 Task: In the  document Henry.odt Write the word in the shape with center alignment '<3'Change Page orientation to  'Landscape' Insert emoji at the end of quote: Red Heart
Action: Mouse moved to (280, 315)
Screenshot: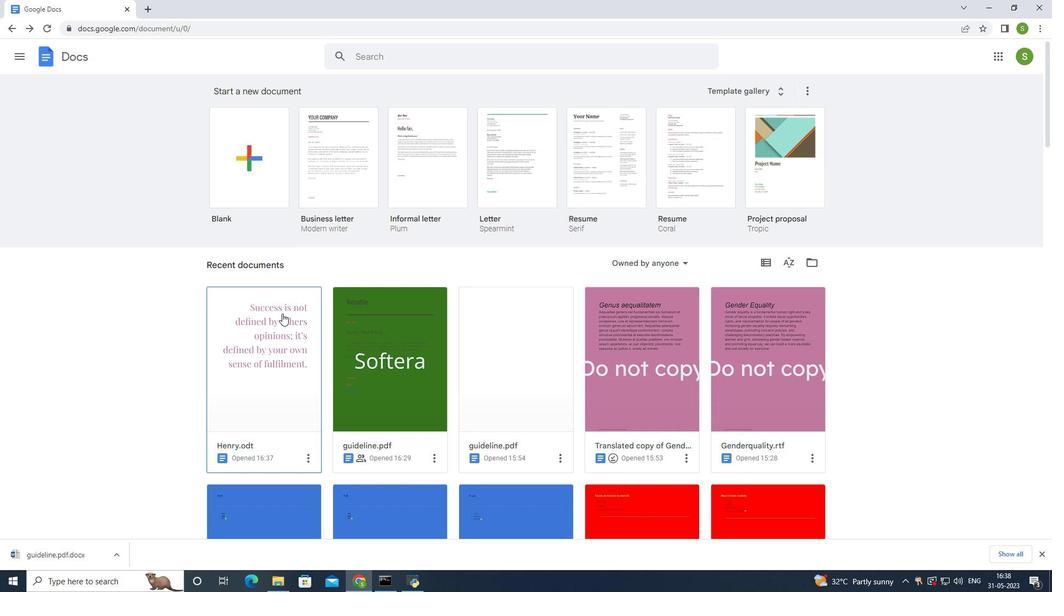 
Action: Mouse pressed left at (280, 315)
Screenshot: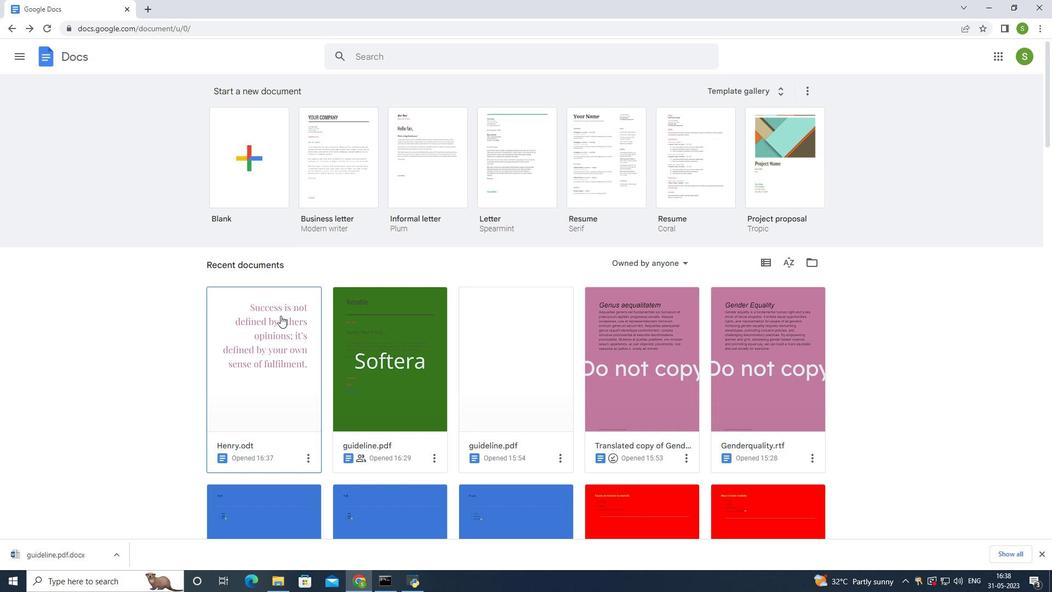 
Action: Mouse moved to (281, 460)
Screenshot: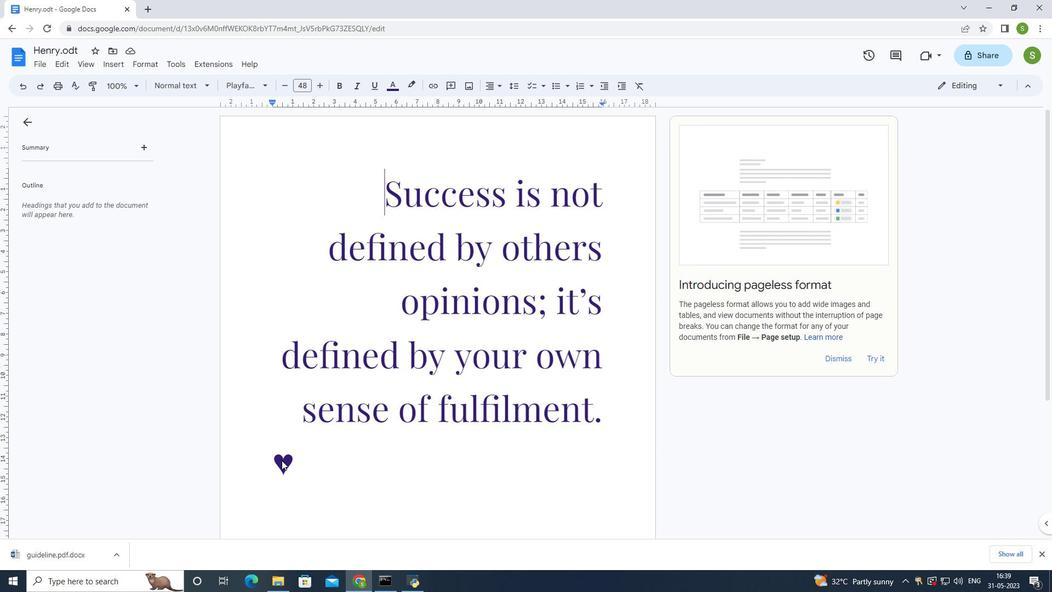 
Action: Mouse pressed left at (281, 460)
Screenshot: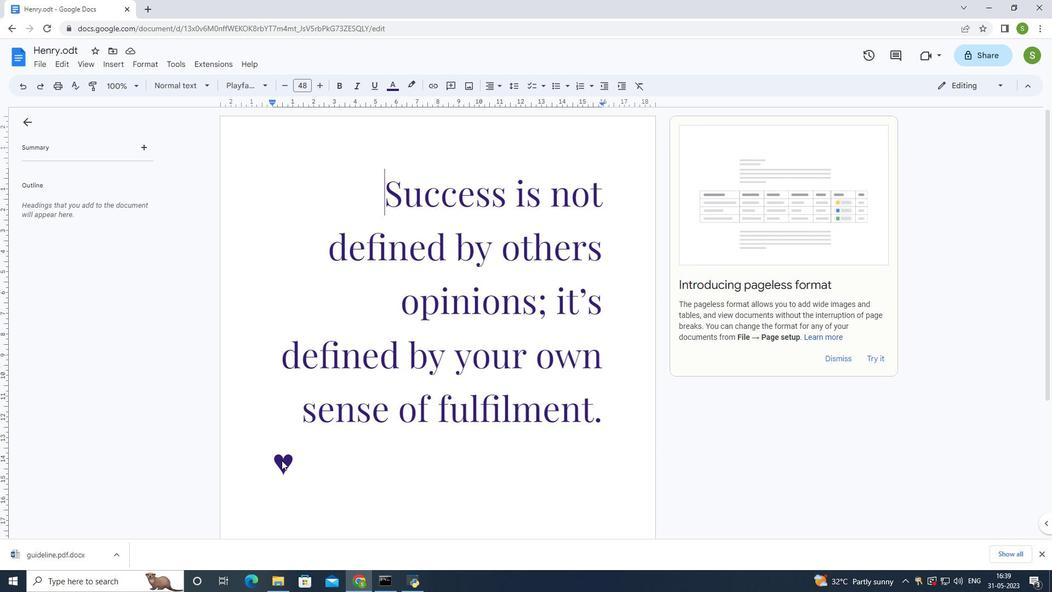 
Action: Mouse pressed left at (281, 460)
Screenshot: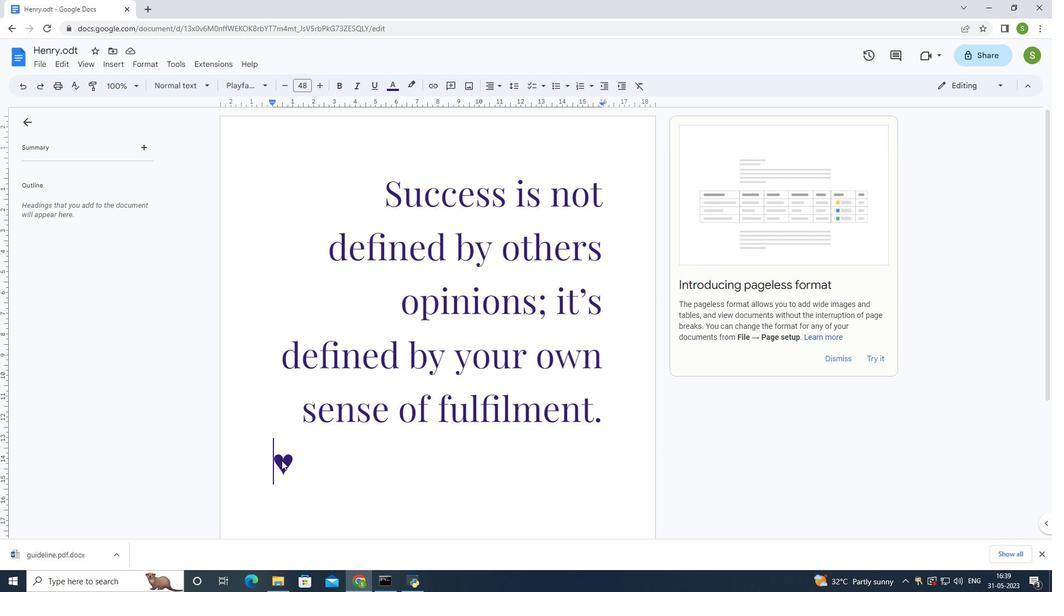 
Action: Mouse moved to (135, 63)
Screenshot: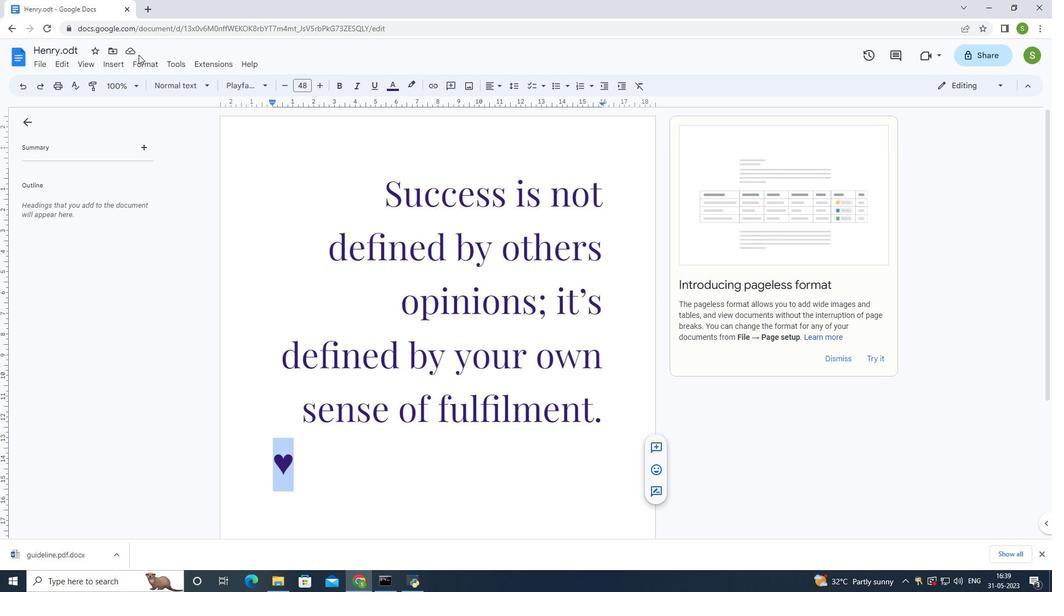 
Action: Mouse pressed left at (135, 63)
Screenshot: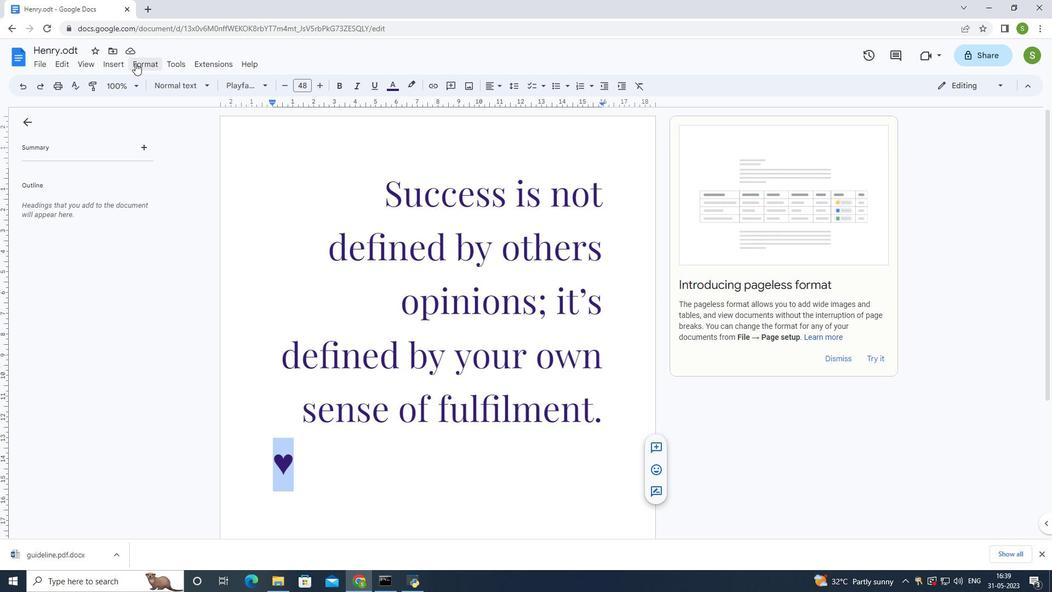
Action: Mouse moved to (302, 459)
Screenshot: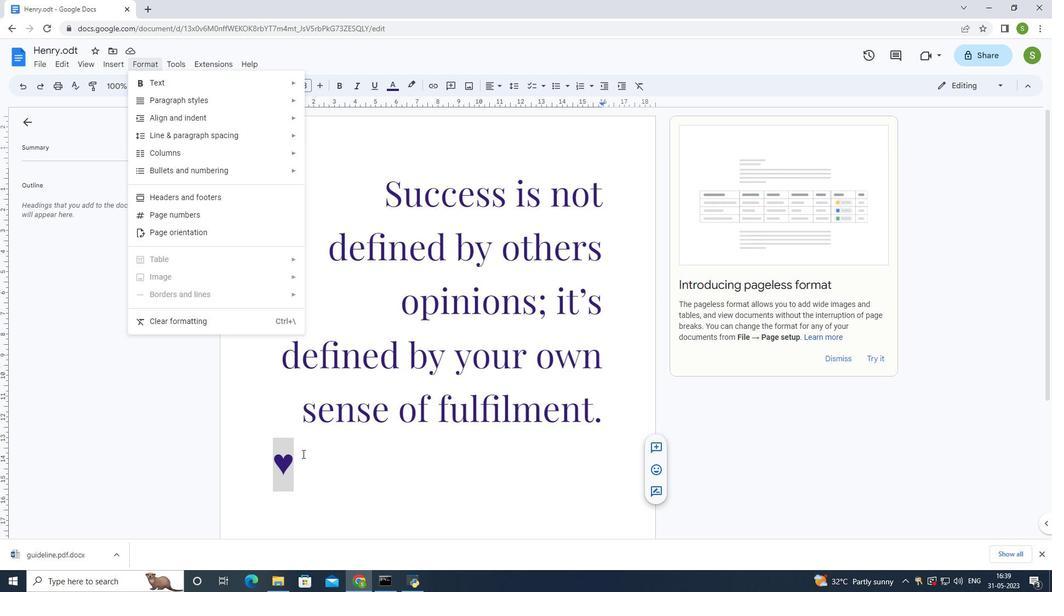 
Action: Mouse pressed left at (302, 459)
Screenshot: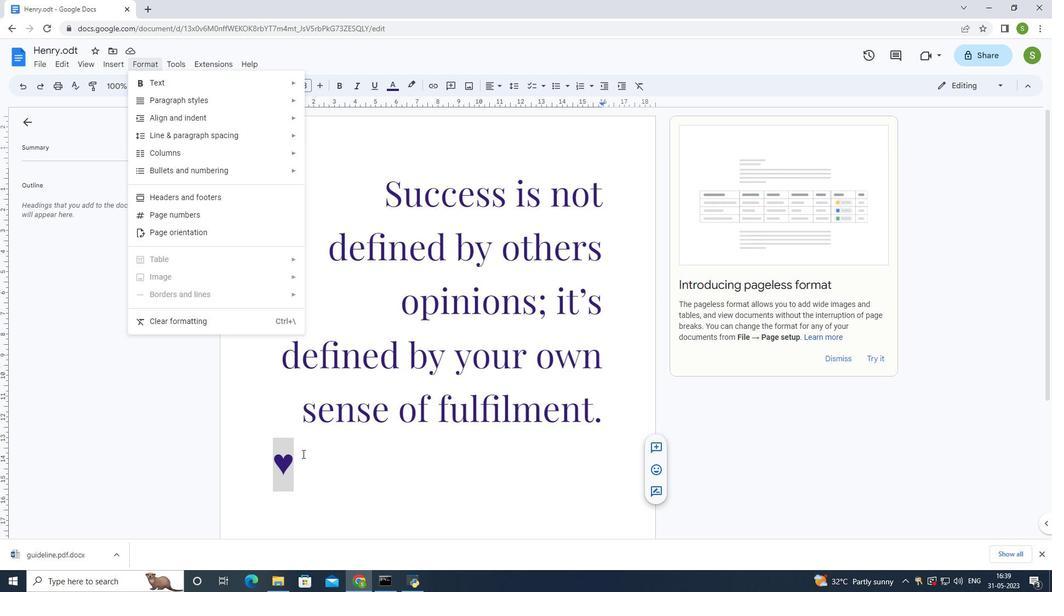 
Action: Mouse moved to (300, 415)
Screenshot: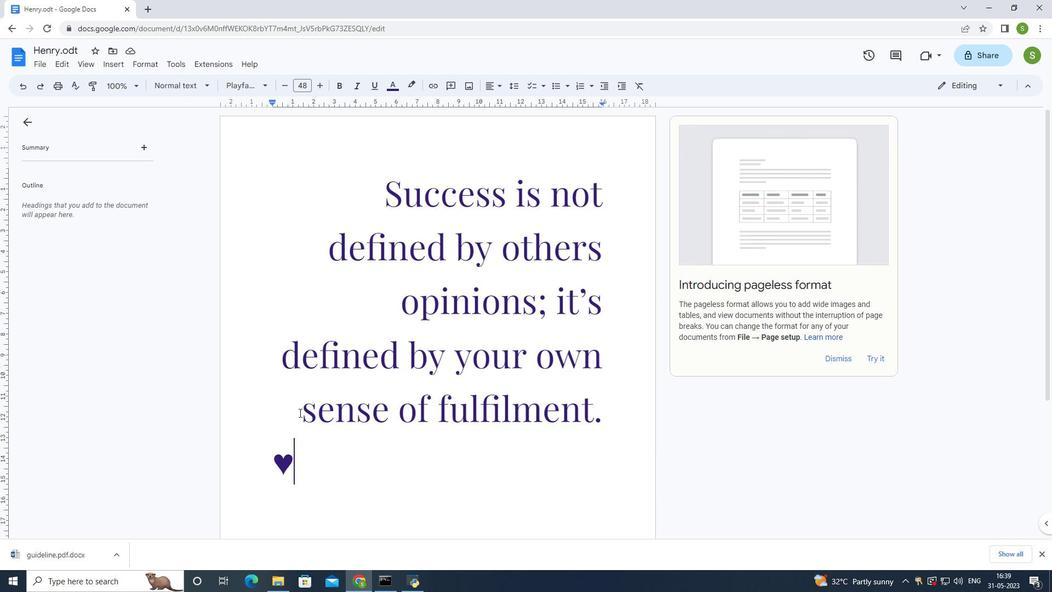 
Action: Key pressed <Key.backspace>
Screenshot: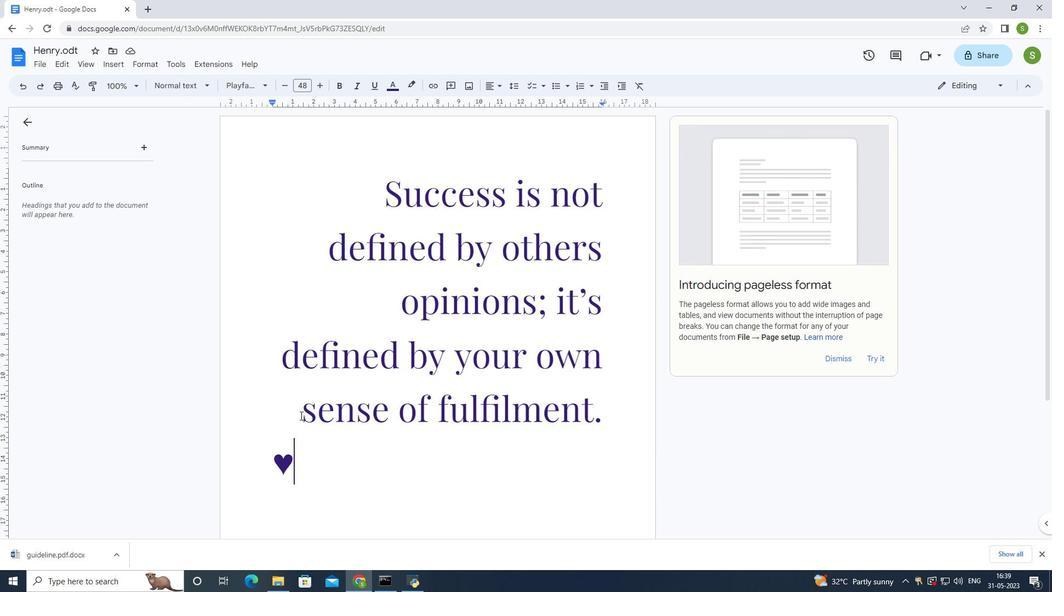 
Action: Mouse moved to (299, 412)
Screenshot: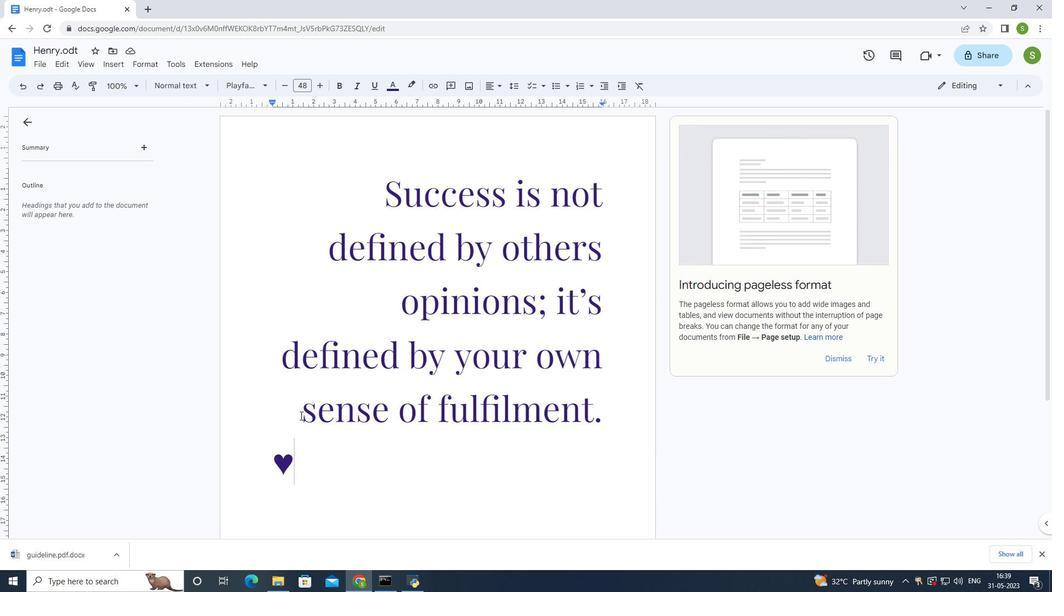
Action: Key pressed <Key.backspace>
Screenshot: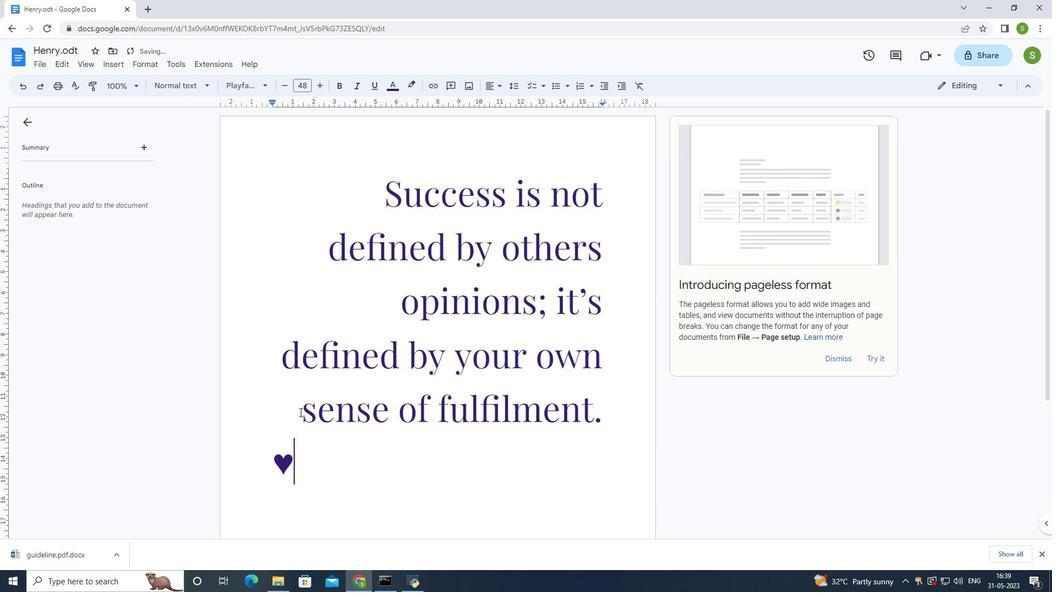 
Action: Mouse moved to (299, 411)
Screenshot: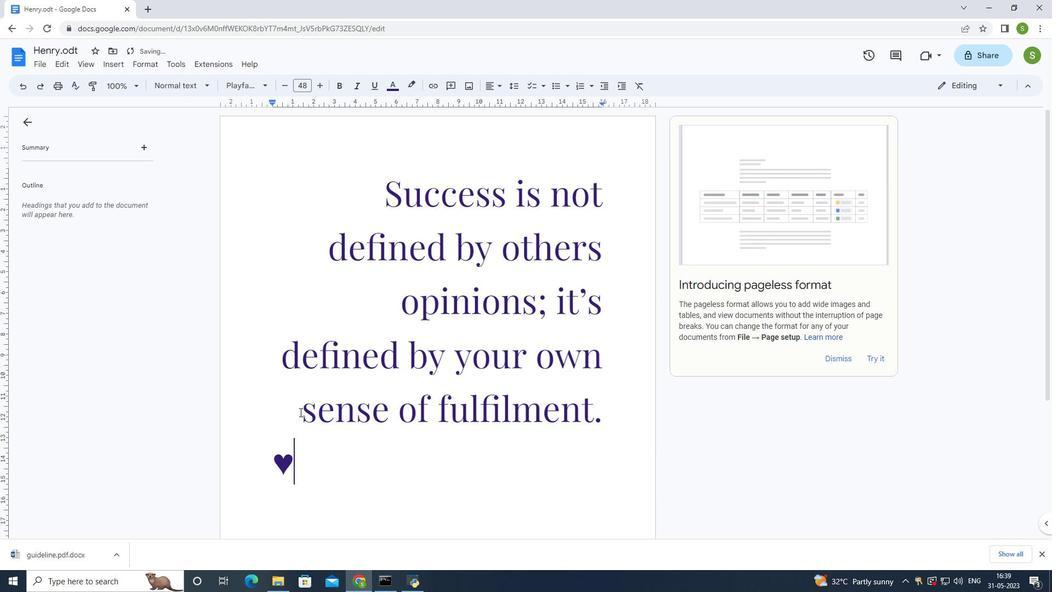 
Action: Key pressed <Key.backspace>
Screenshot: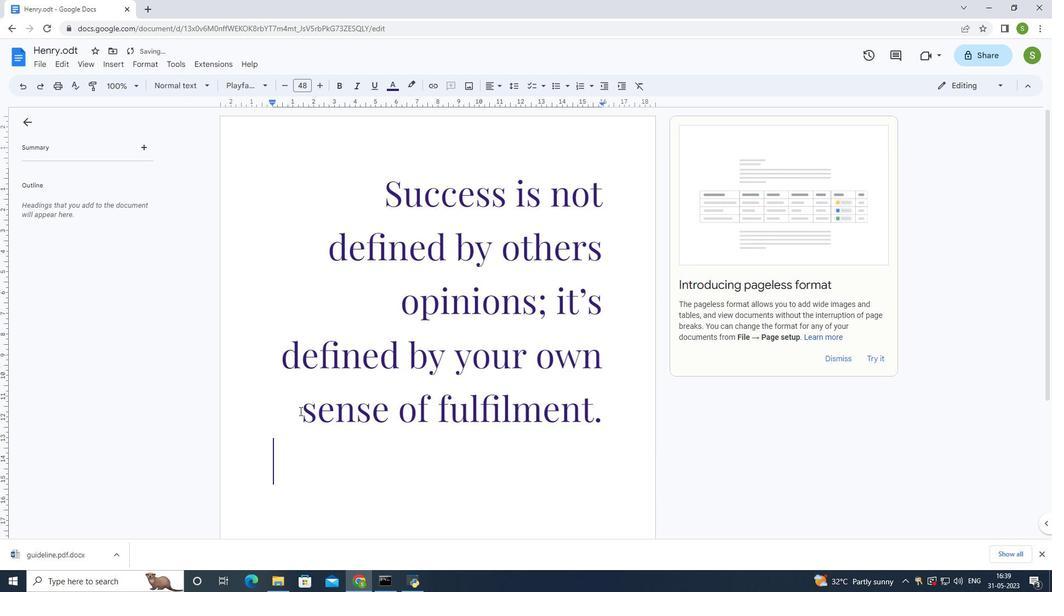 
Action: Mouse moved to (291, 398)
Screenshot: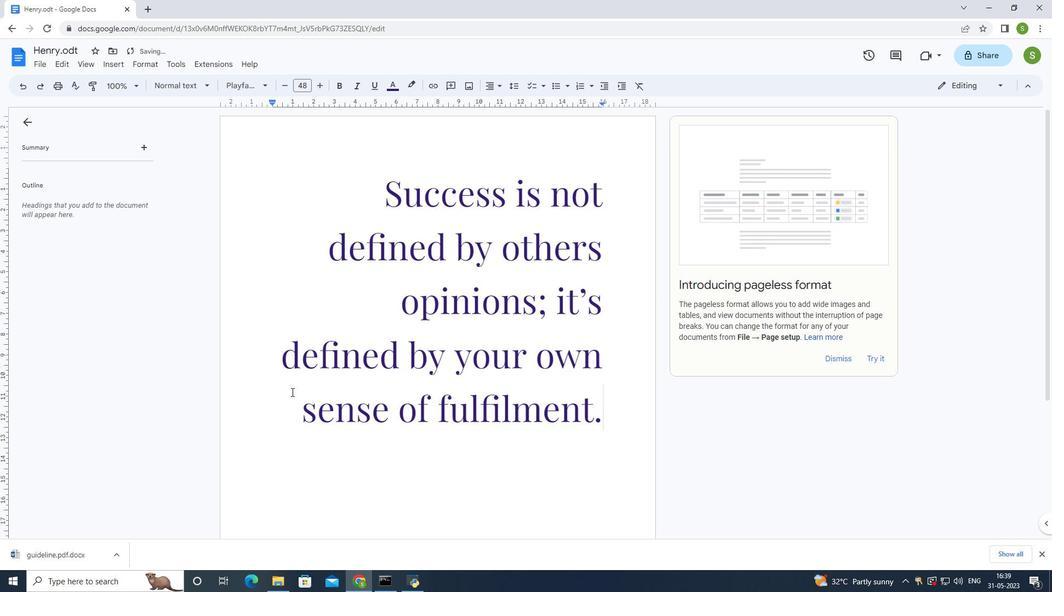 
Action: Key pressed <Key.enter>
Screenshot: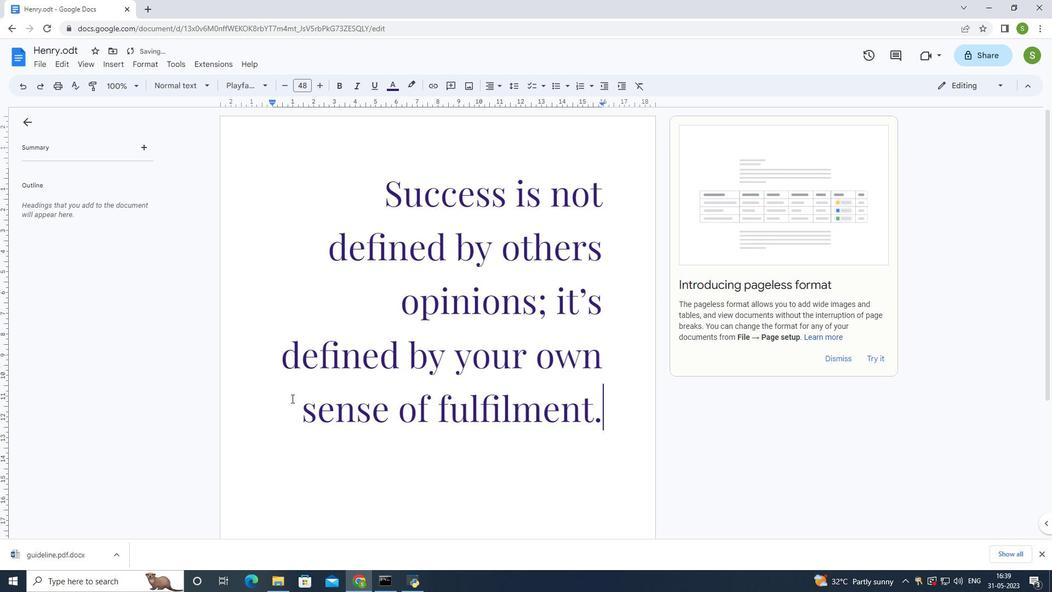 
Action: Mouse moved to (497, 88)
Screenshot: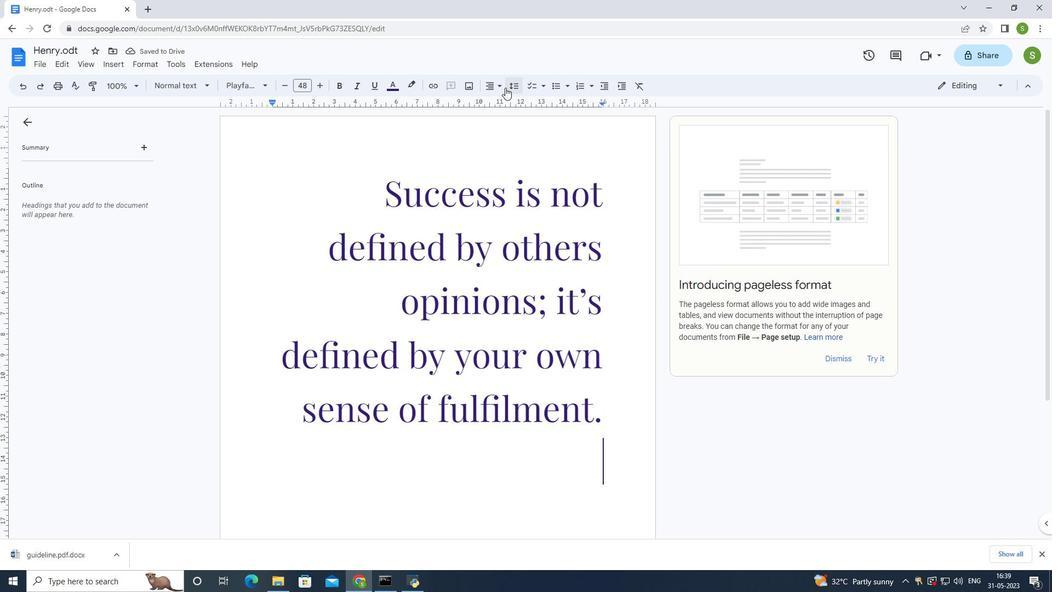 
Action: Mouse pressed left at (497, 88)
Screenshot: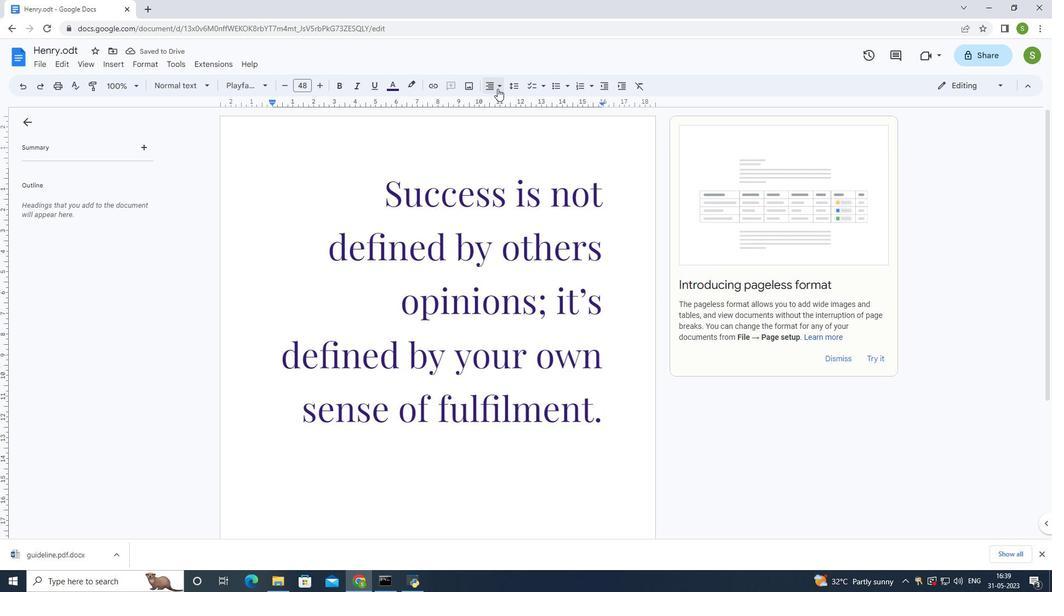 
Action: Mouse moved to (491, 106)
Screenshot: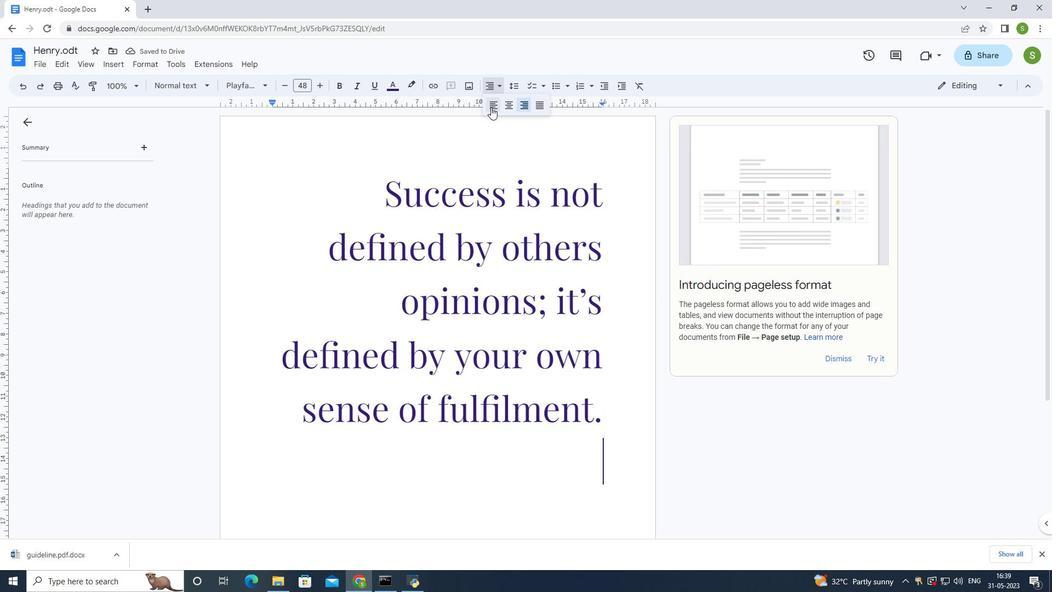 
Action: Mouse pressed left at (491, 106)
Screenshot: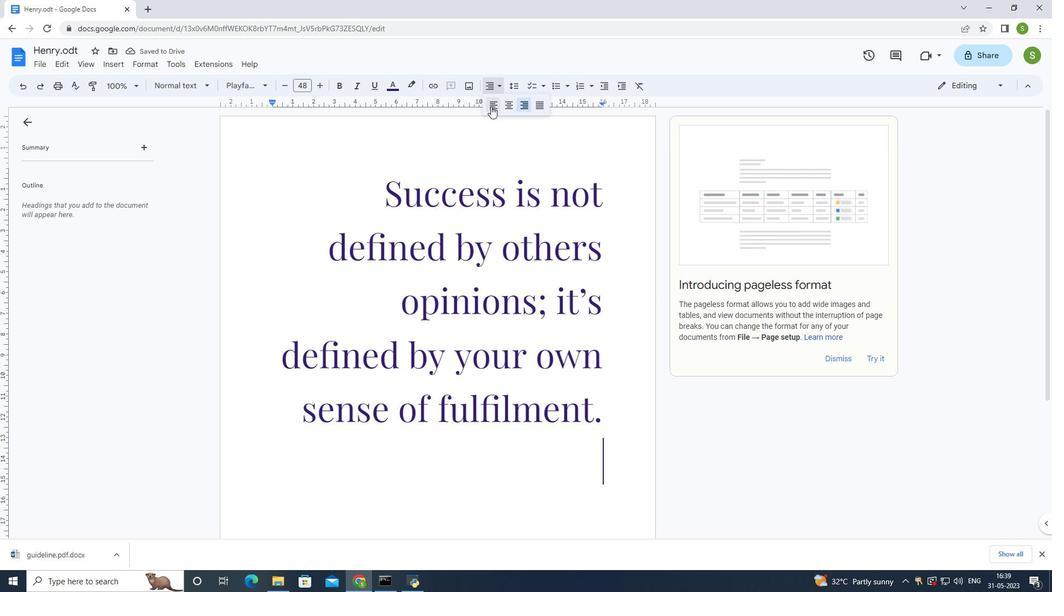 
Action: Mouse moved to (173, 59)
Screenshot: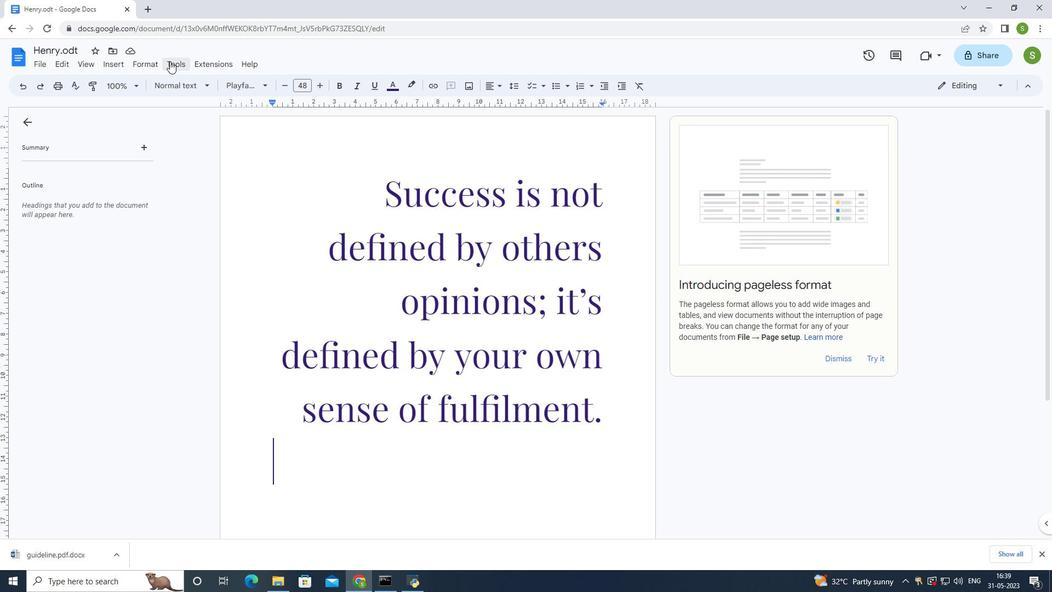 
Action: Mouse pressed left at (173, 59)
Screenshot: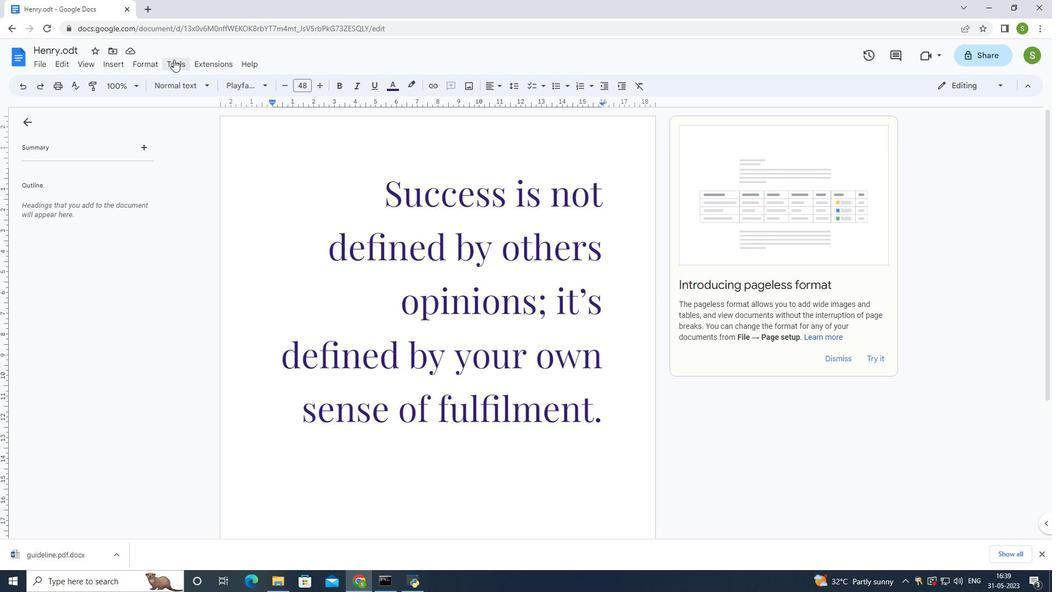 
Action: Mouse moved to (128, 116)
Screenshot: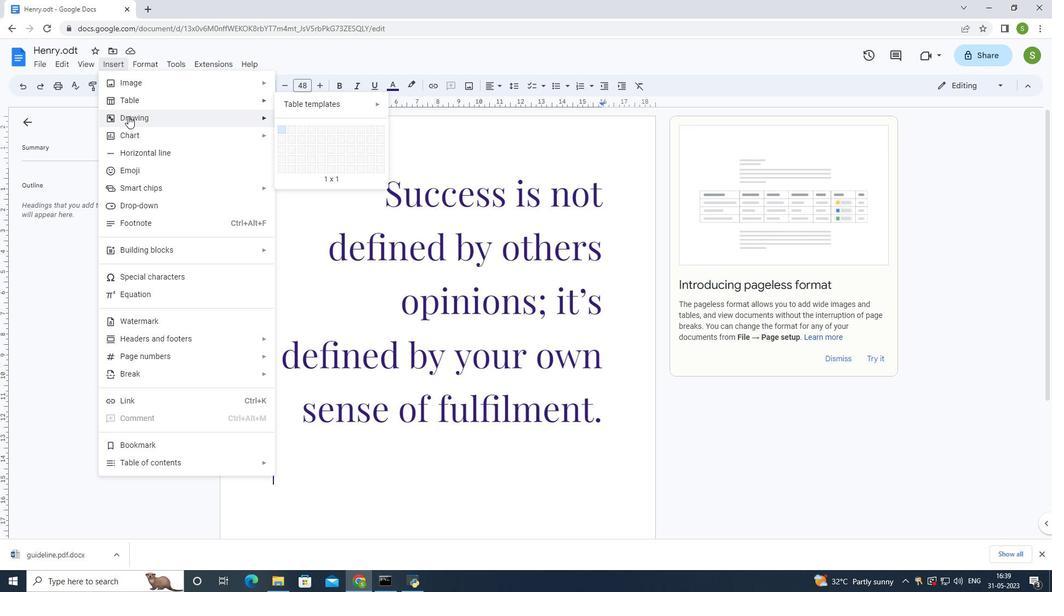 
Action: Mouse pressed left at (128, 116)
Screenshot: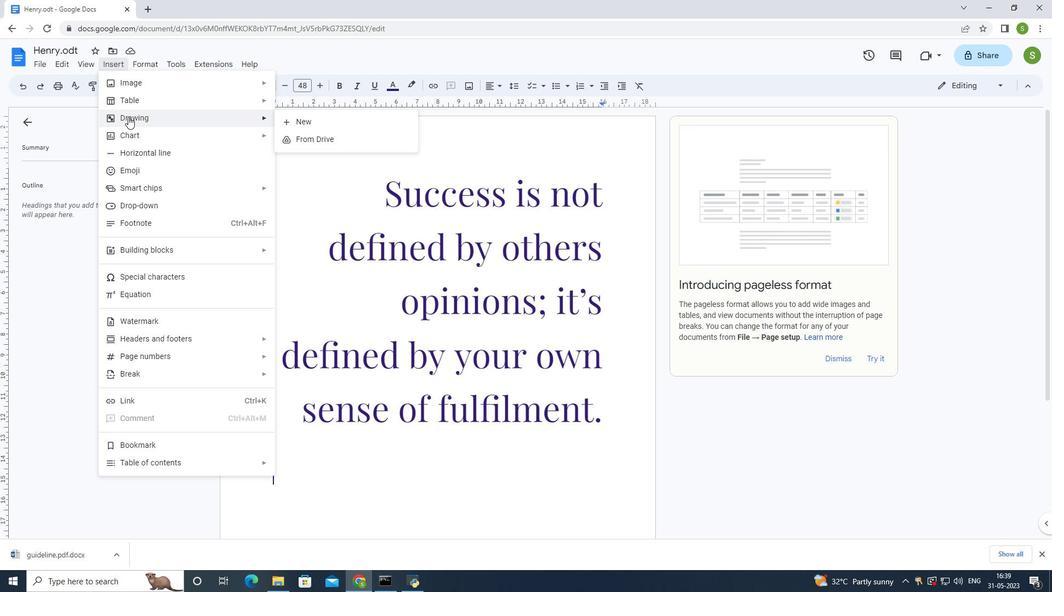 
Action: Mouse moved to (295, 118)
Screenshot: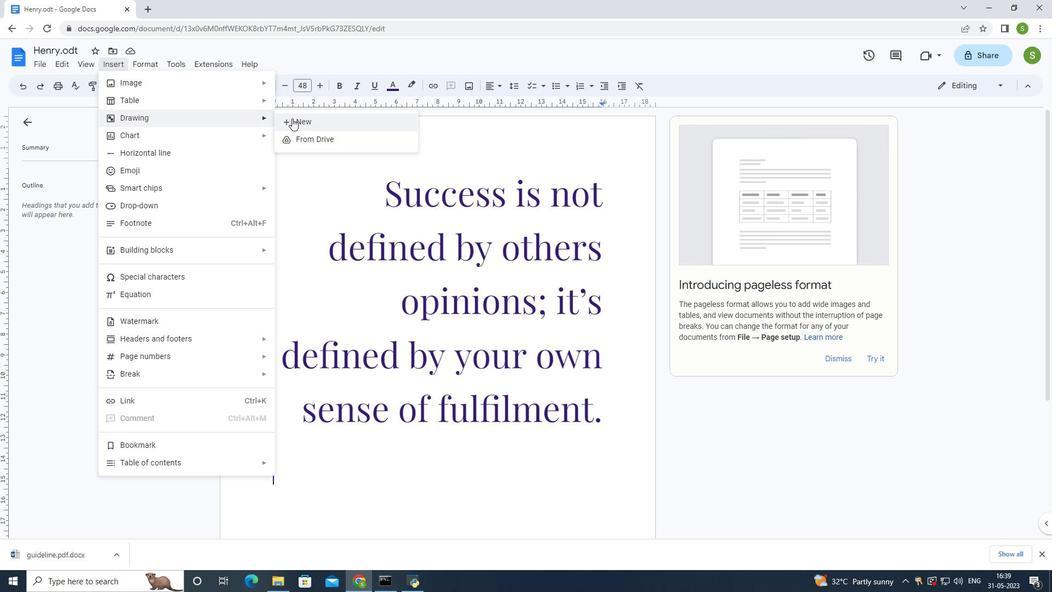 
Action: Mouse pressed left at (295, 118)
Screenshot: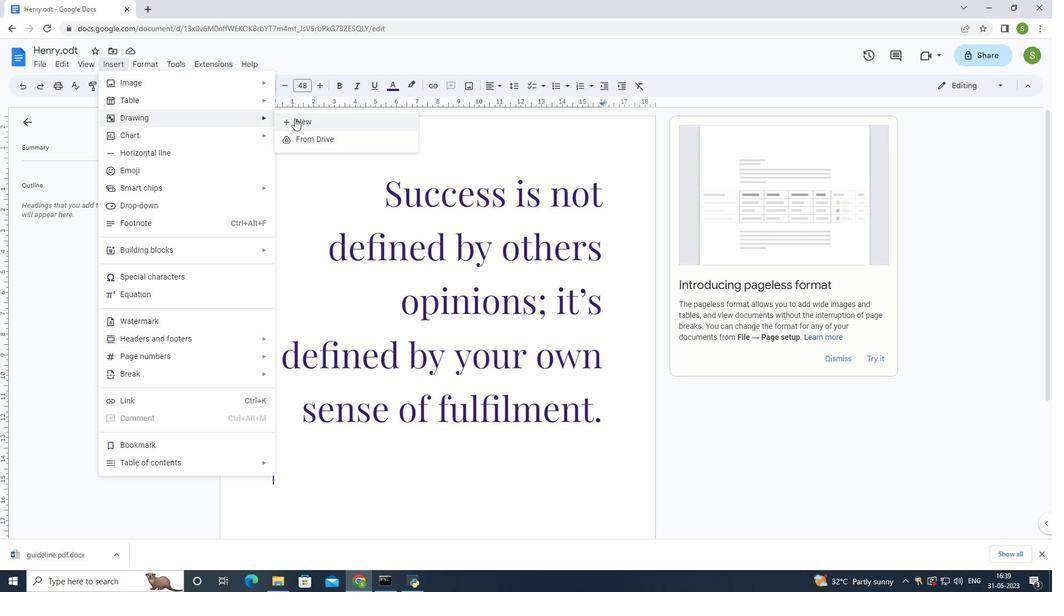 
Action: Mouse moved to (402, 109)
Screenshot: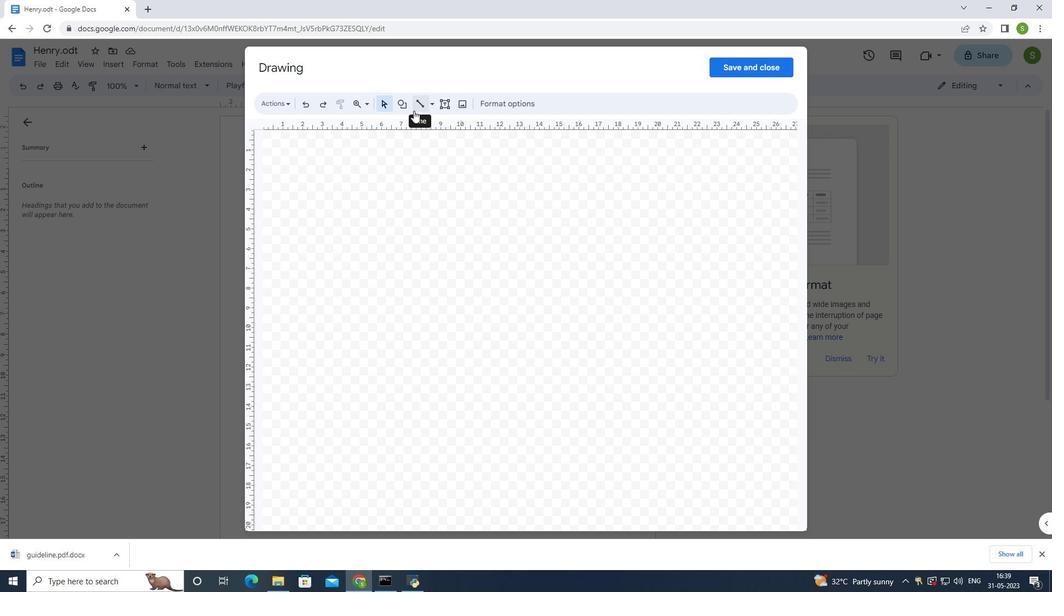 
Action: Mouse pressed left at (402, 109)
Screenshot: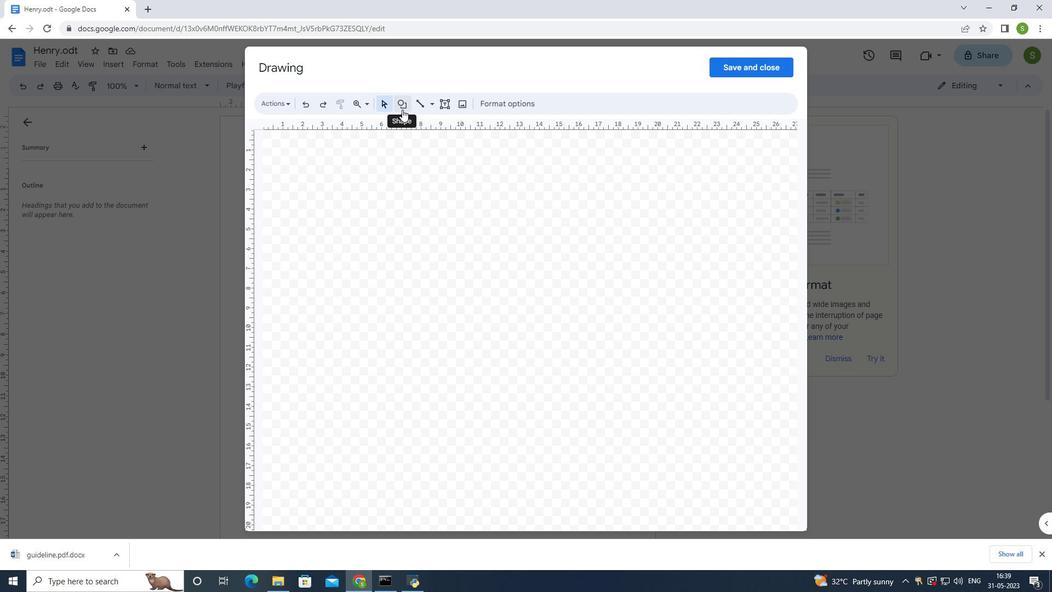 
Action: Mouse moved to (411, 128)
Screenshot: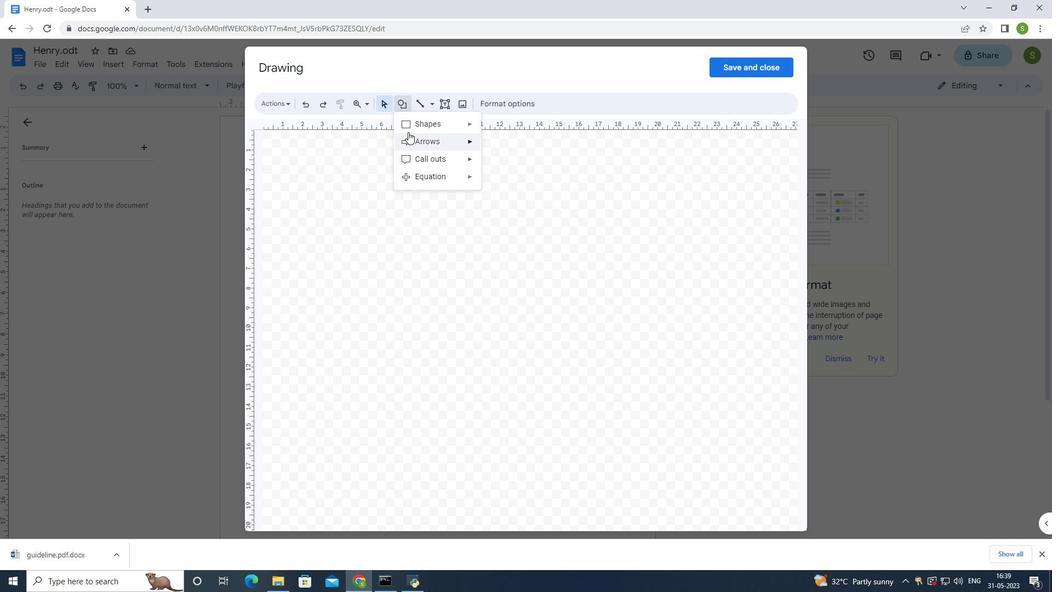
Action: Mouse pressed left at (411, 128)
Screenshot: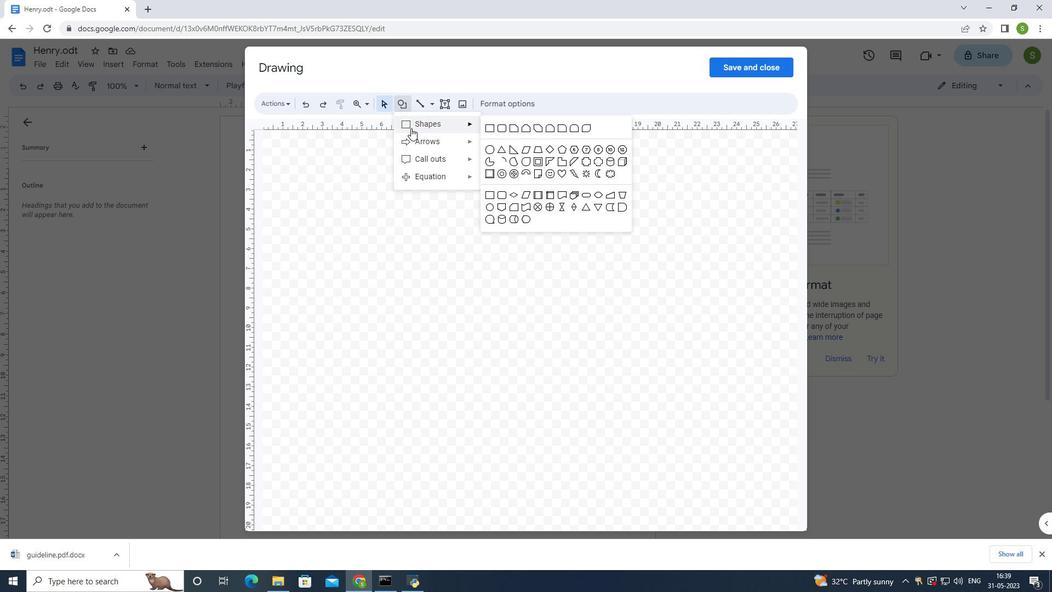 
Action: Mouse moved to (561, 173)
Screenshot: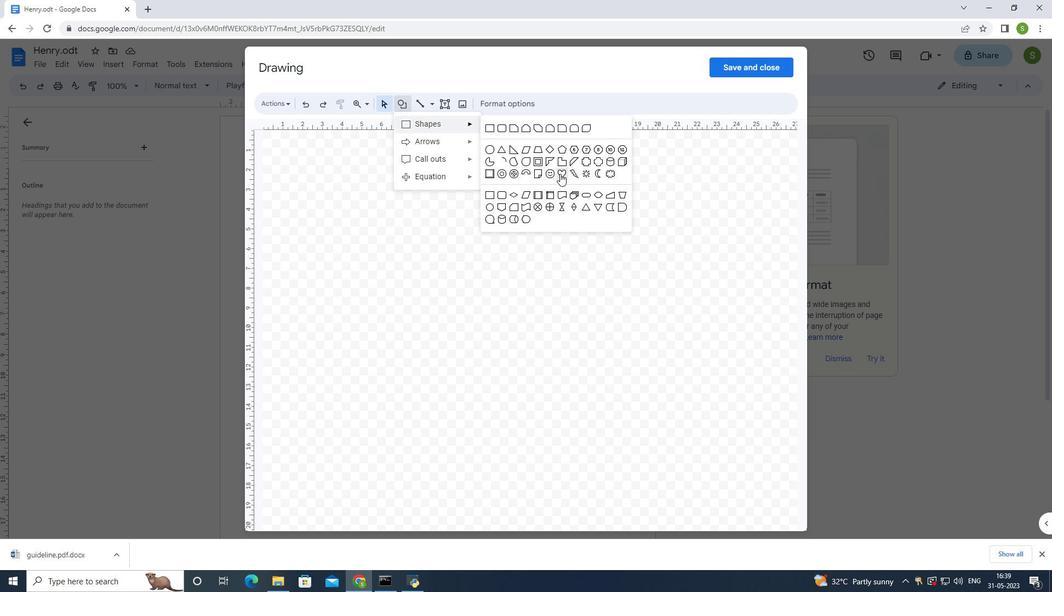 
Action: Mouse pressed left at (561, 173)
Screenshot: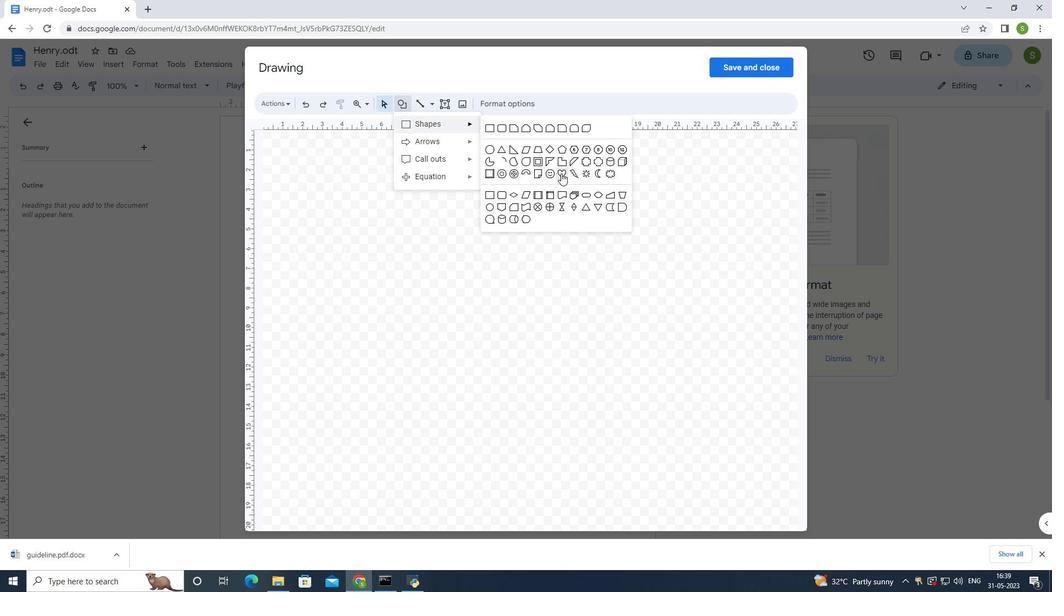 
Action: Mouse moved to (399, 224)
Screenshot: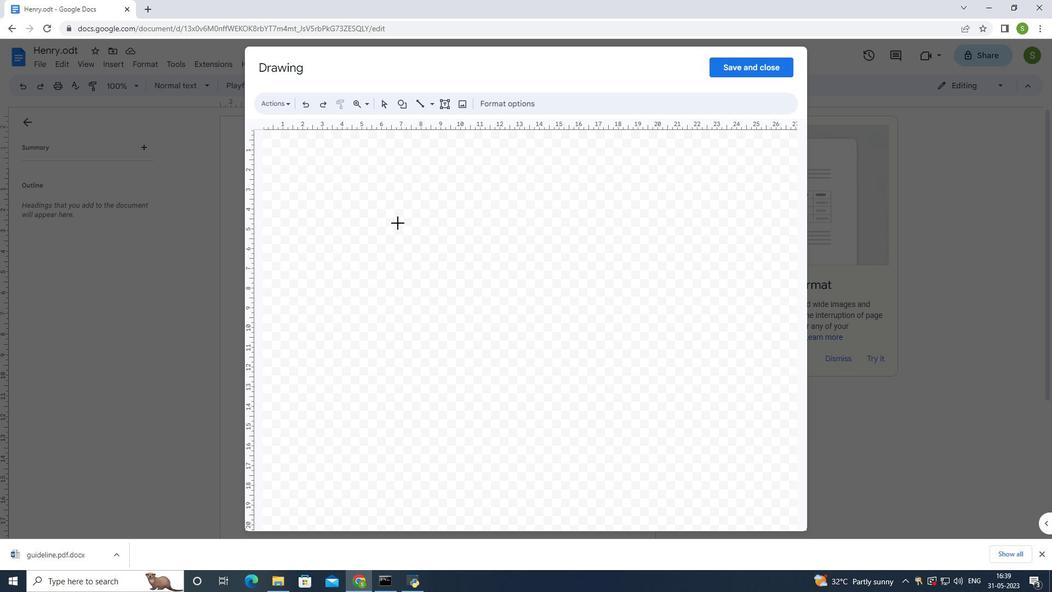 
Action: Mouse pressed left at (399, 224)
Screenshot: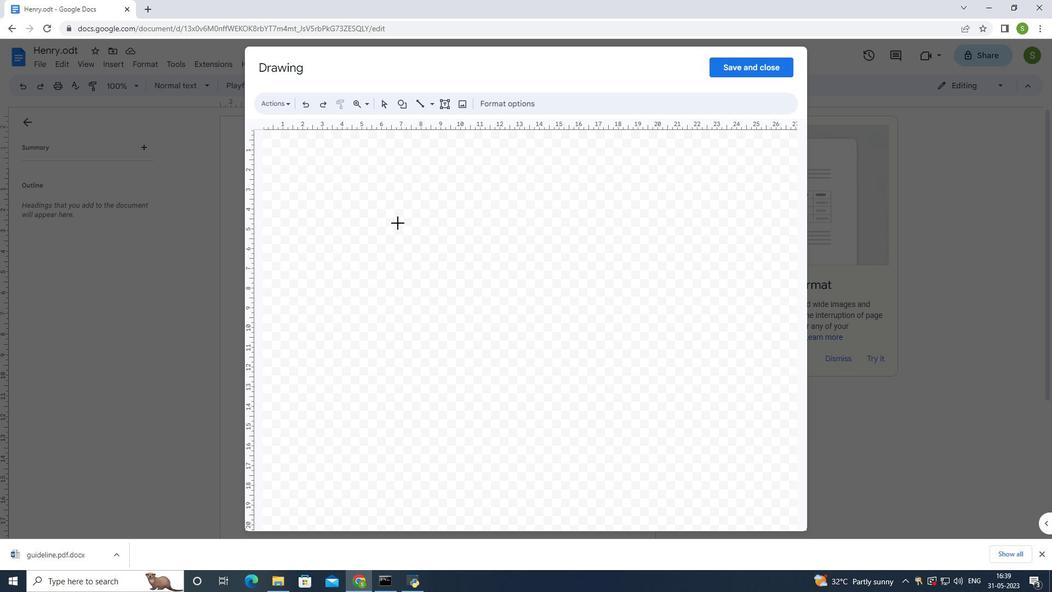 
Action: Mouse moved to (479, 100)
Screenshot: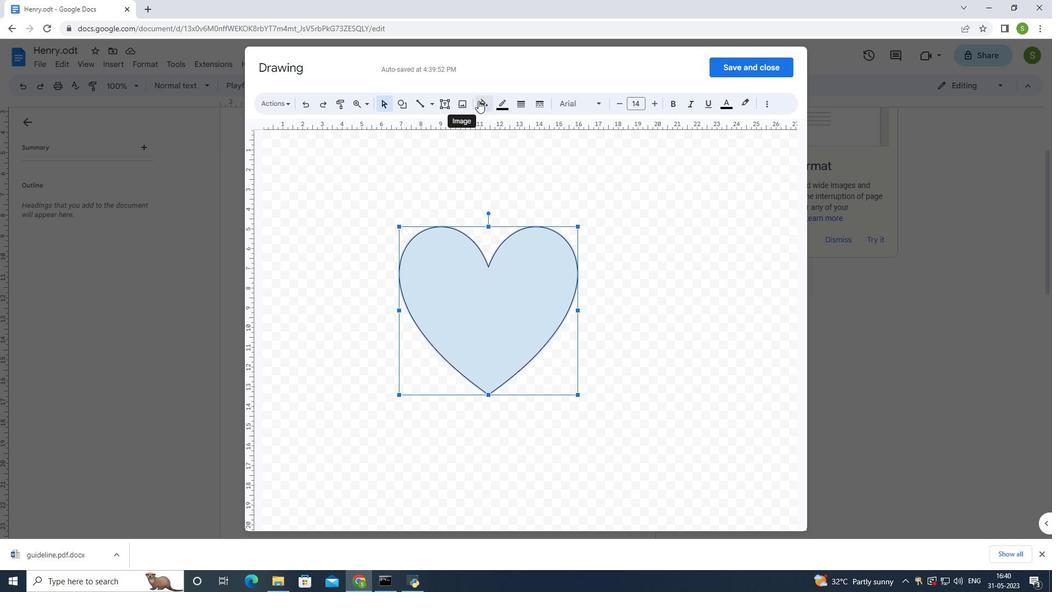 
Action: Mouse pressed left at (479, 100)
Screenshot: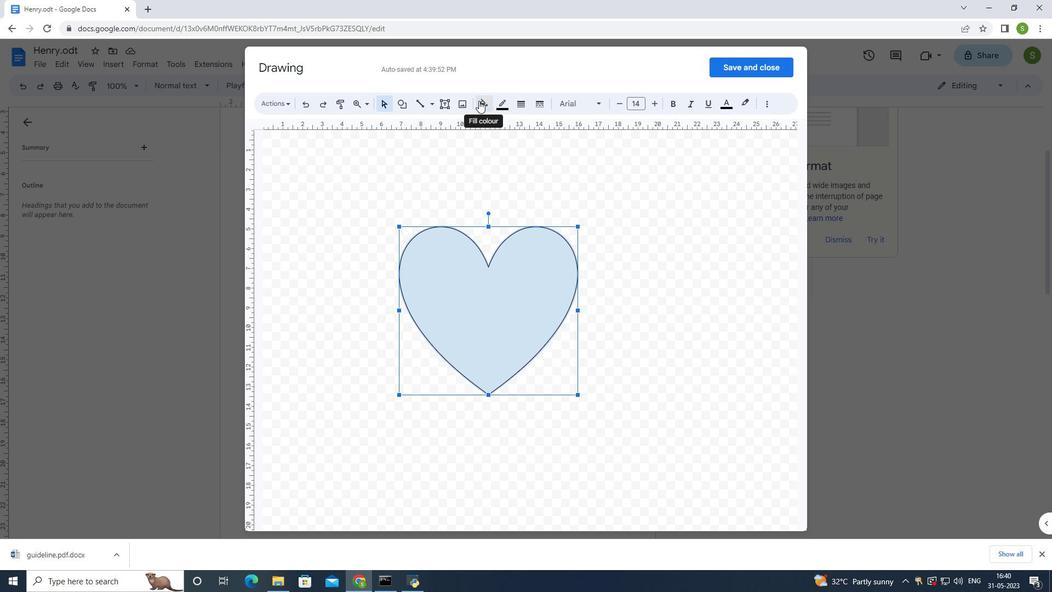 
Action: Mouse moved to (573, 240)
Screenshot: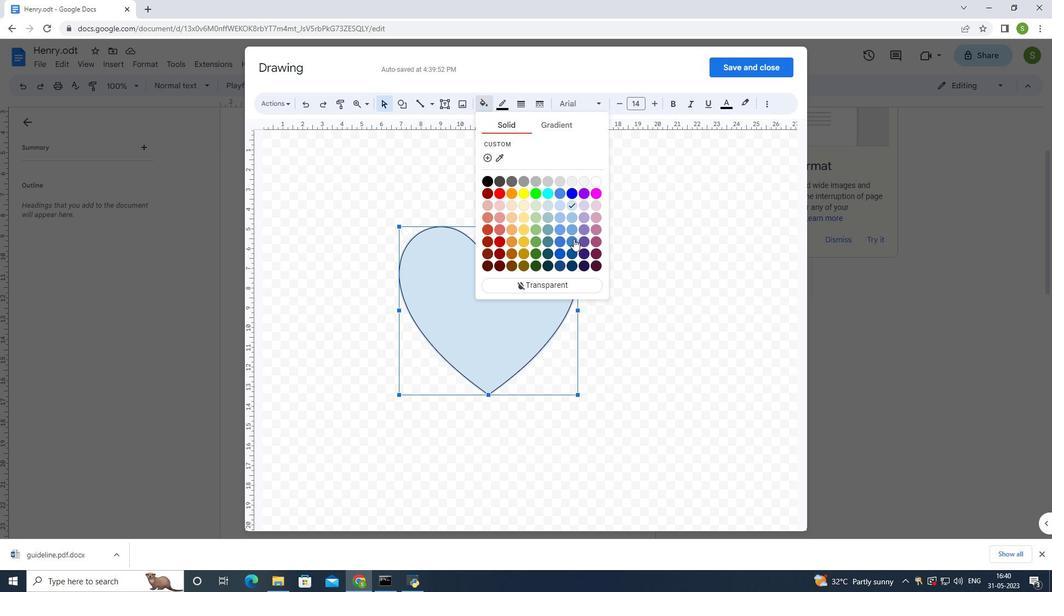 
Action: Mouse pressed left at (573, 240)
Screenshot: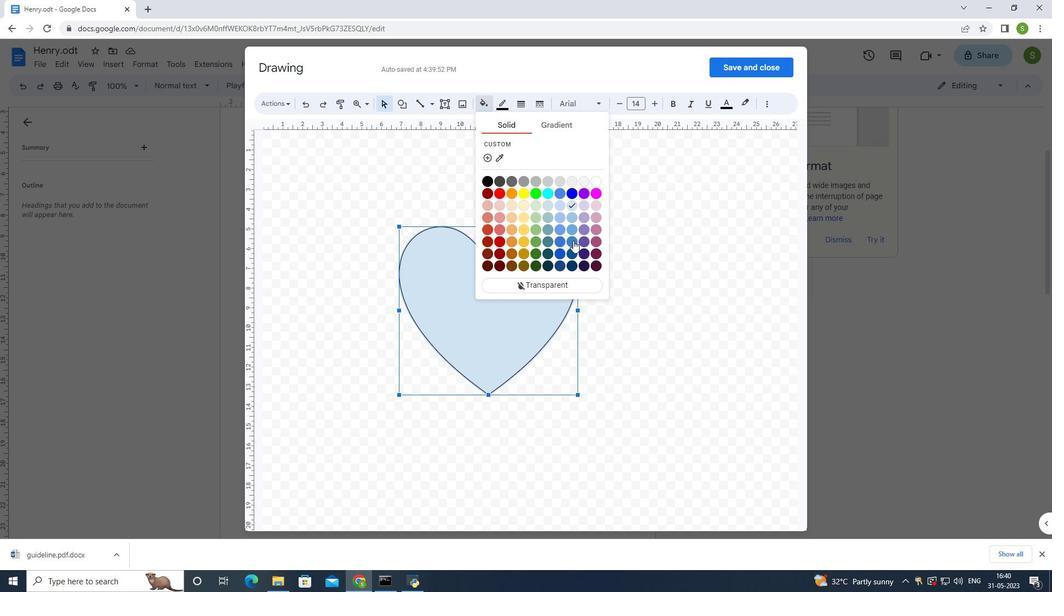 
Action: Mouse moved to (478, 282)
Screenshot: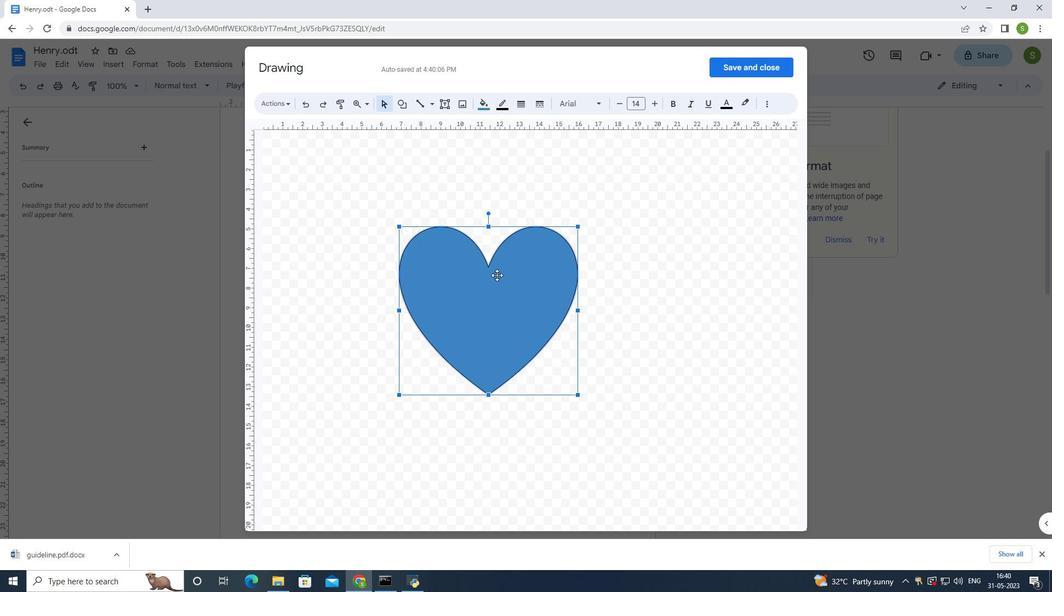 
Action: Mouse pressed left at (478, 282)
Screenshot: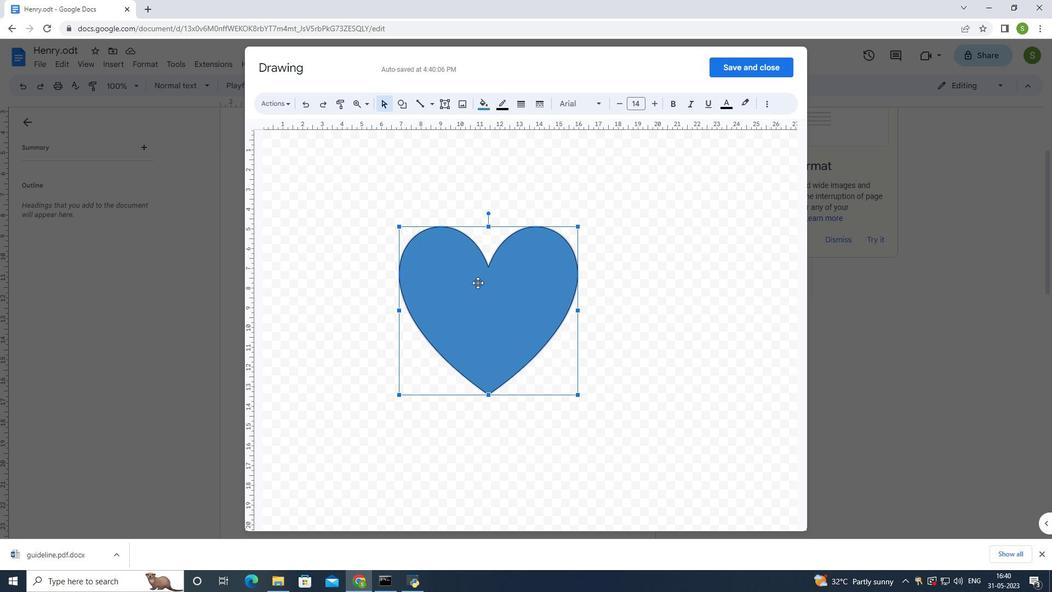 
Action: Mouse moved to (443, 105)
Screenshot: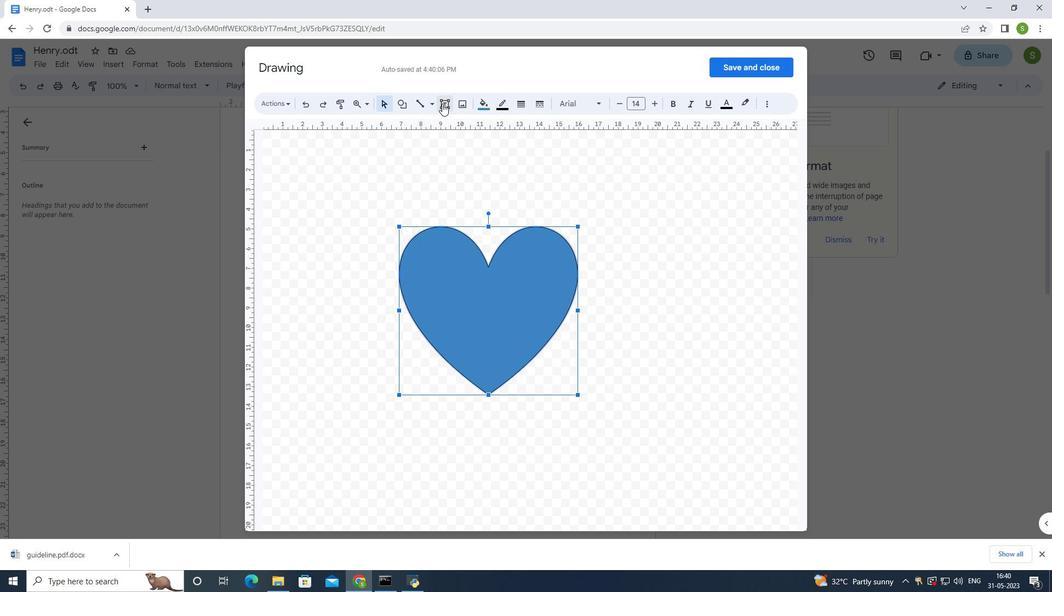 
Action: Mouse pressed left at (443, 105)
Screenshot: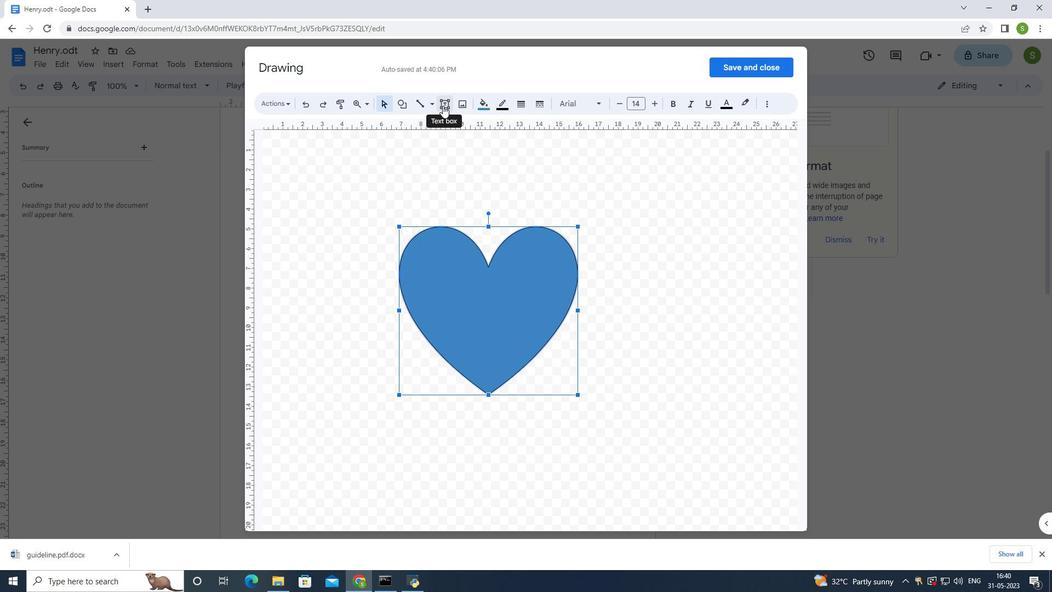 
Action: Mouse moved to (460, 297)
Screenshot: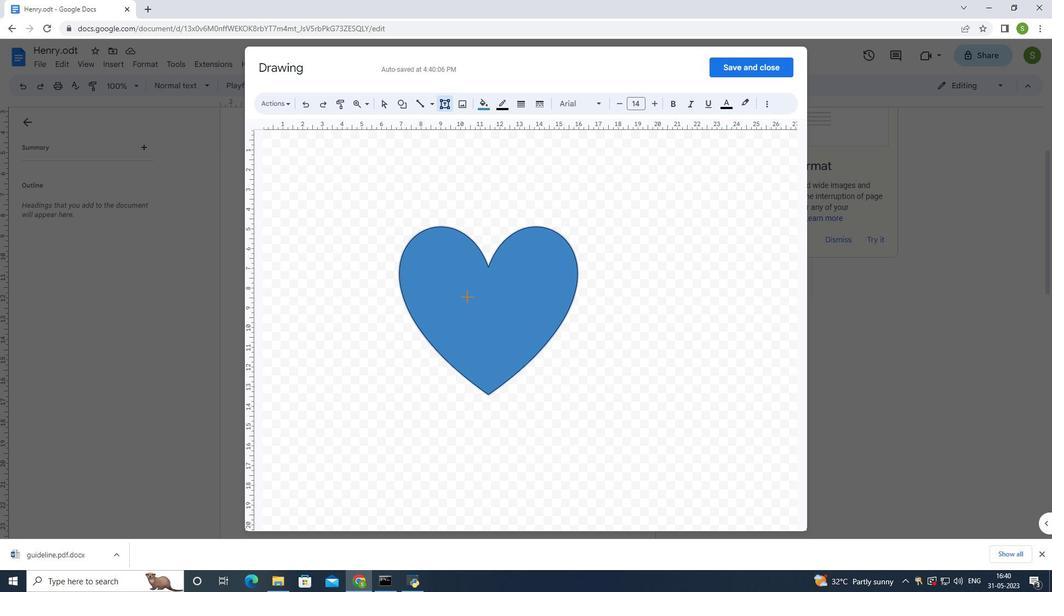 
Action: Mouse pressed left at (460, 297)
Screenshot: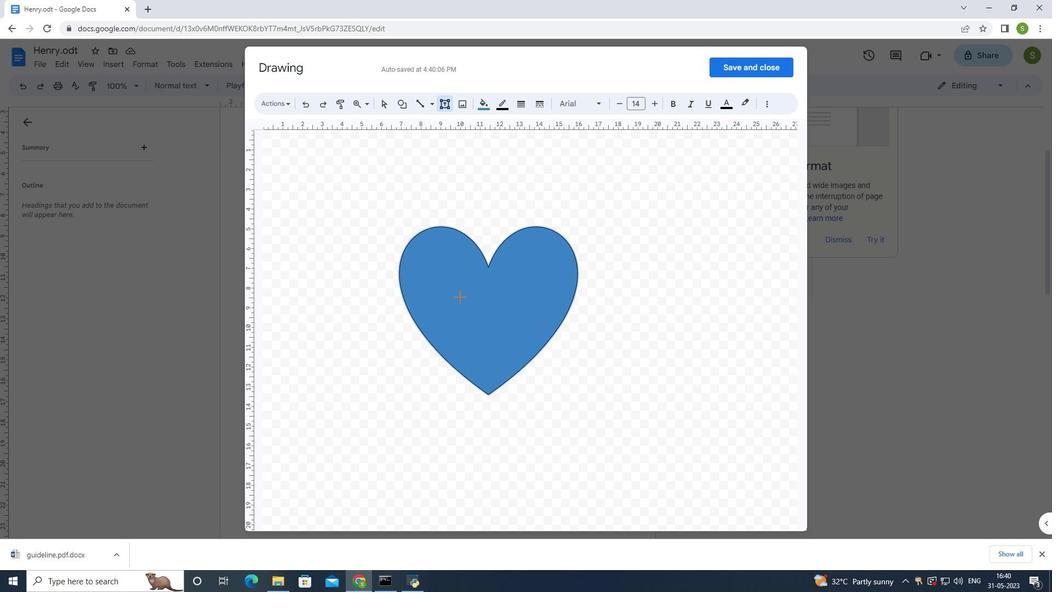 
Action: Mouse moved to (491, 295)
Screenshot: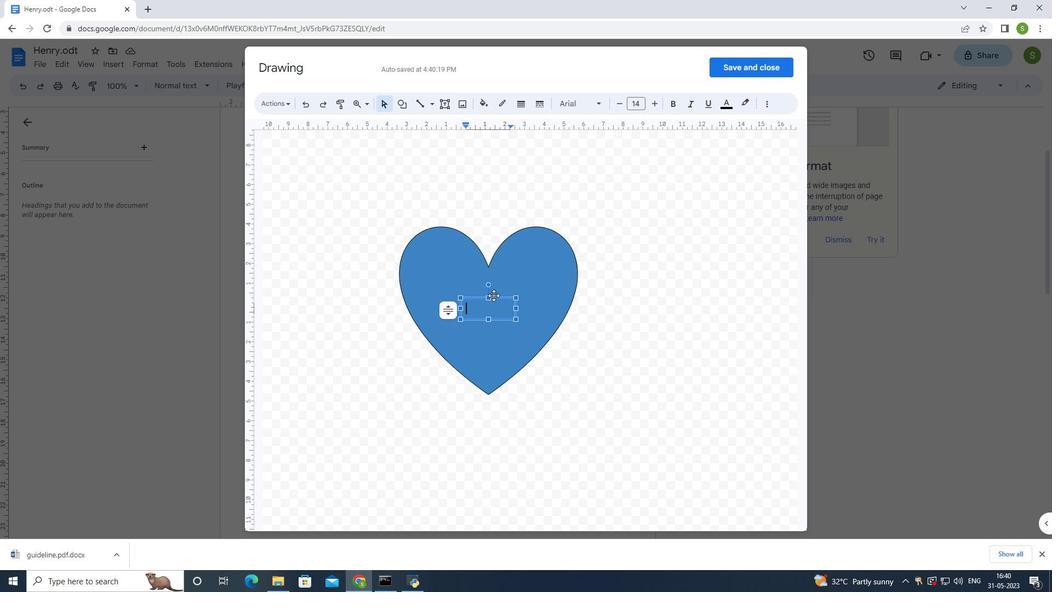 
Action: Key pressed <Key.shift_r><3
Screenshot: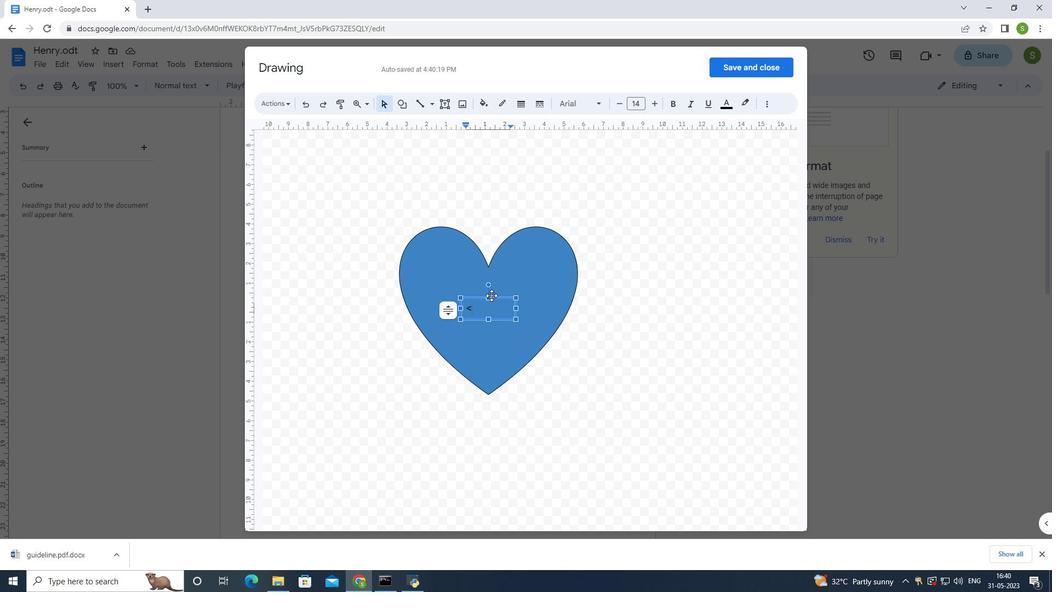 
Action: Mouse moved to (480, 304)
Screenshot: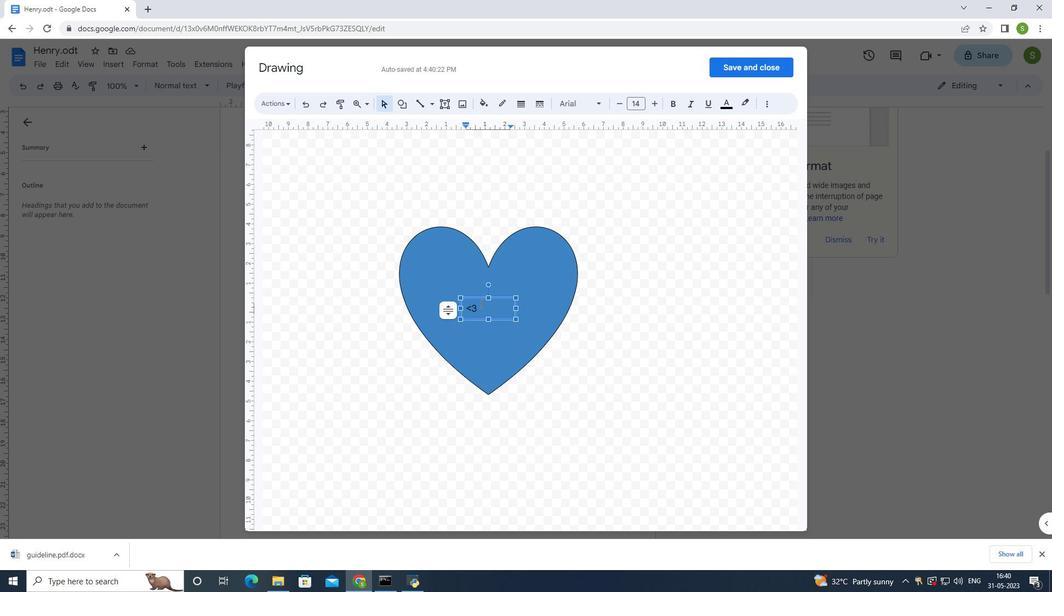 
Action: Mouse pressed left at (480, 304)
Screenshot: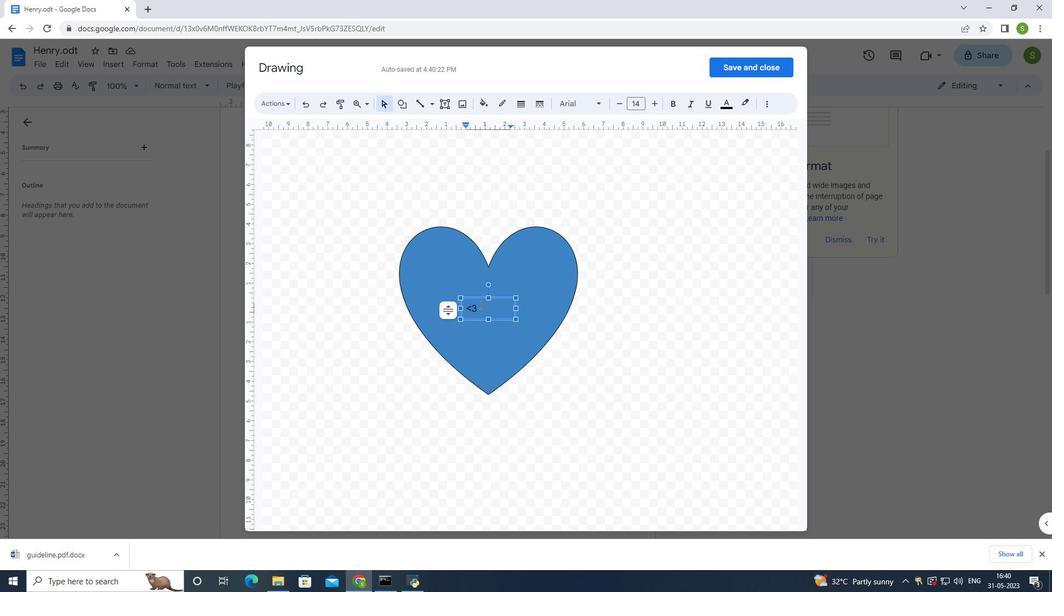 
Action: Mouse moved to (546, 269)
Screenshot: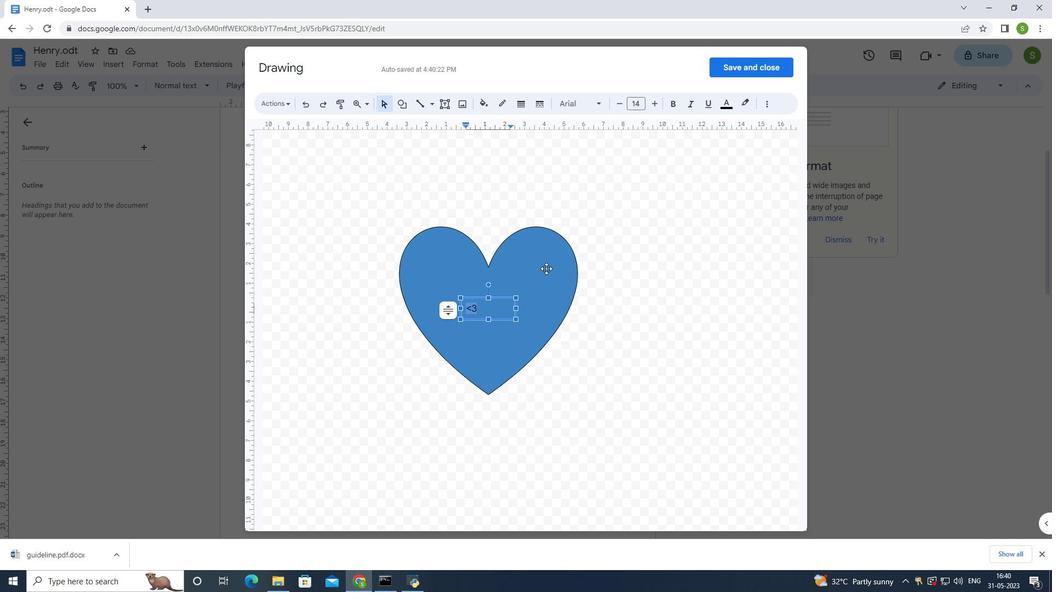 
Action: Mouse pressed left at (546, 269)
Screenshot: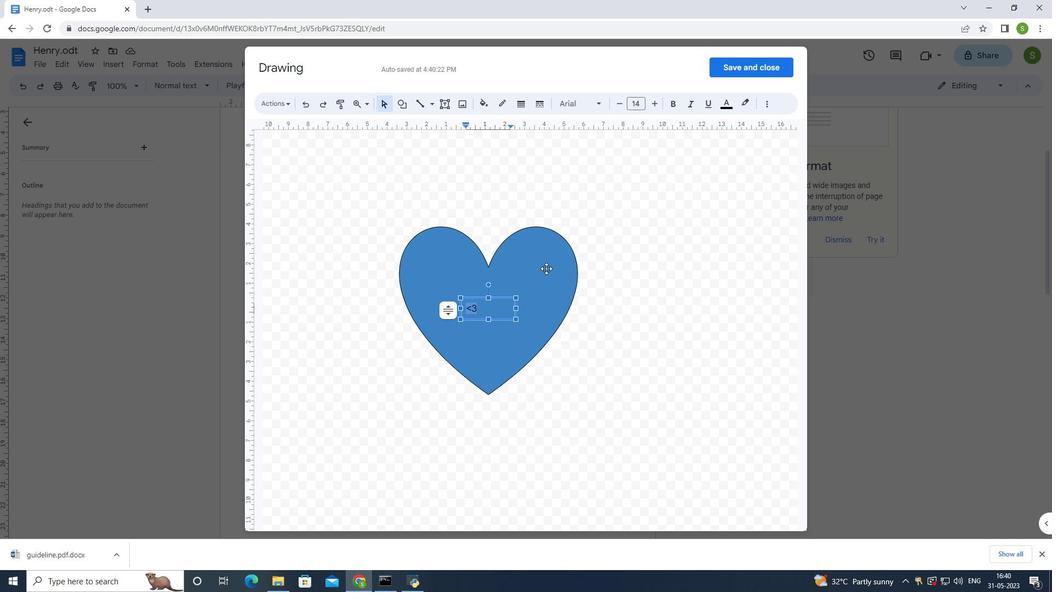 
Action: Mouse moved to (475, 304)
Screenshot: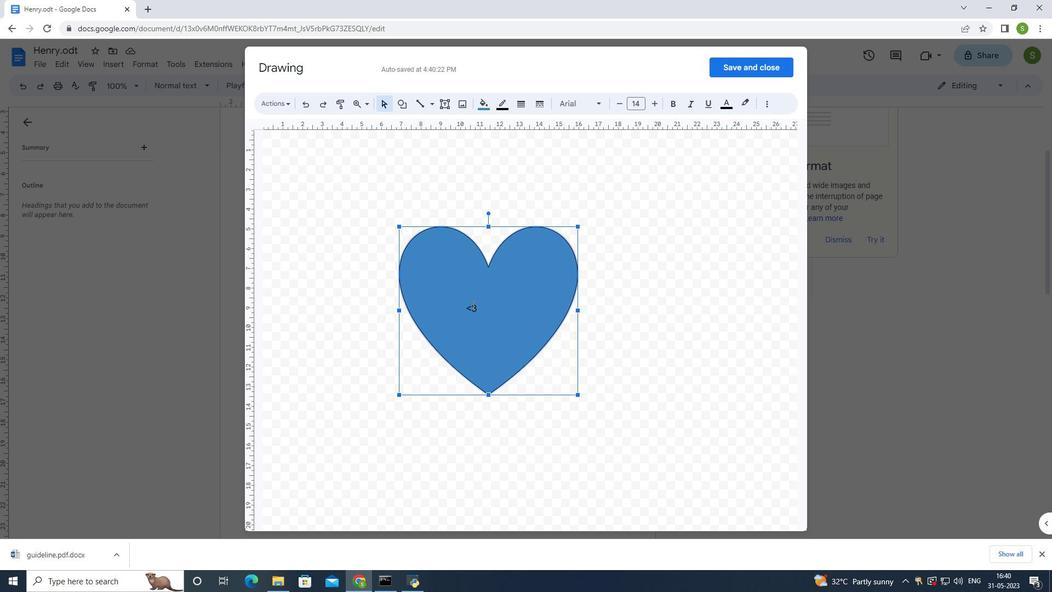 
Action: Mouse pressed left at (475, 304)
Screenshot: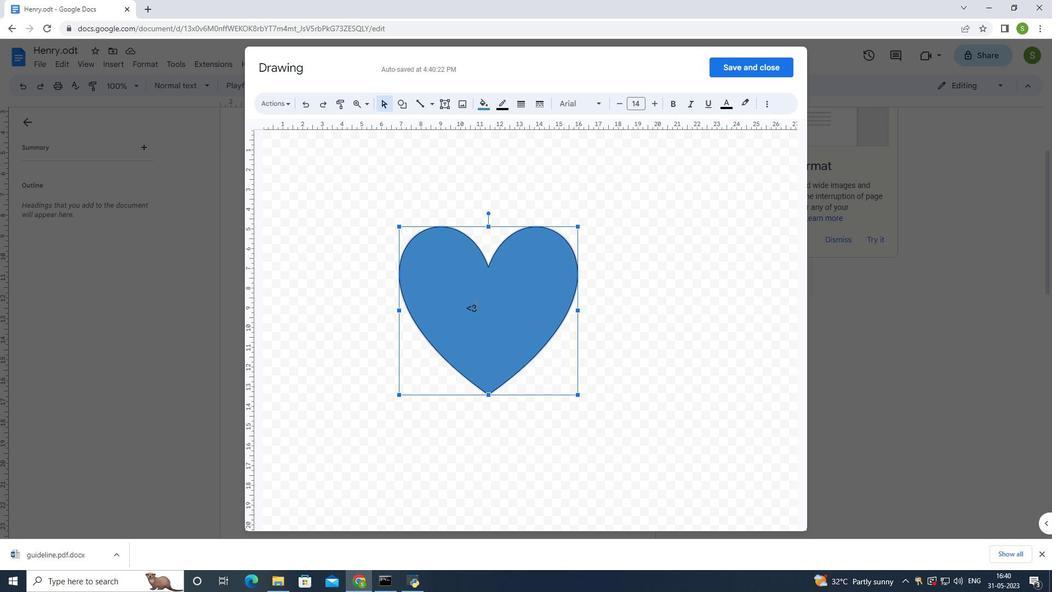 
Action: Mouse moved to (466, 125)
Screenshot: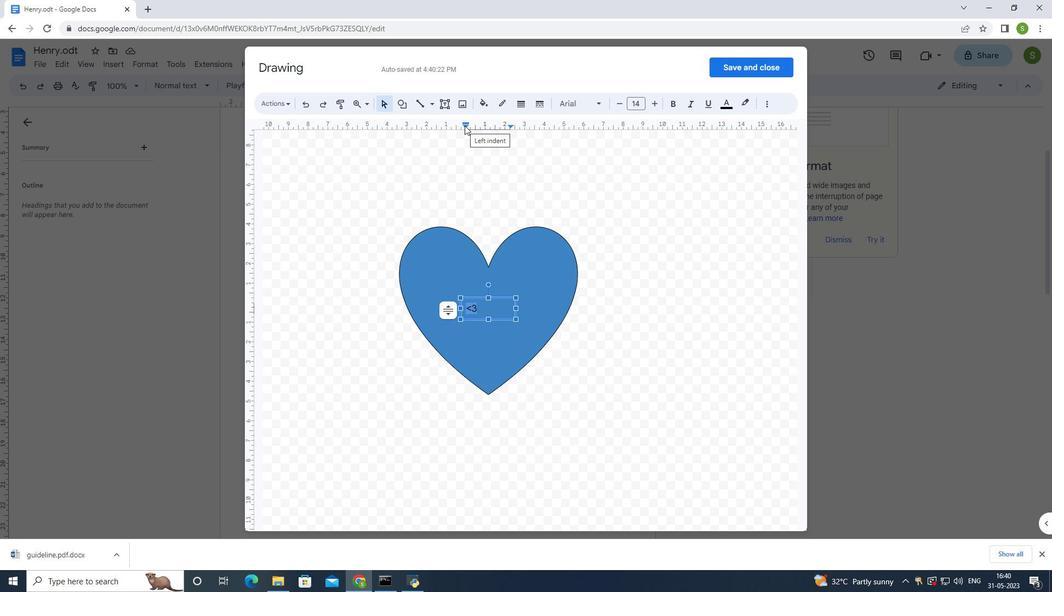 
Action: Mouse pressed left at (466, 125)
Screenshot: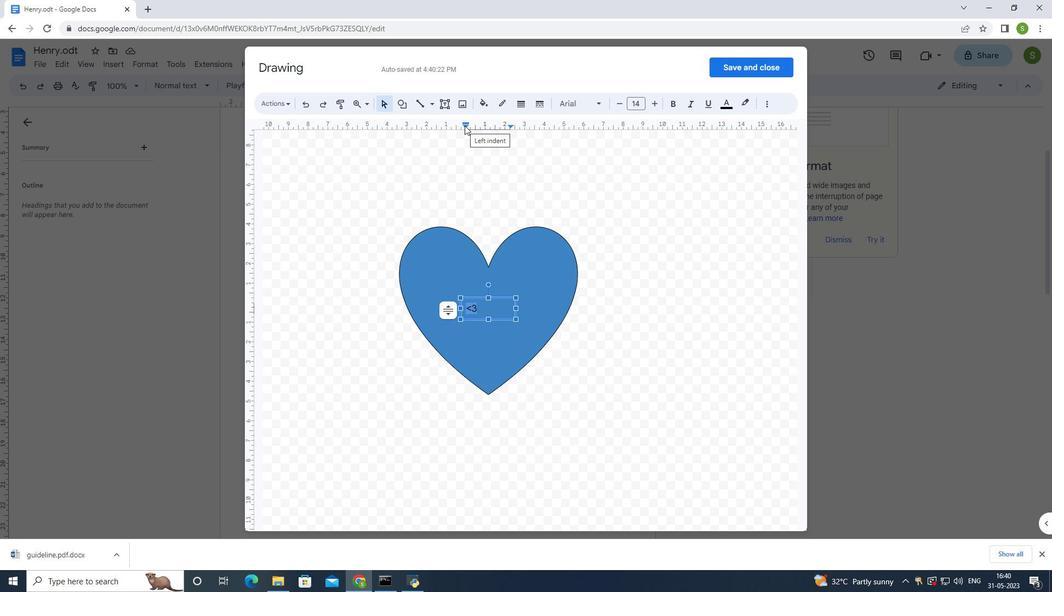 
Action: Mouse moved to (531, 281)
Screenshot: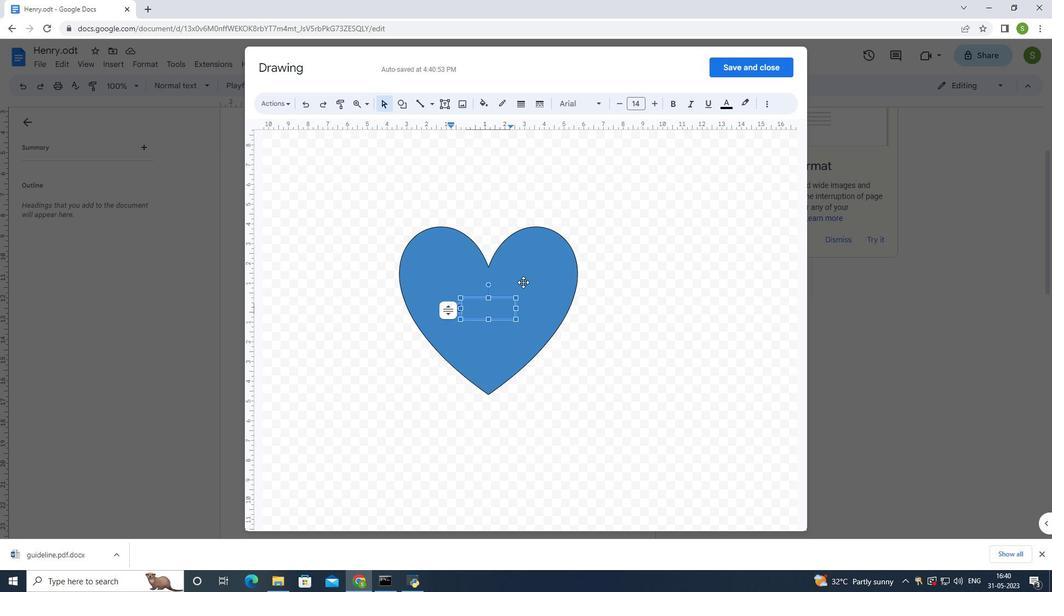 
Action: Mouse pressed left at (531, 281)
Screenshot: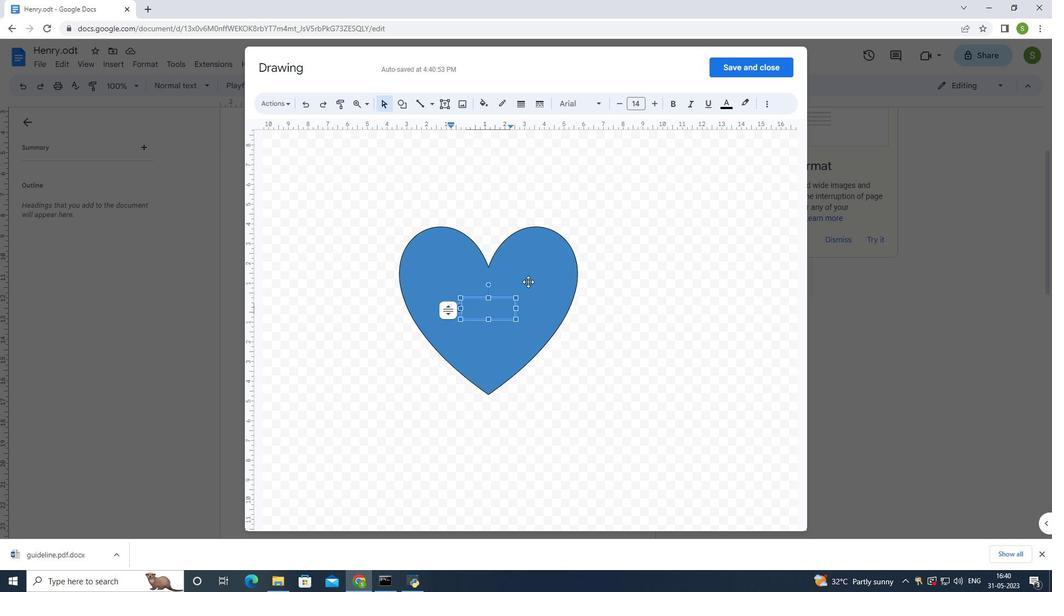 
Action: Mouse moved to (653, 219)
Screenshot: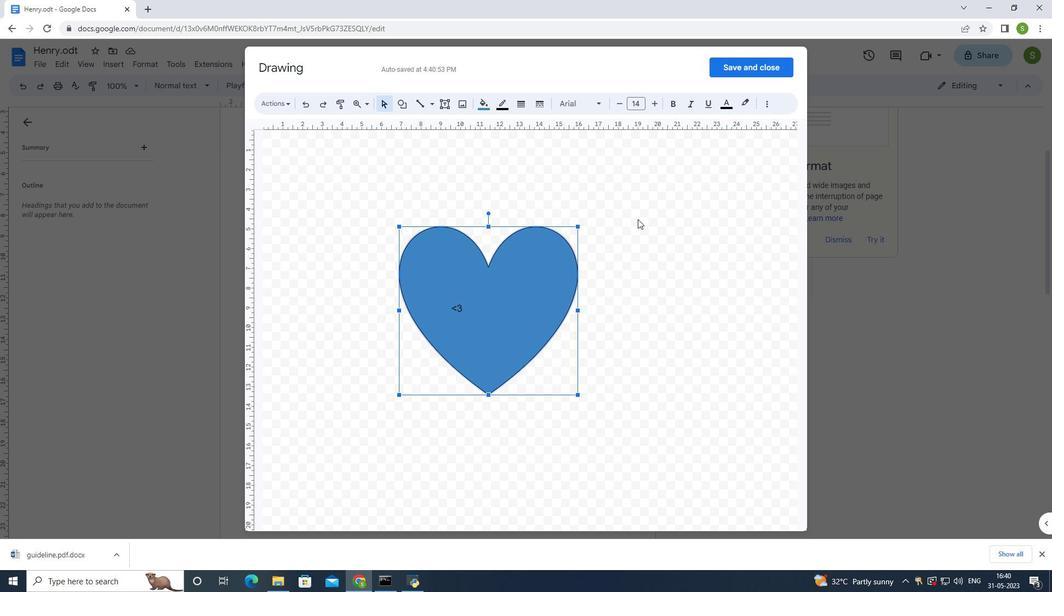 
Action: Key pressed <Key.enter>
Screenshot: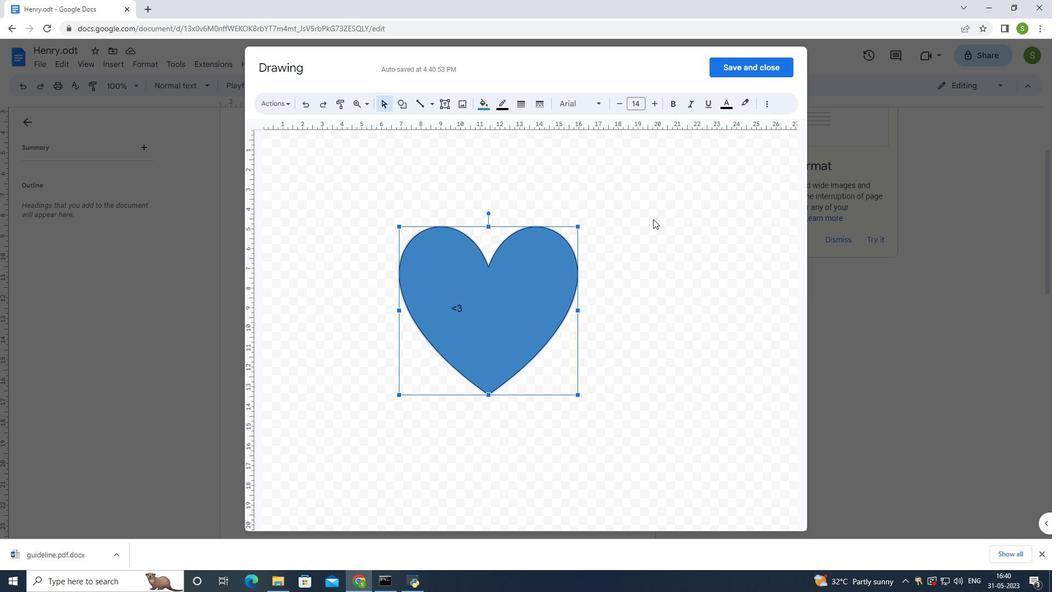 
Action: Mouse moved to (756, 61)
Screenshot: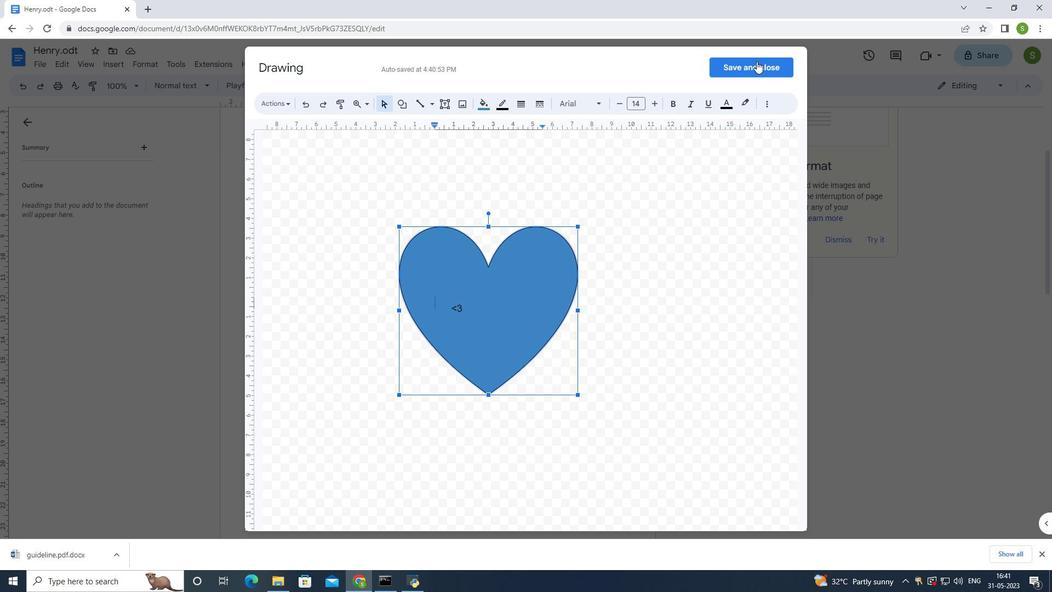
Action: Mouse pressed left at (756, 61)
Screenshot: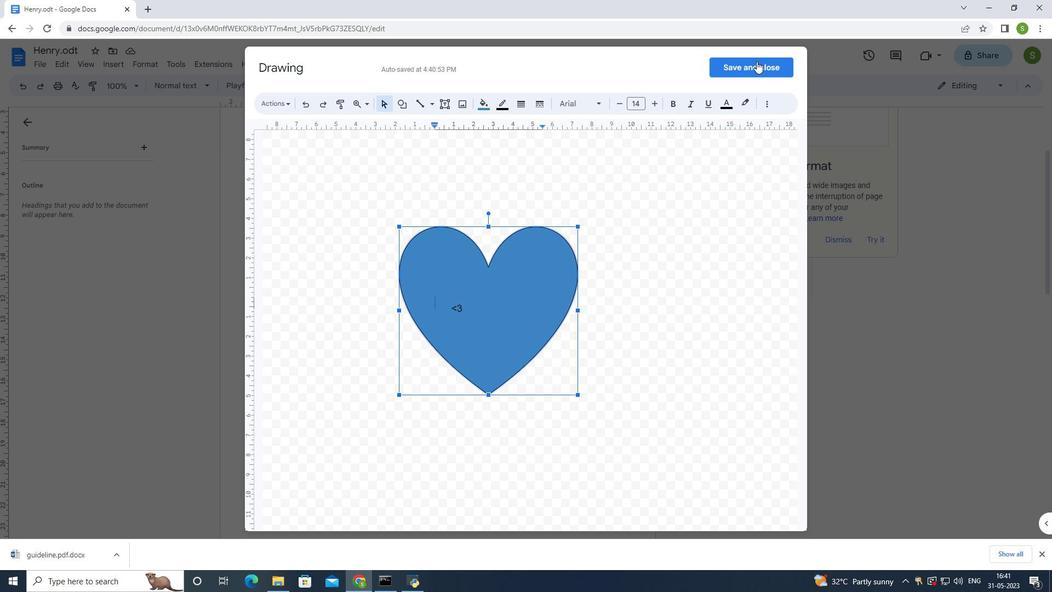 
Action: Mouse moved to (155, 62)
Screenshot: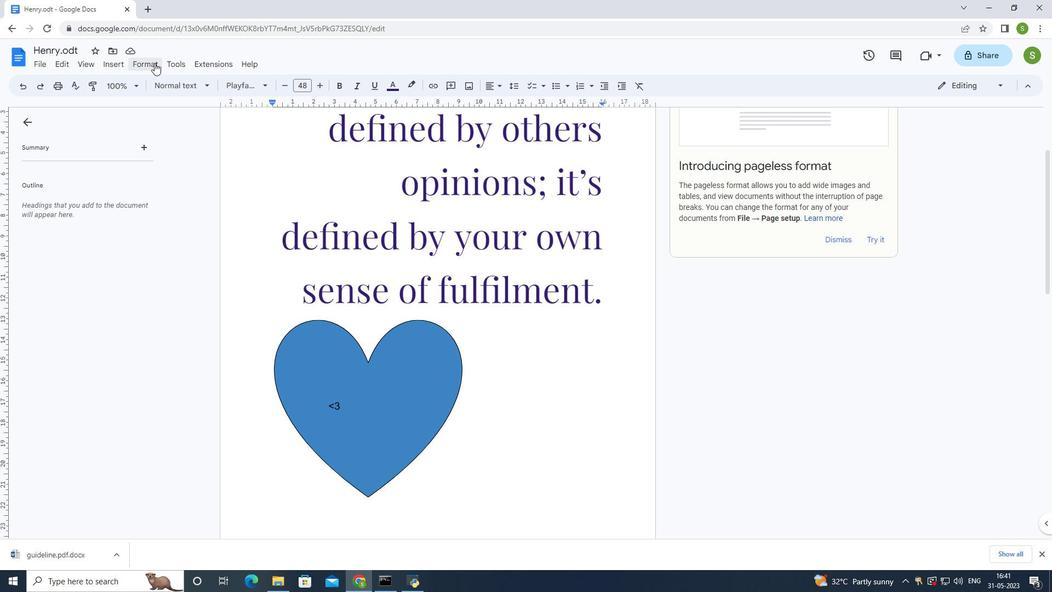 
Action: Mouse pressed left at (155, 62)
Screenshot: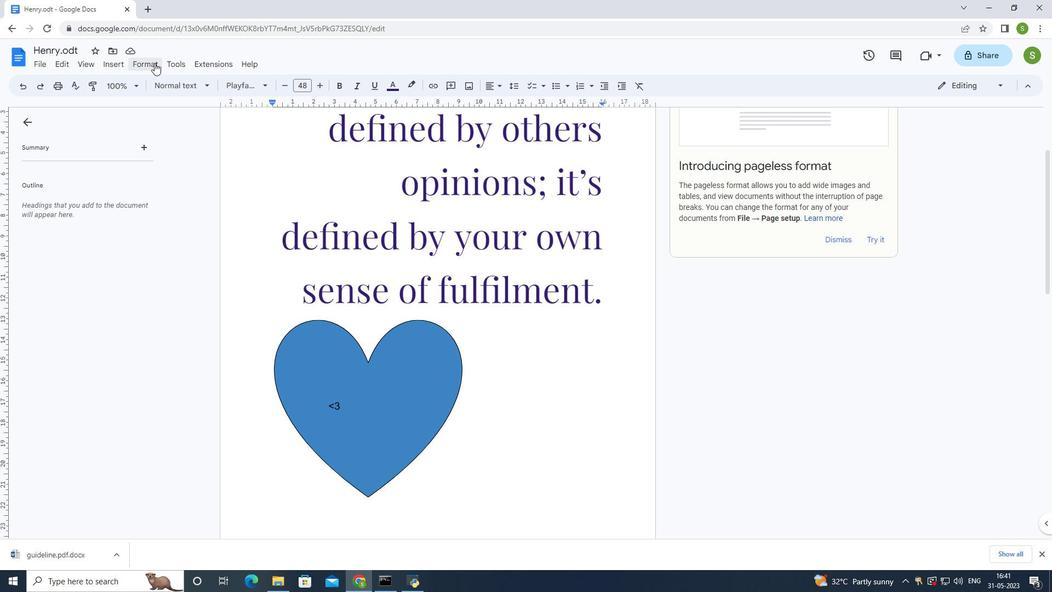 
Action: Mouse moved to (163, 235)
Screenshot: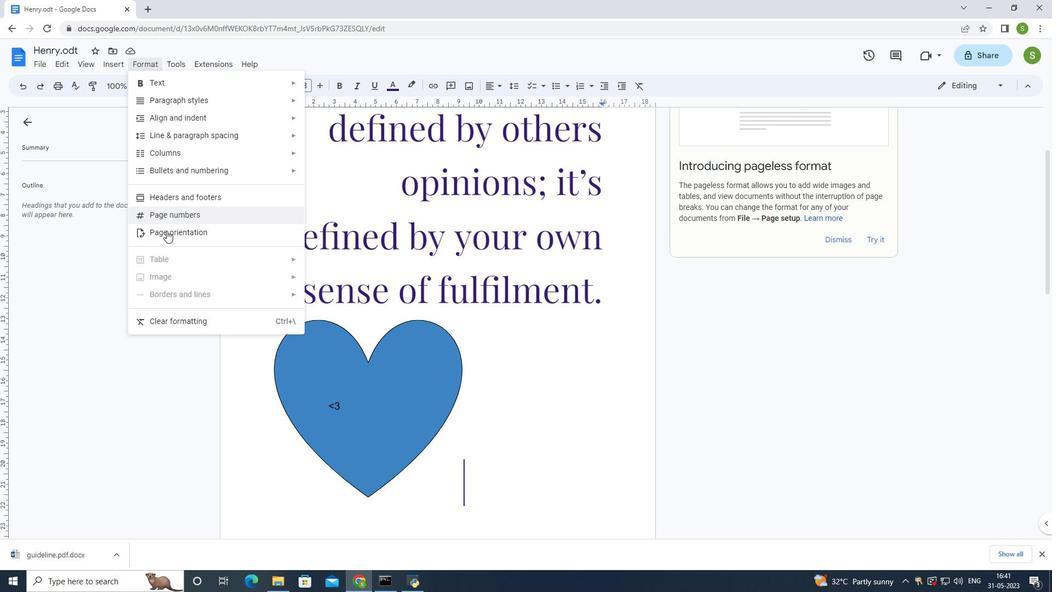 
Action: Mouse pressed left at (163, 235)
Screenshot: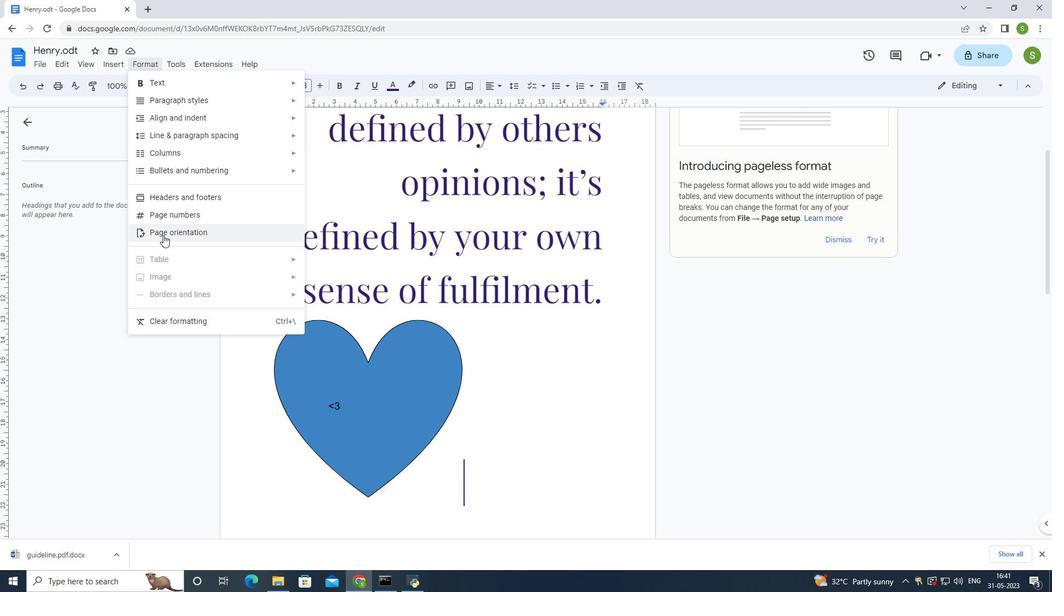 
Action: Mouse moved to (486, 311)
Screenshot: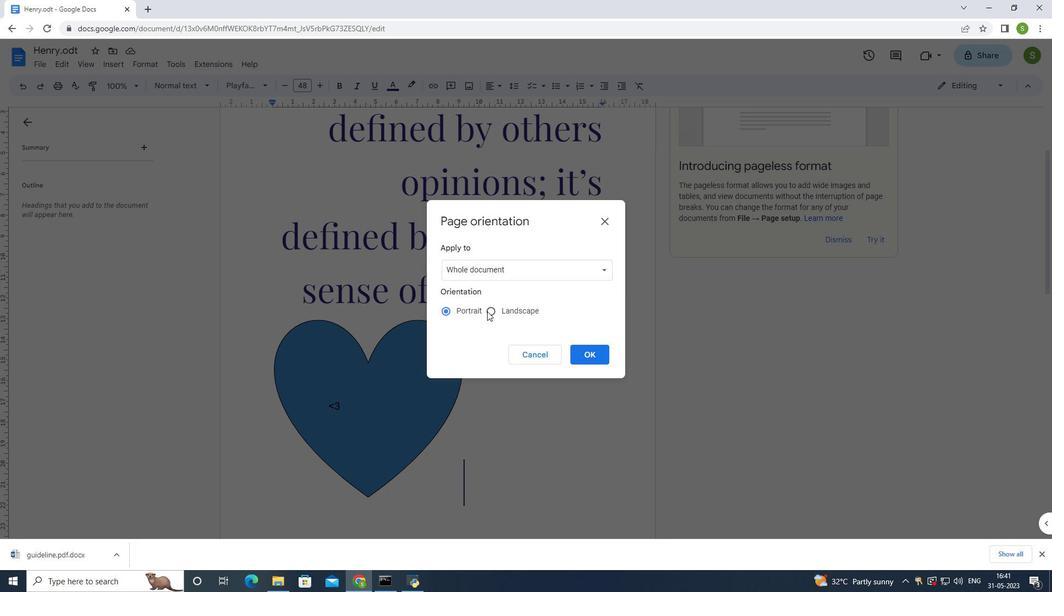 
Action: Mouse pressed left at (486, 311)
Screenshot: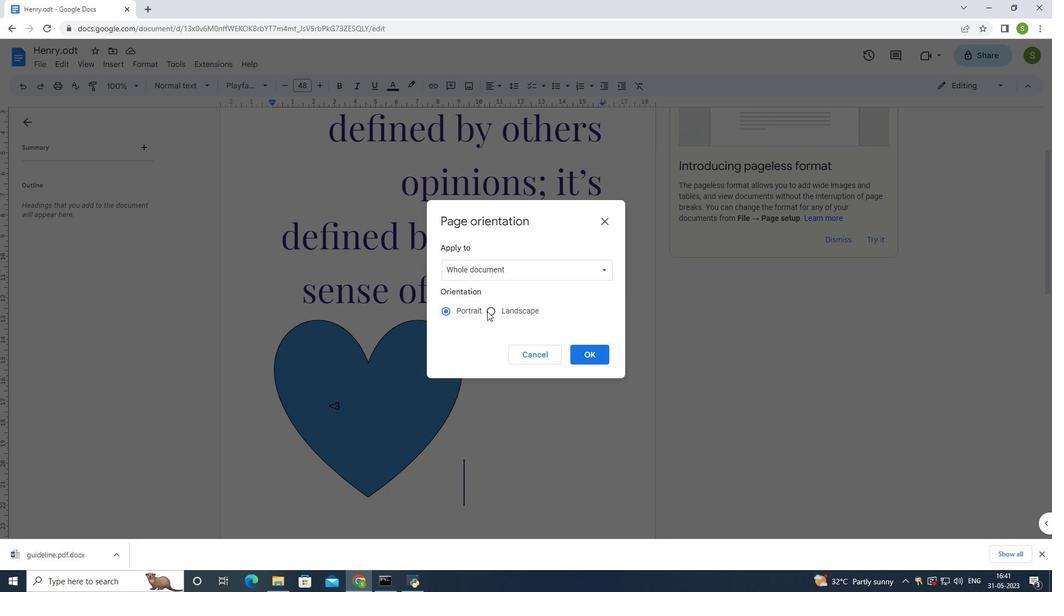 
Action: Mouse moved to (580, 355)
Screenshot: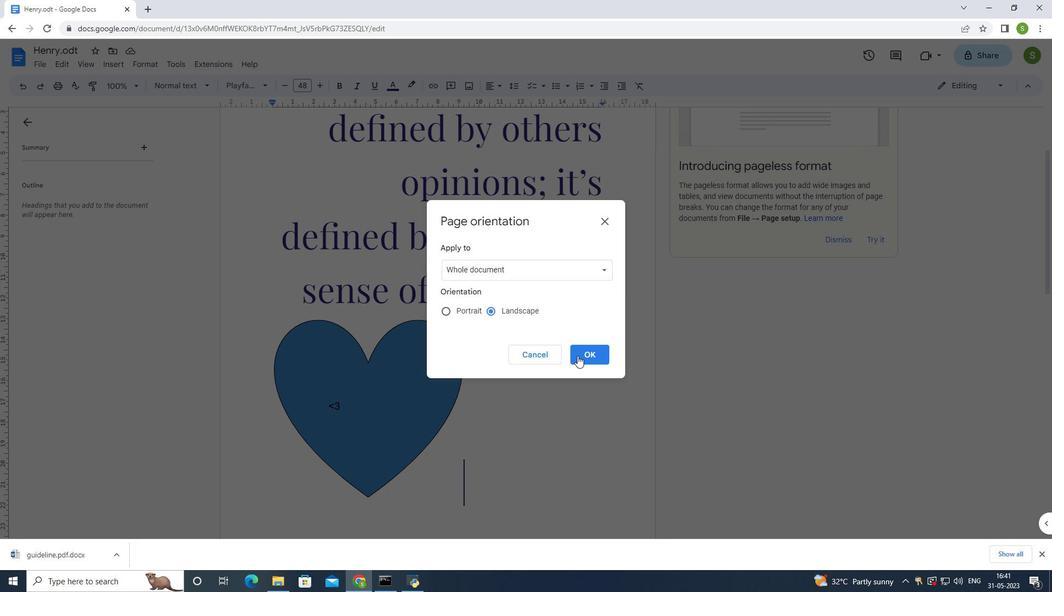 
Action: Mouse pressed left at (580, 355)
Screenshot: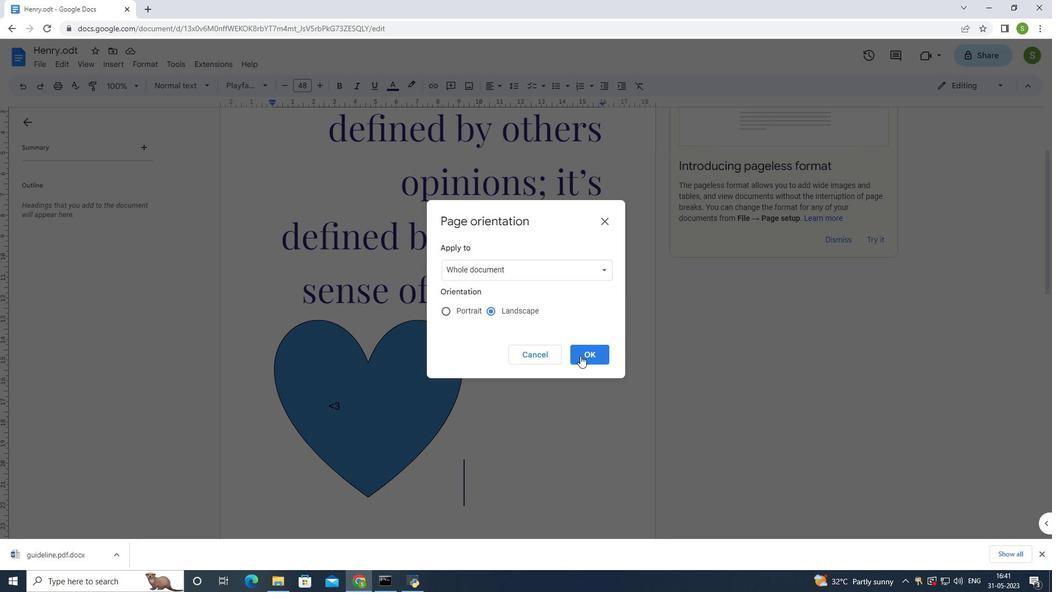
Action: Mouse moved to (528, 284)
Screenshot: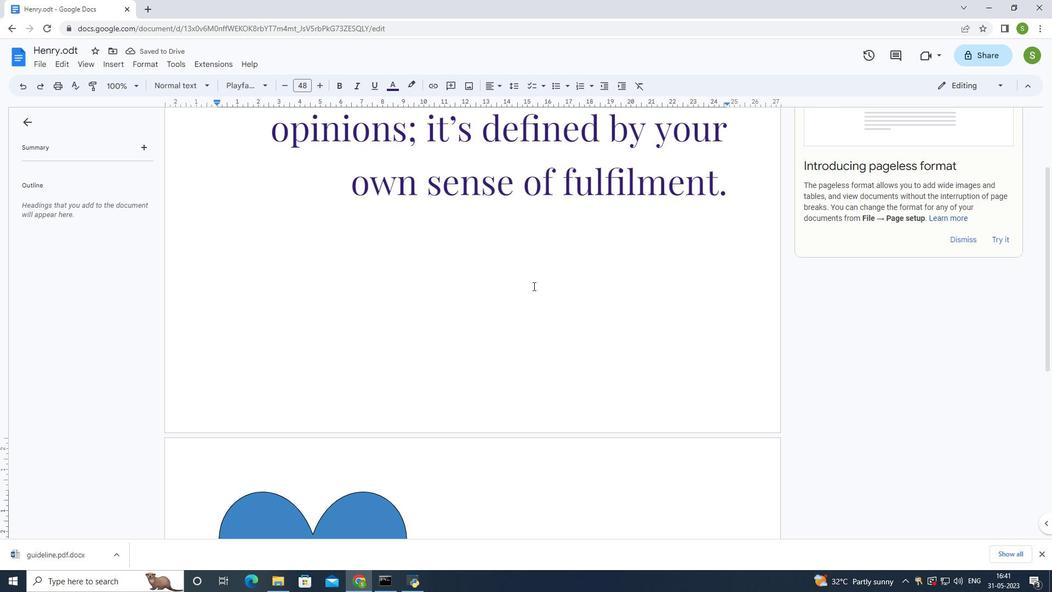 
Action: Mouse scrolled (528, 284) with delta (0, 0)
Screenshot: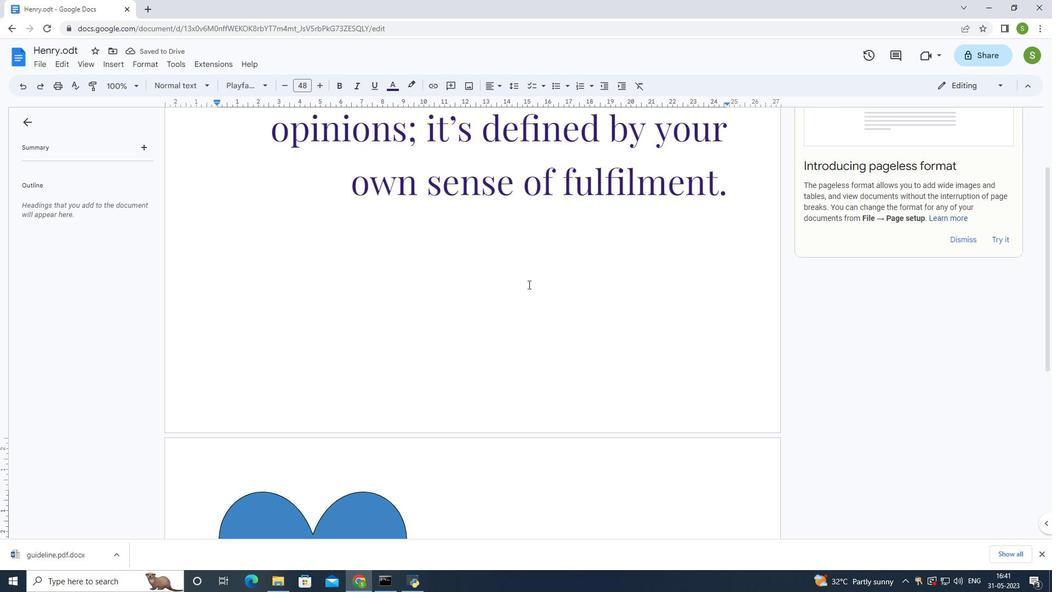 
Action: Mouse scrolled (528, 284) with delta (0, 0)
Screenshot: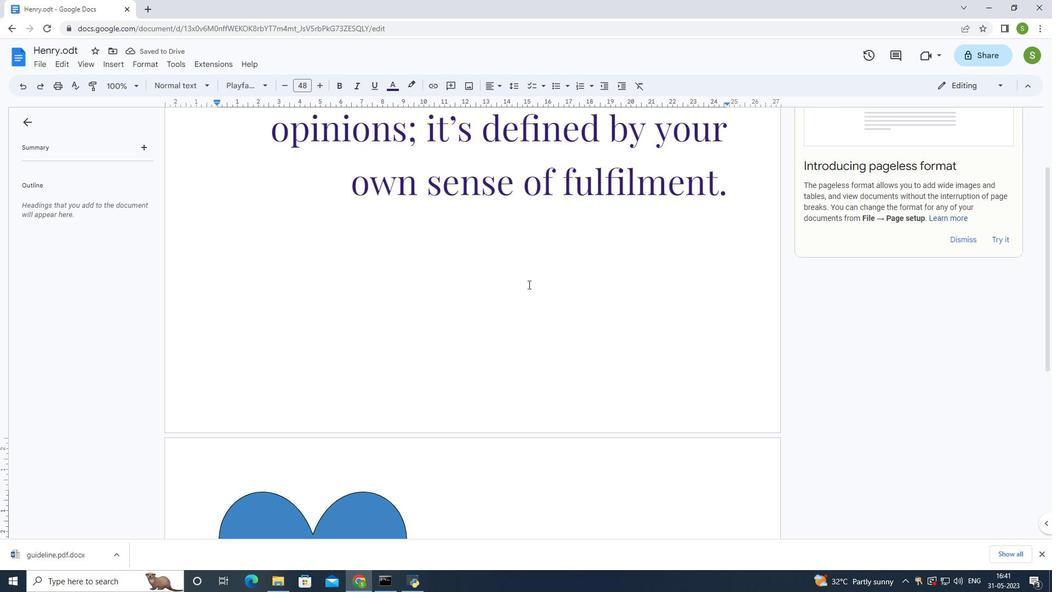 
Action: Mouse scrolled (528, 284) with delta (0, 0)
Screenshot: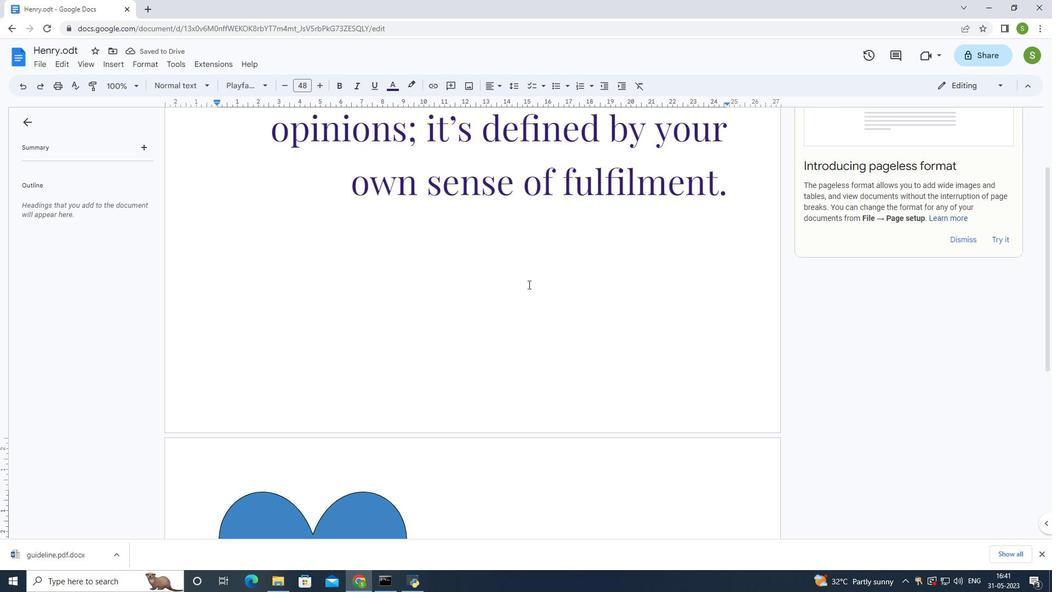 
Action: Mouse scrolled (528, 284) with delta (0, 0)
Screenshot: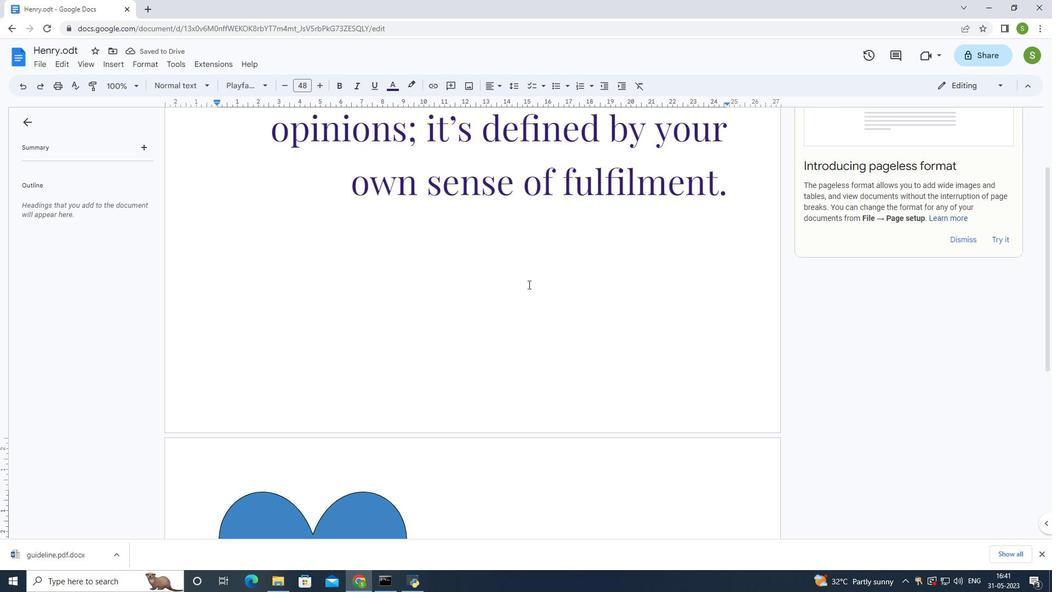 
Action: Mouse moved to (117, 63)
Screenshot: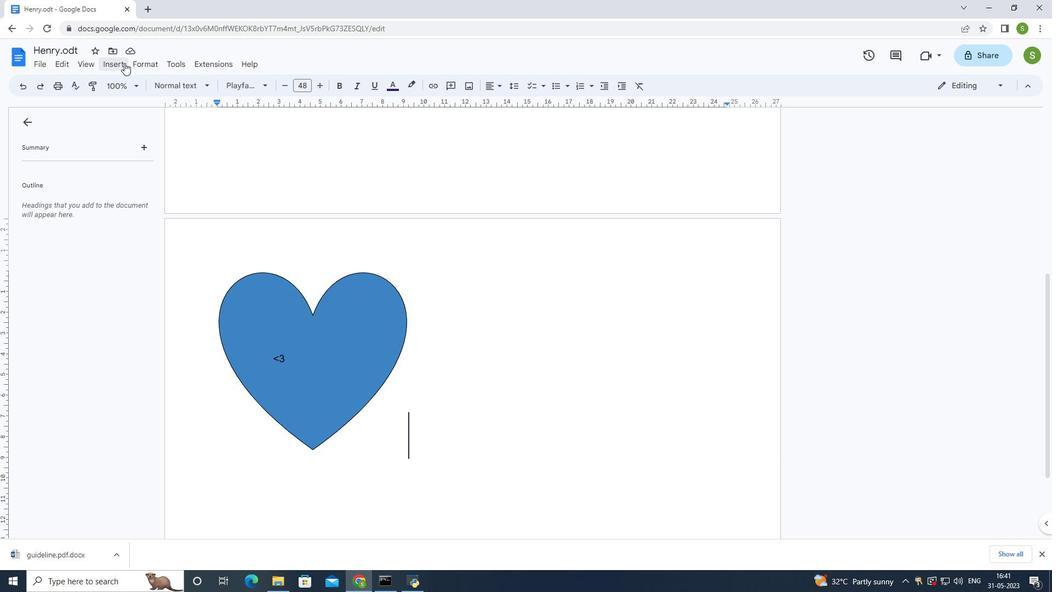 
Action: Mouse pressed left at (117, 63)
Screenshot: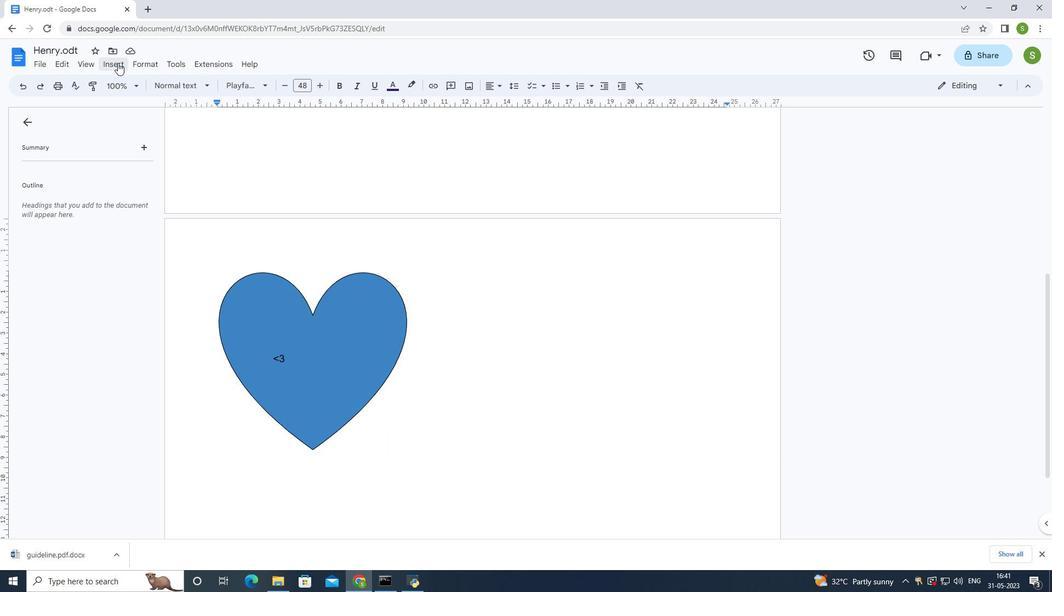 
Action: Mouse moved to (128, 173)
Screenshot: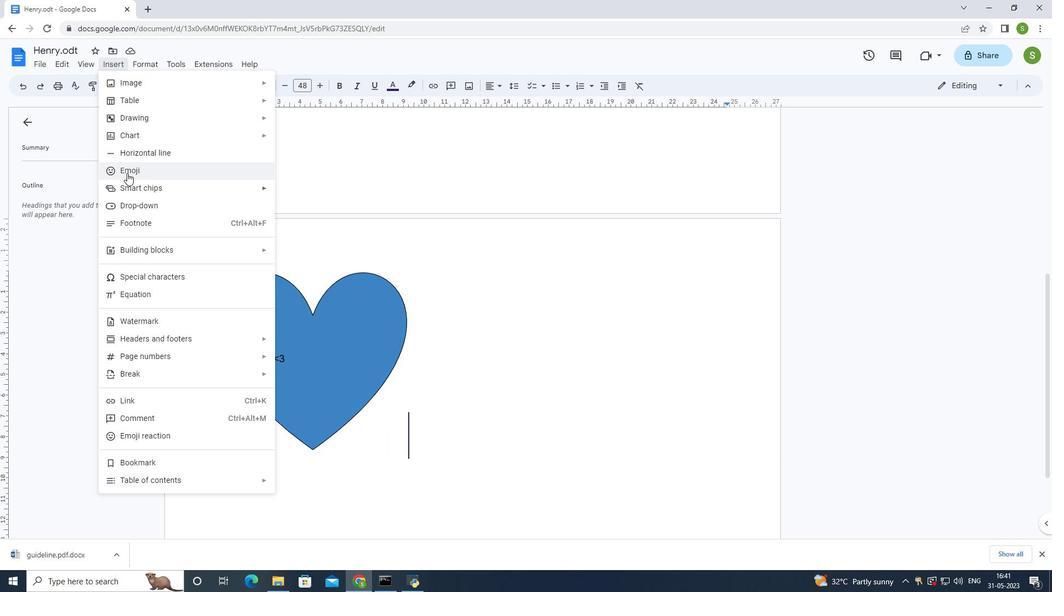 
Action: Mouse pressed left at (128, 173)
Screenshot: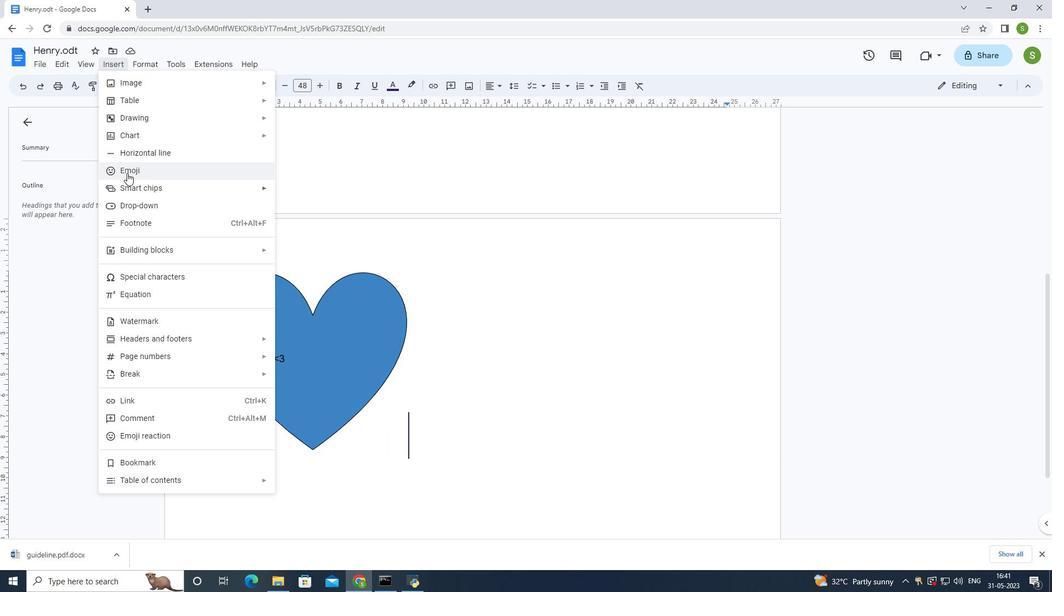 
Action: Mouse moved to (522, 434)
Screenshot: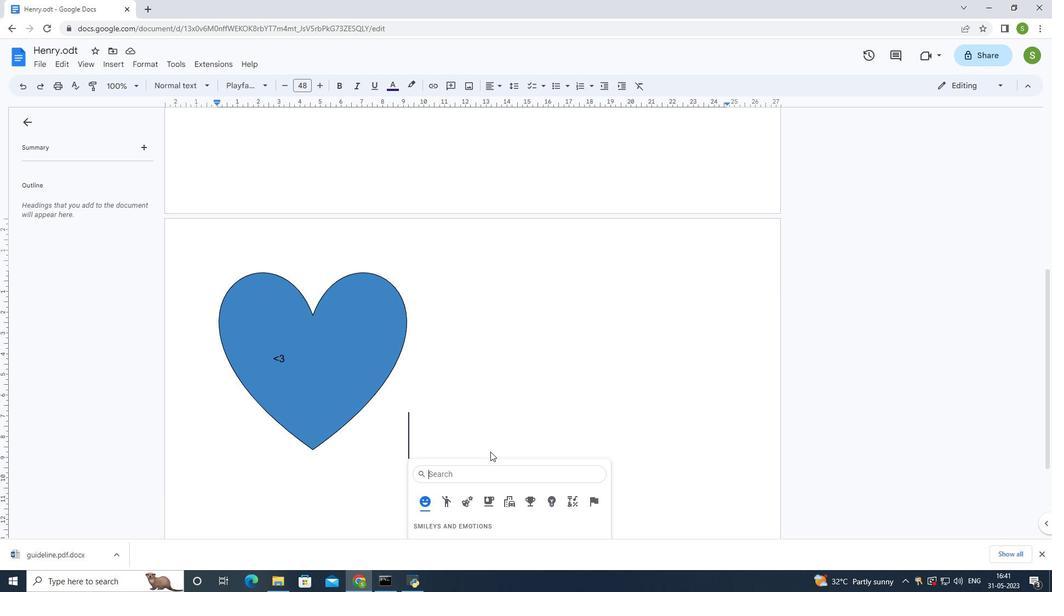 
Action: Mouse scrolled (522, 433) with delta (0, 0)
Screenshot: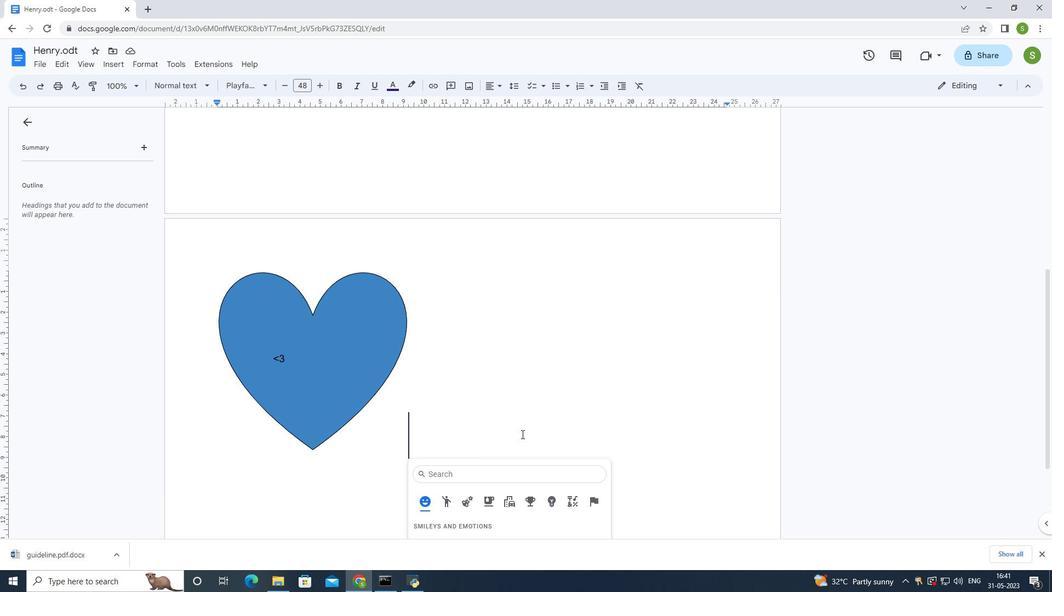 
Action: Mouse scrolled (522, 433) with delta (0, 0)
Screenshot: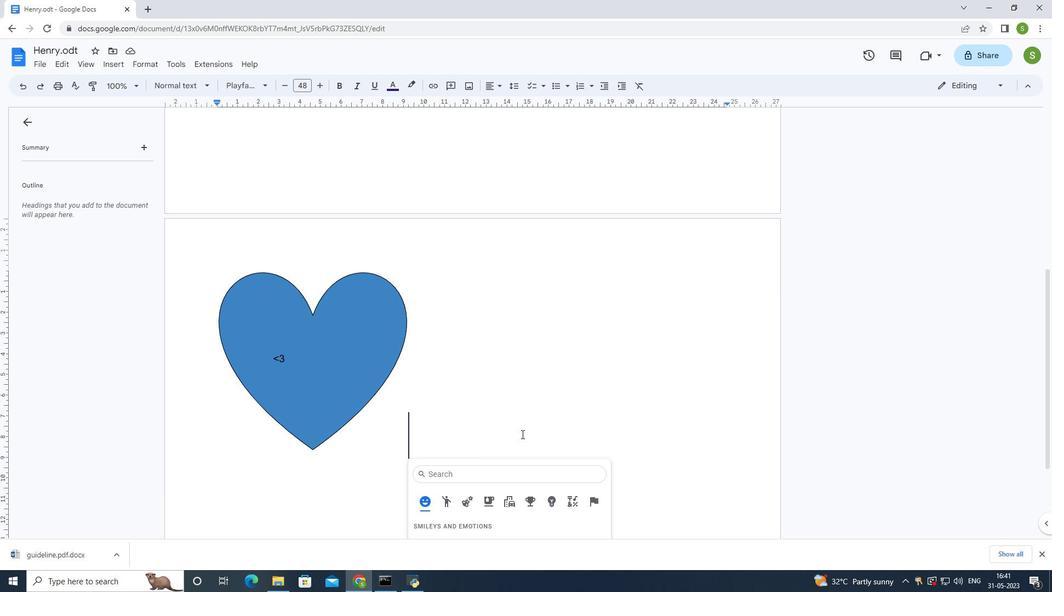 
Action: Mouse moved to (504, 438)
Screenshot: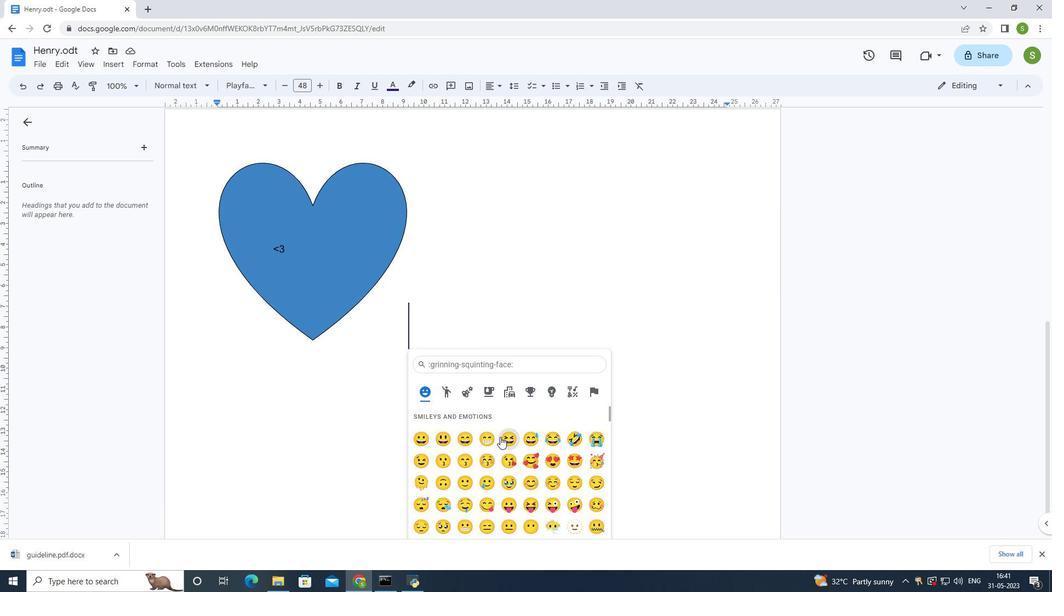 
Action: Mouse scrolled (504, 437) with delta (0, 0)
Screenshot: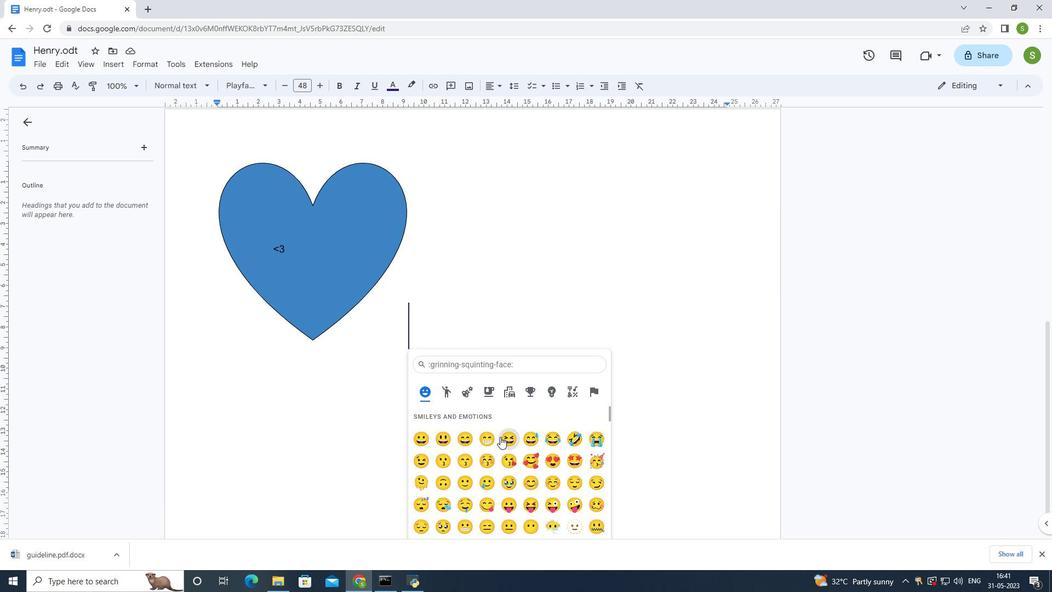 
Action: Mouse moved to (505, 439)
Screenshot: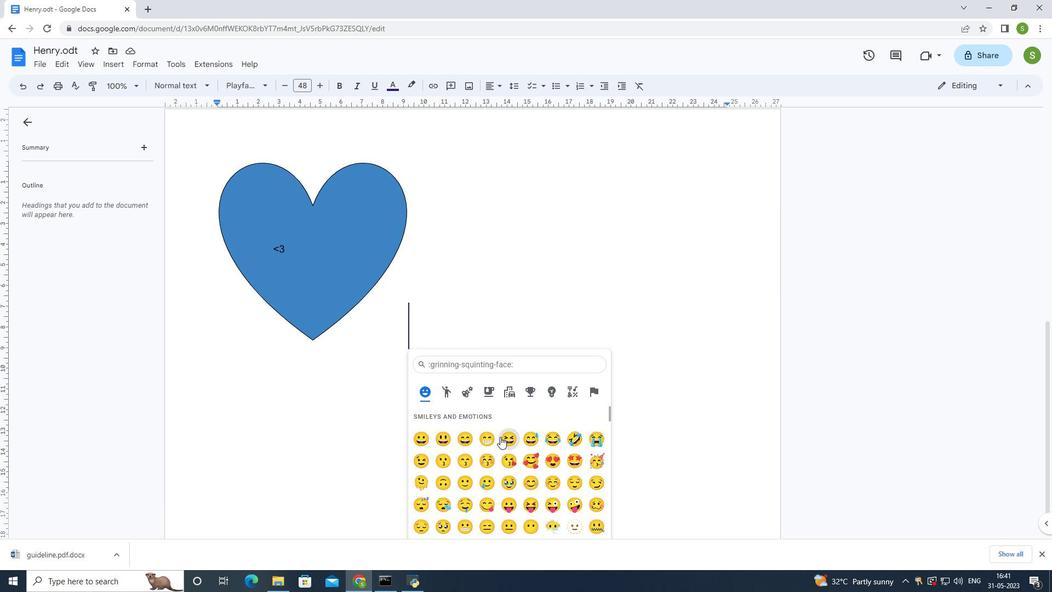 
Action: Mouse scrolled (505, 438) with delta (0, 0)
Screenshot: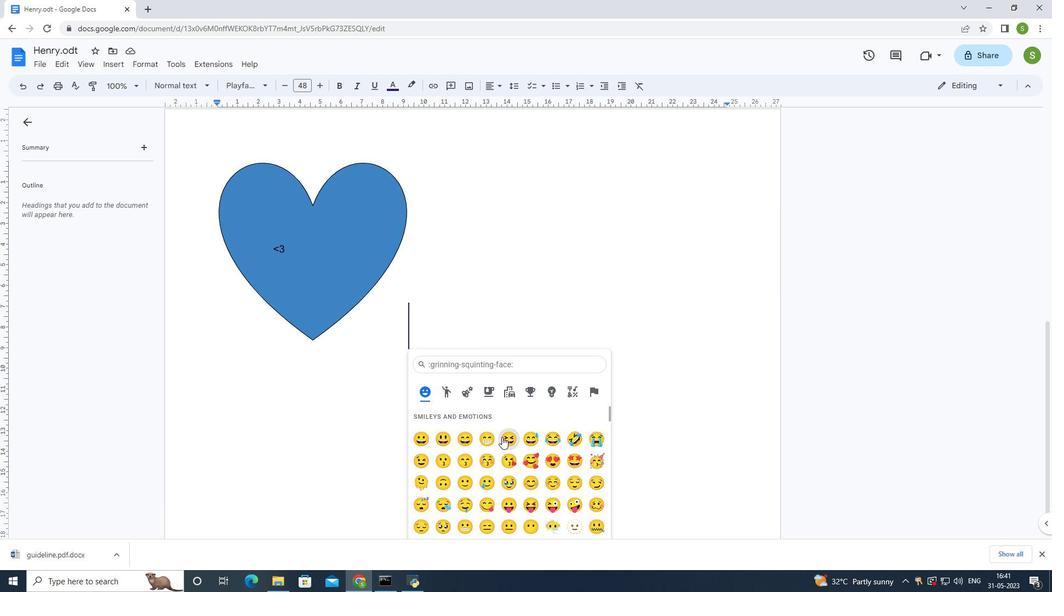 
Action: Mouse moved to (506, 440)
Screenshot: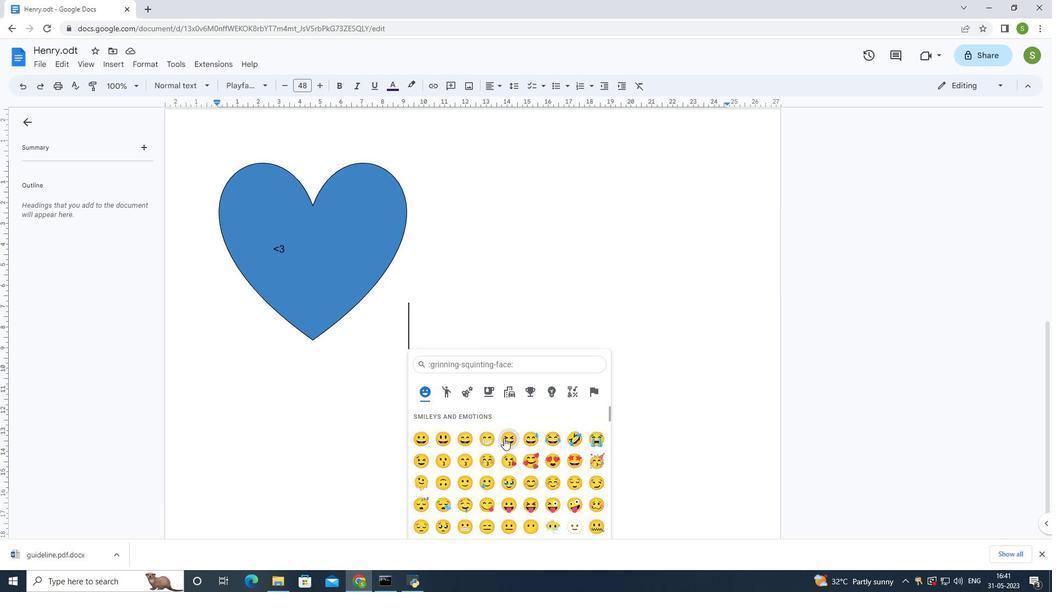 
Action: Mouse scrolled (506, 439) with delta (0, 0)
Screenshot: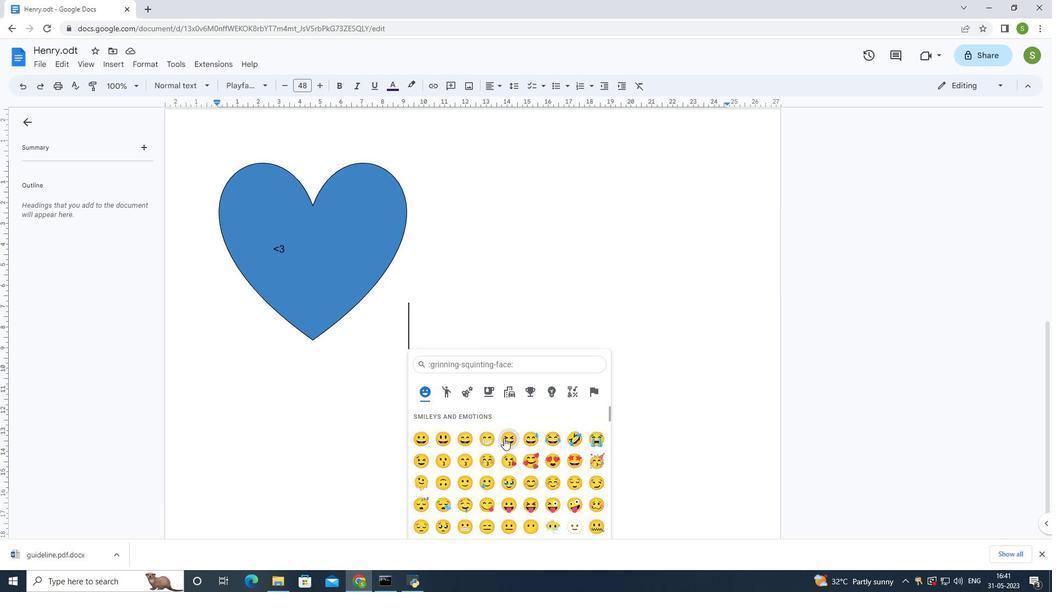 
Action: Mouse moved to (508, 440)
Screenshot: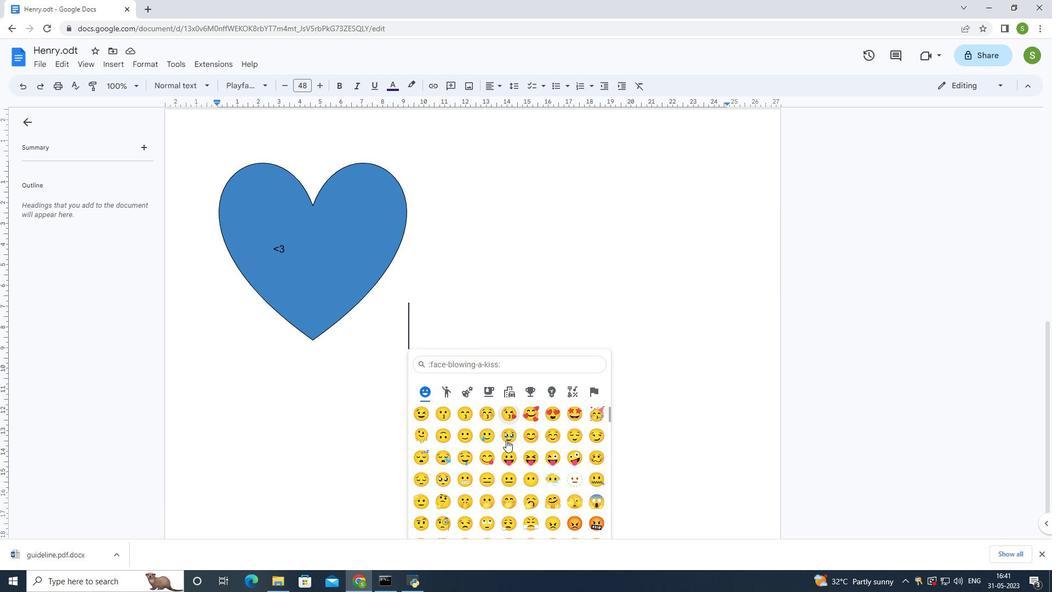 
Action: Mouse scrolled (508, 439) with delta (0, 0)
Screenshot: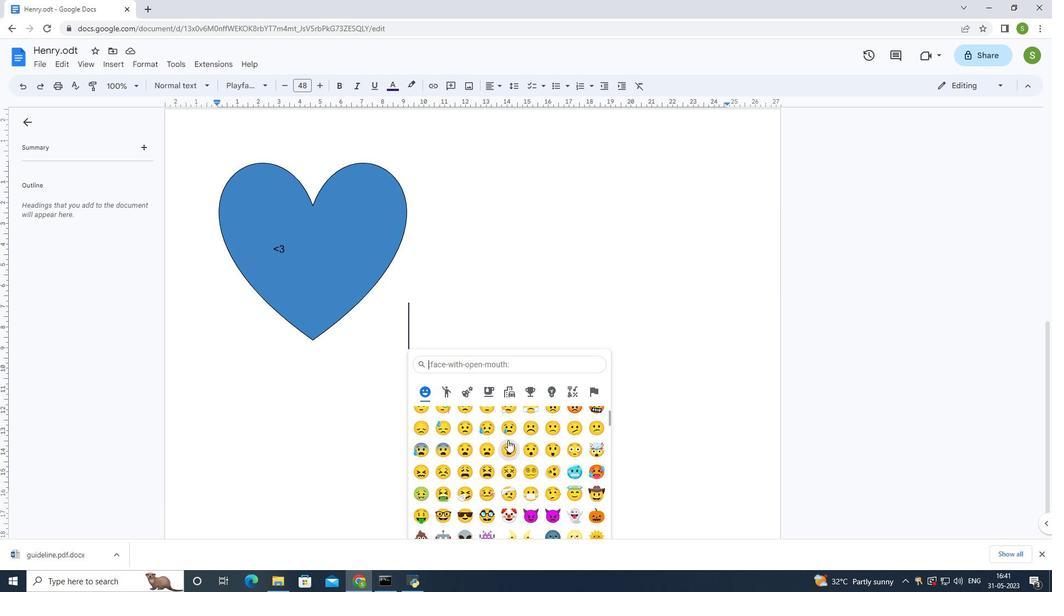 
Action: Mouse scrolled (508, 439) with delta (0, 0)
Screenshot: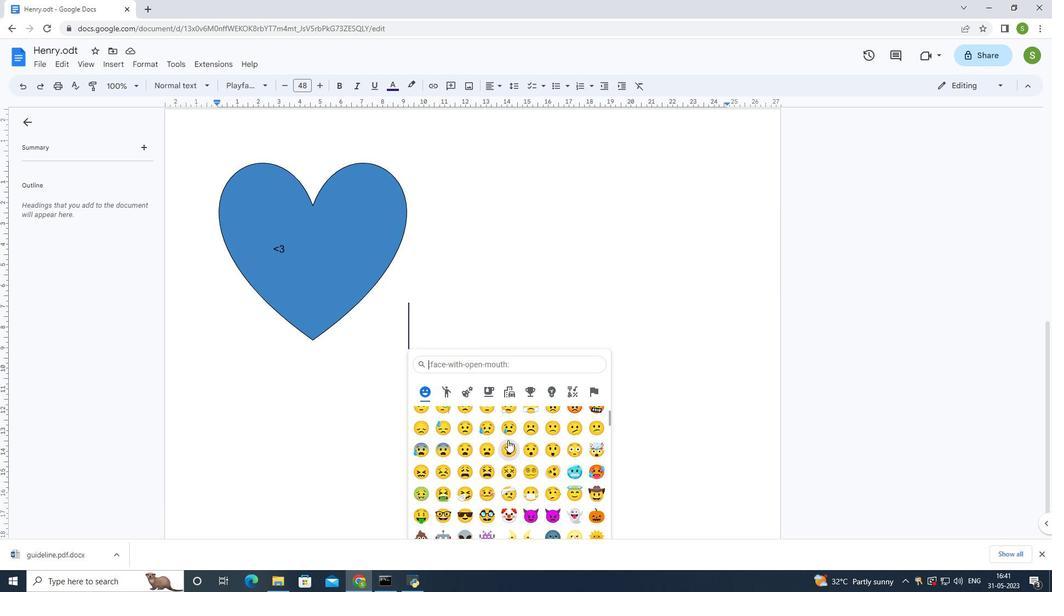 
Action: Mouse scrolled (508, 439) with delta (0, 0)
Screenshot: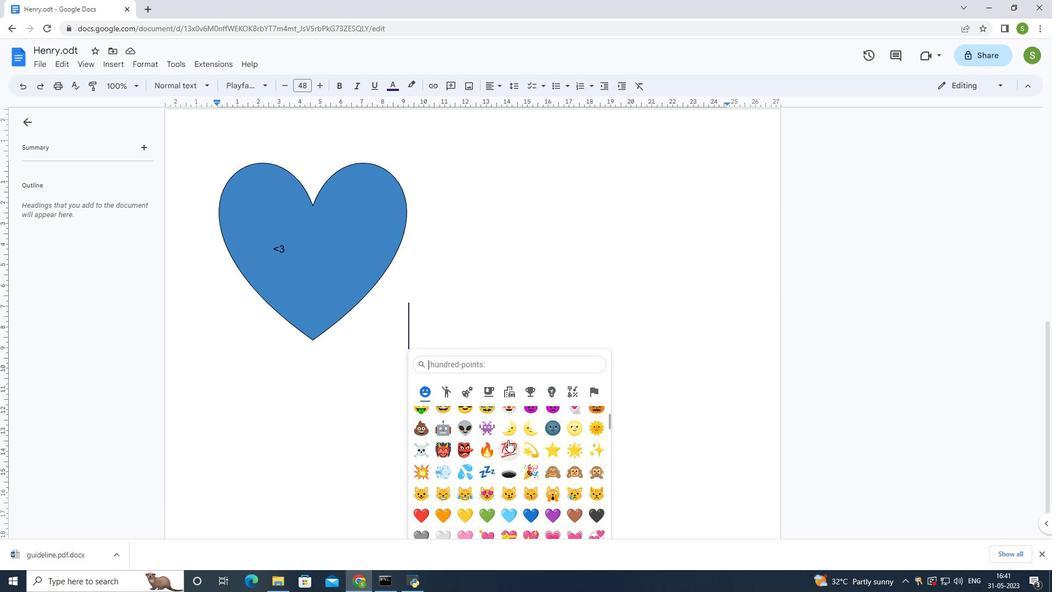 
Action: Mouse scrolled (508, 439) with delta (0, 0)
Screenshot: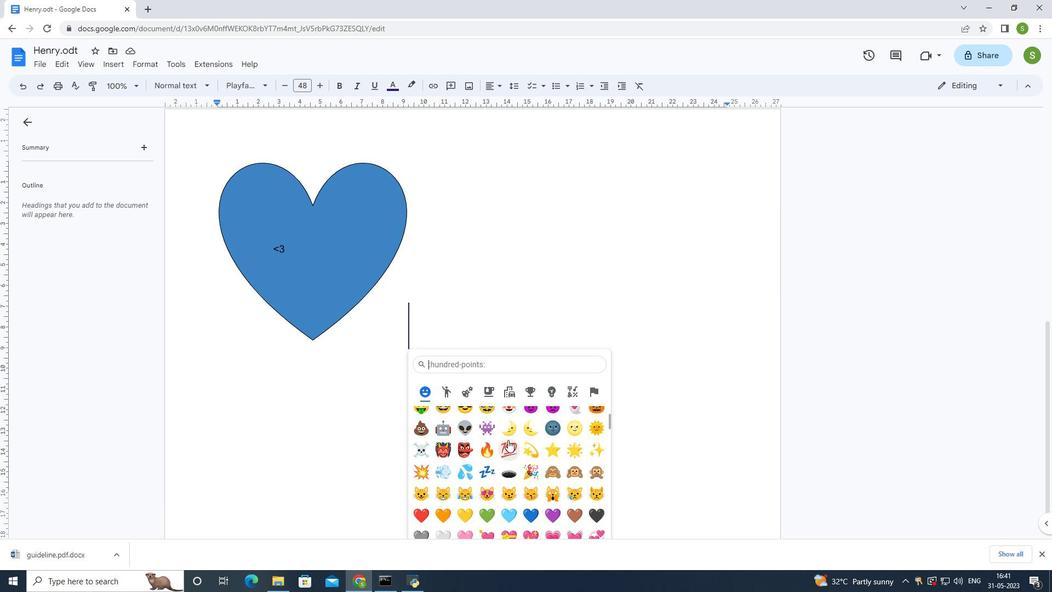 
Action: Mouse scrolled (508, 439) with delta (0, 0)
Screenshot: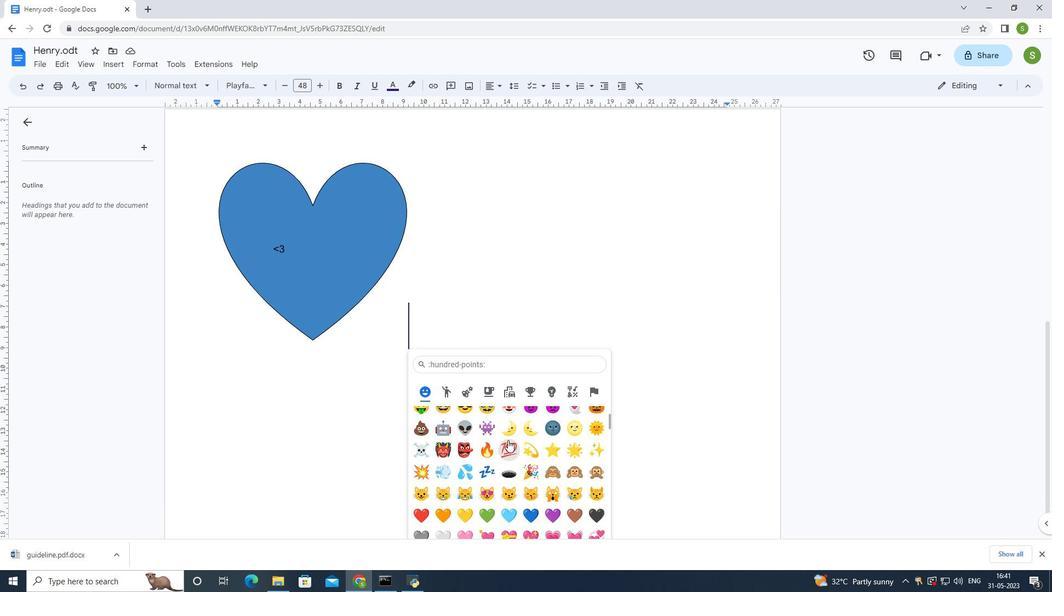 
Action: Mouse scrolled (508, 440) with delta (0, 0)
Screenshot: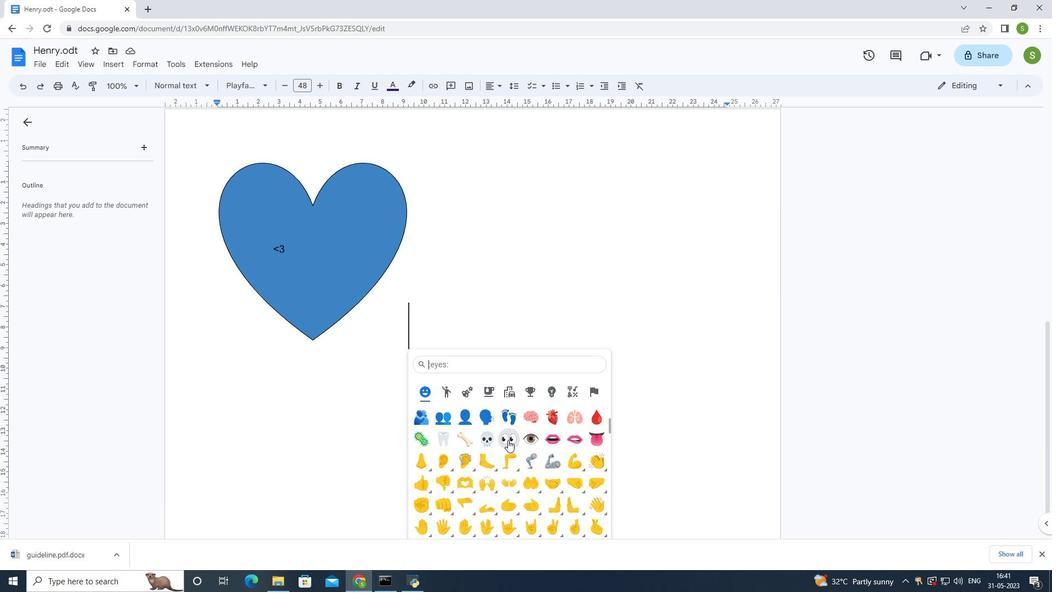 
Action: Mouse scrolled (508, 440) with delta (0, 0)
Screenshot: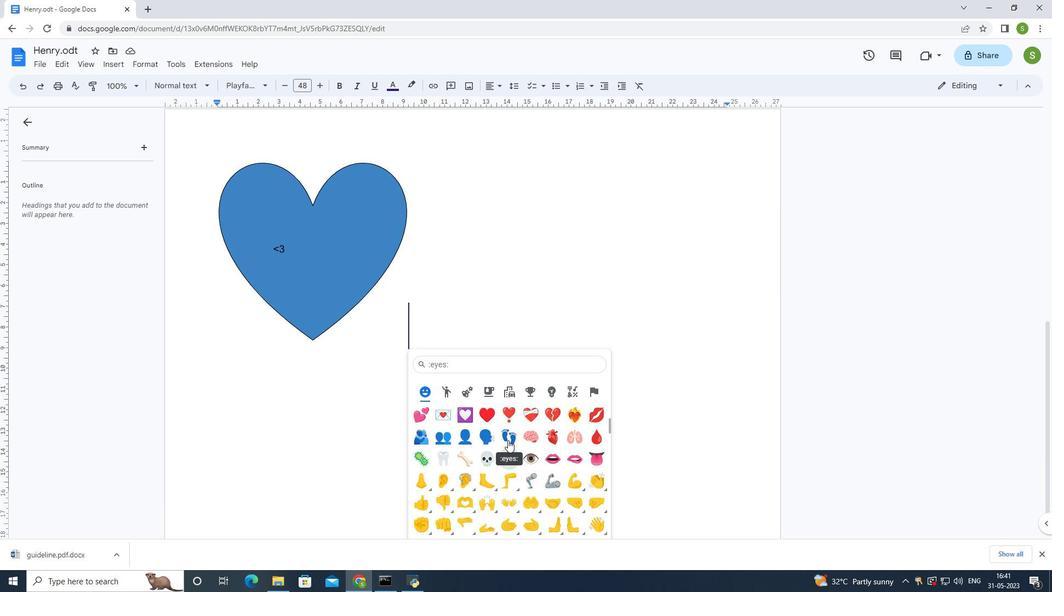 
Action: Mouse moved to (424, 460)
Screenshot: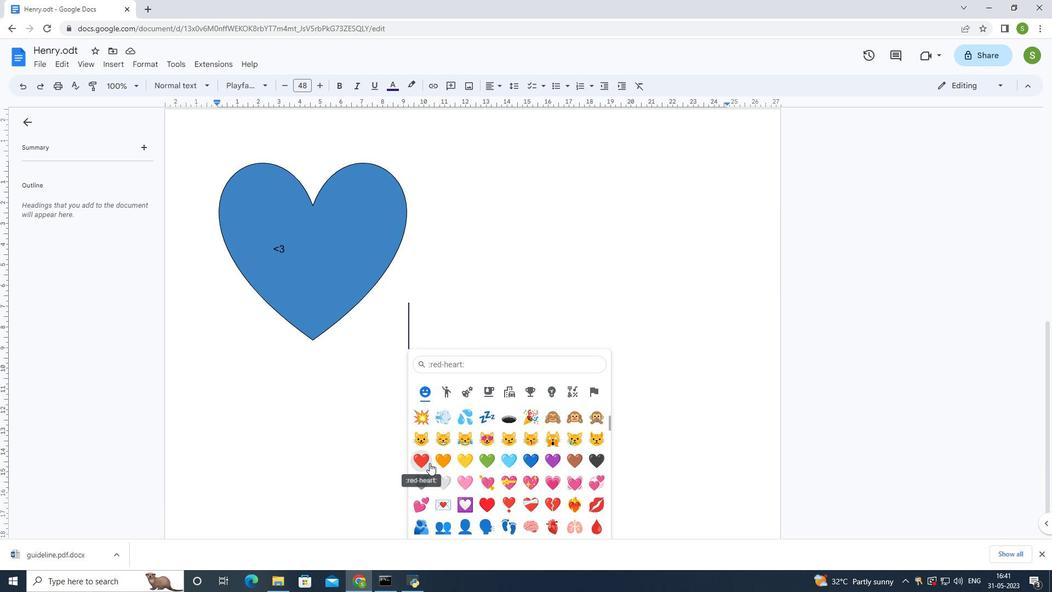 
Action: Mouse pressed left at (424, 460)
Screenshot: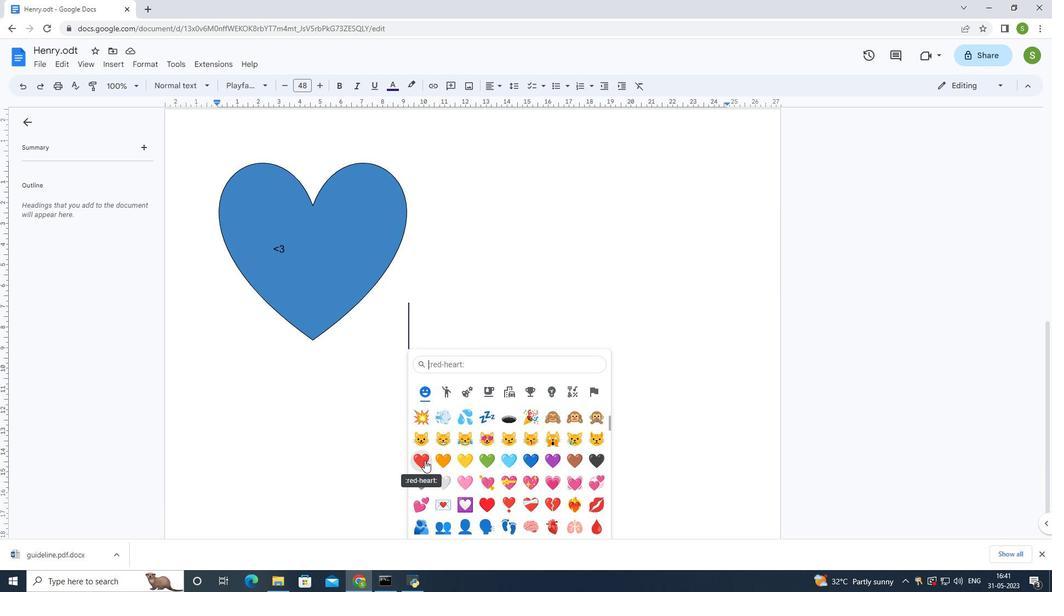 
Action: Mouse moved to (554, 400)
Screenshot: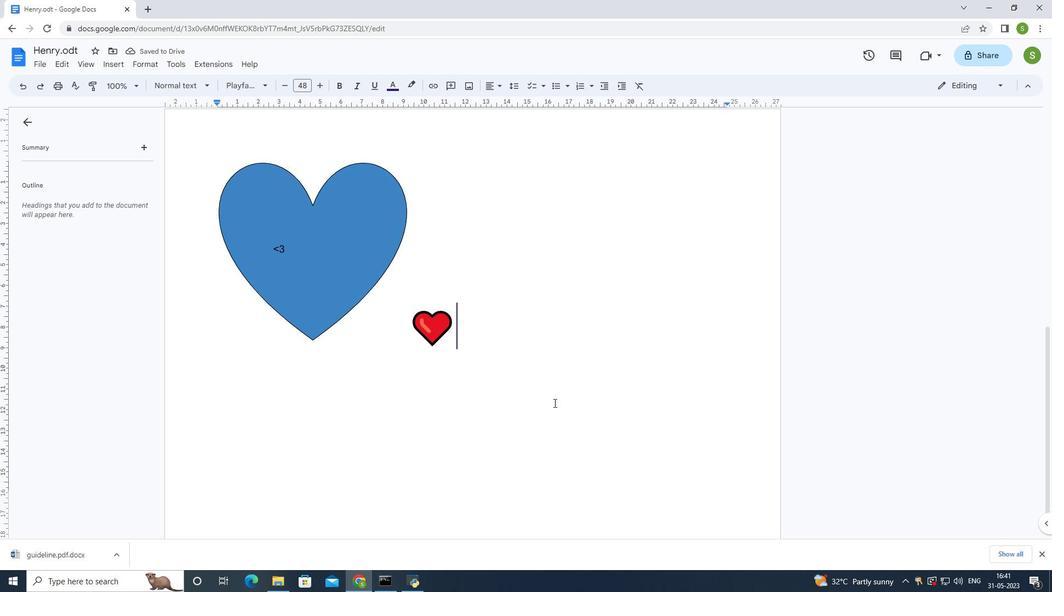
Action: Key pressed <Key.backspace>
Screenshot: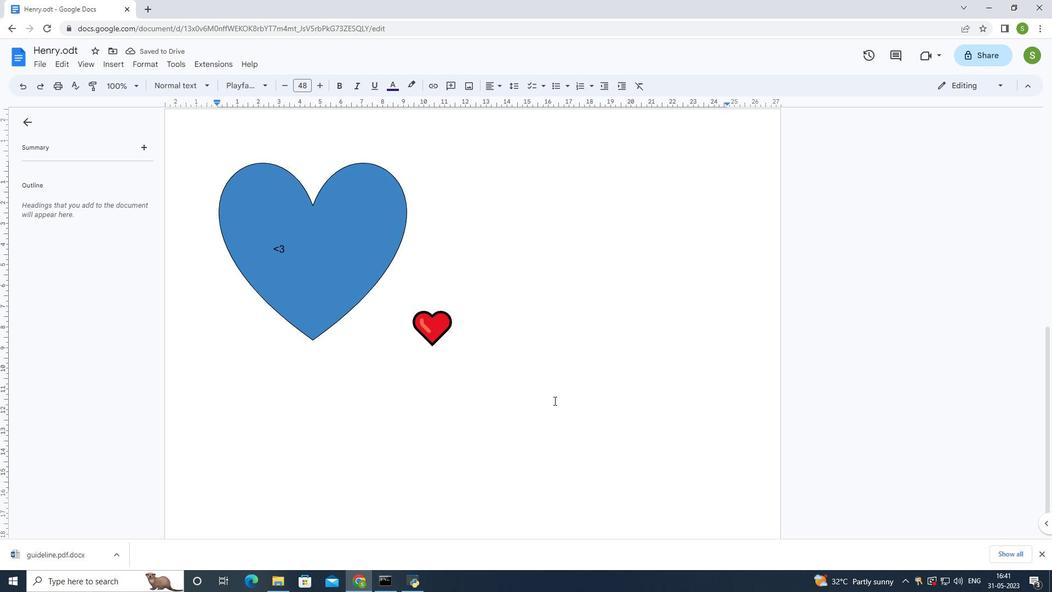 
Action: Mouse moved to (554, 400)
Screenshot: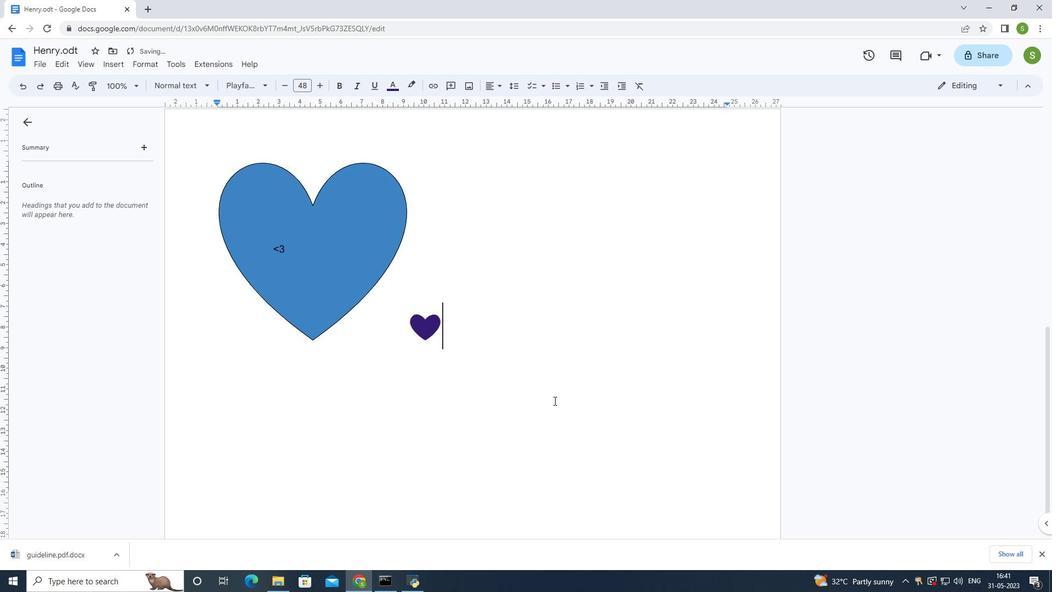 
Action: Key pressed <Key.backspace>
Screenshot: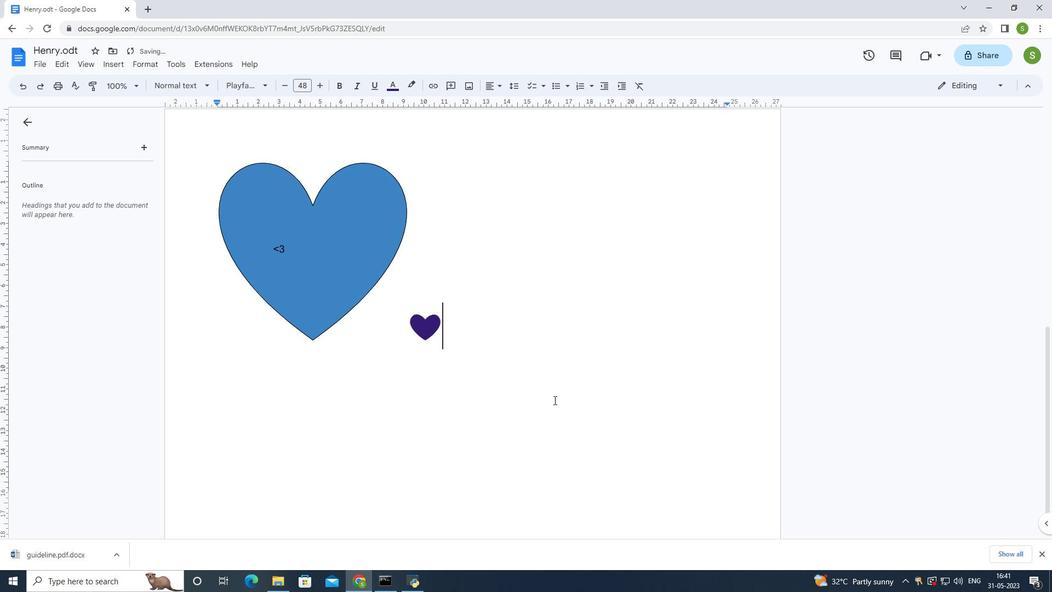 
Action: Mouse moved to (554, 371)
Screenshot: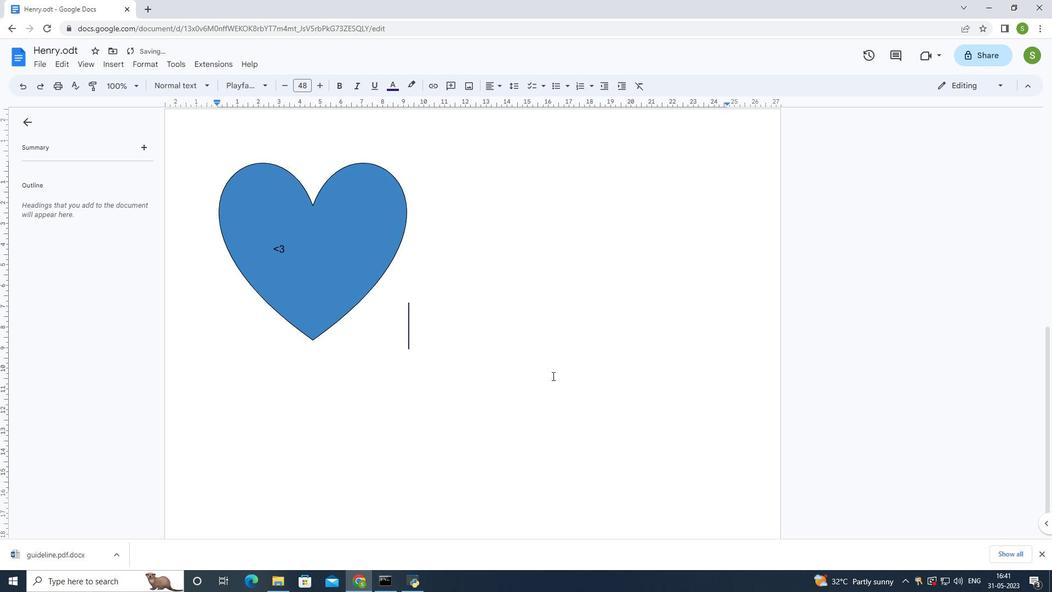 
Action: Mouse scrolled (554, 371) with delta (0, 0)
Screenshot: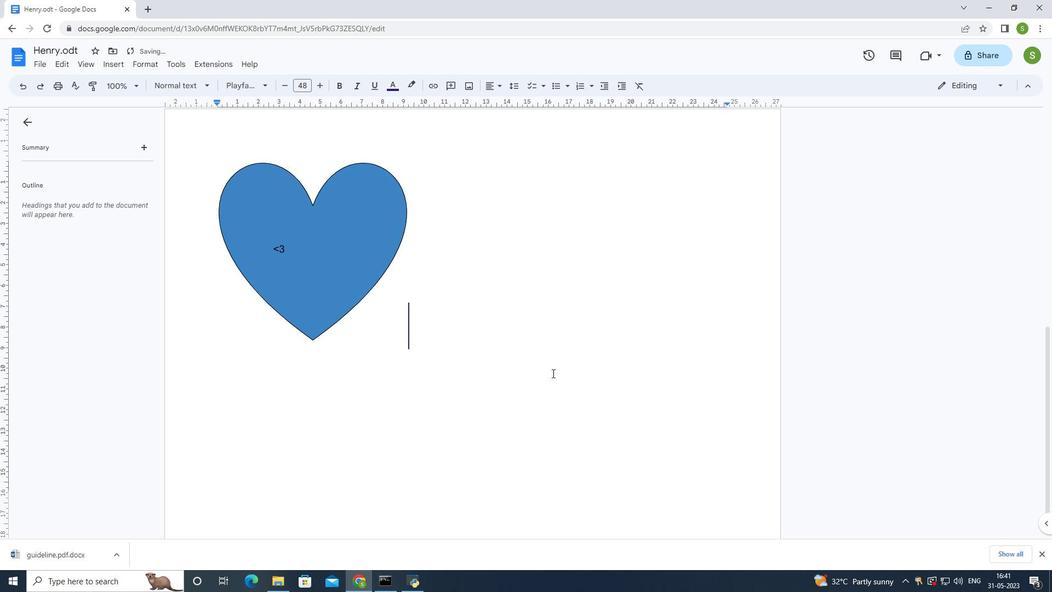 
Action: Mouse moved to (555, 370)
Screenshot: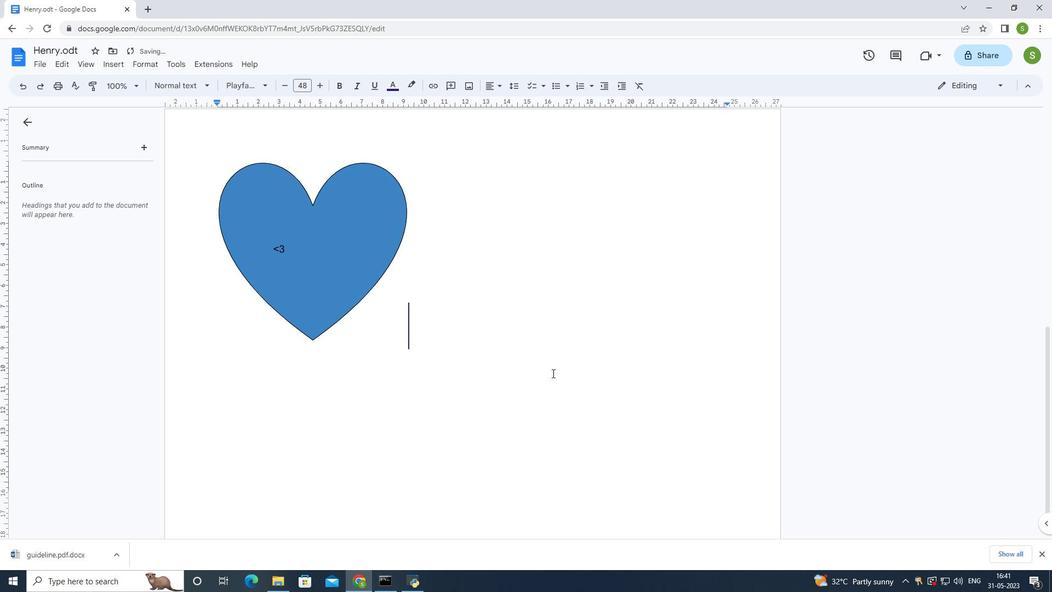 
Action: Mouse scrolled (555, 371) with delta (0, 0)
Screenshot: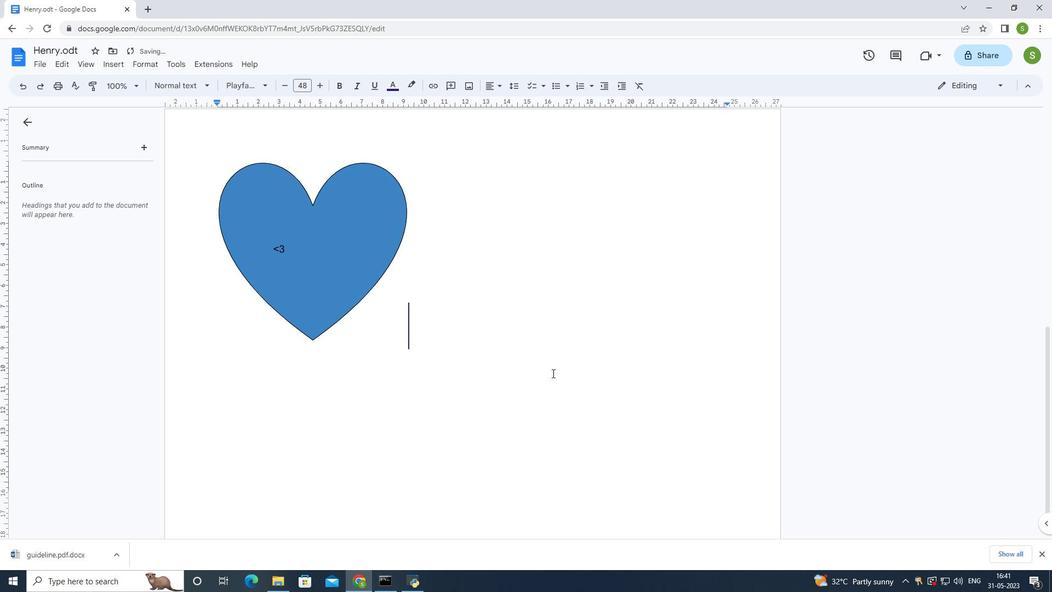 
Action: Mouse scrolled (555, 371) with delta (0, 0)
Screenshot: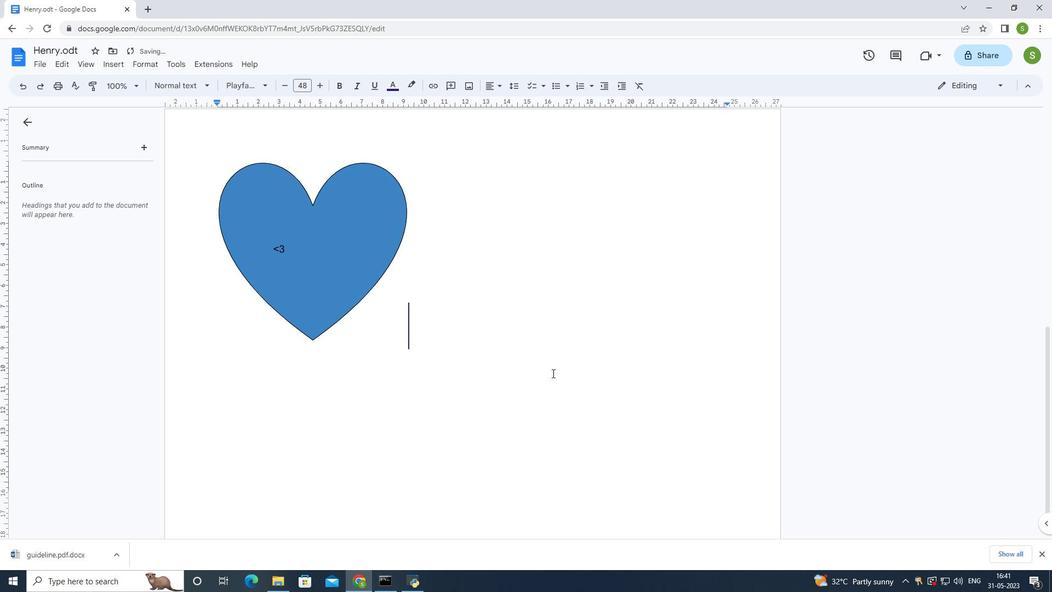 
Action: Mouse scrolled (555, 371) with delta (0, 0)
Screenshot: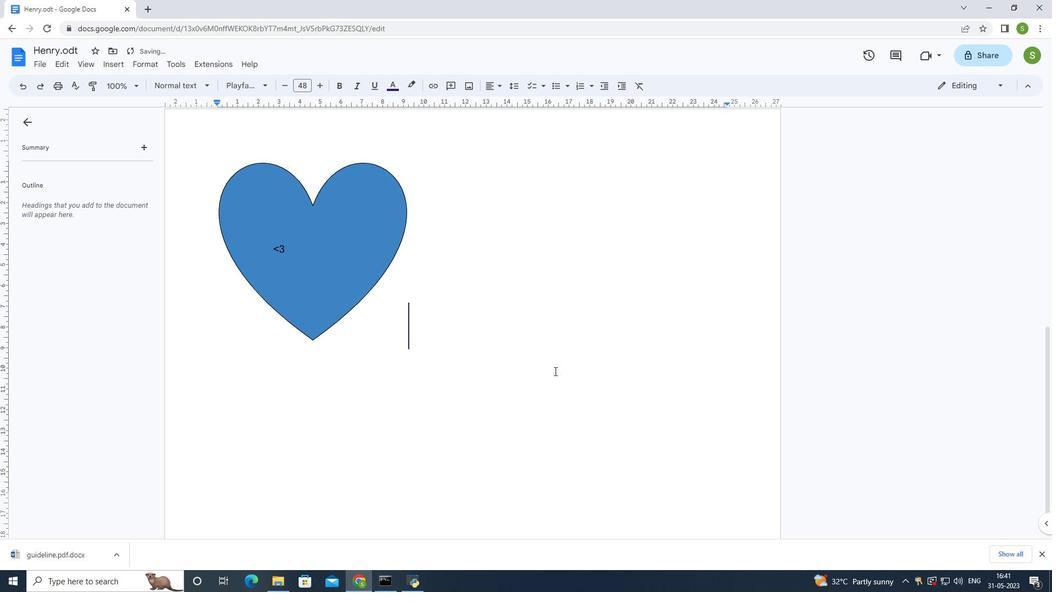 
Action: Mouse scrolled (555, 371) with delta (0, 0)
Screenshot: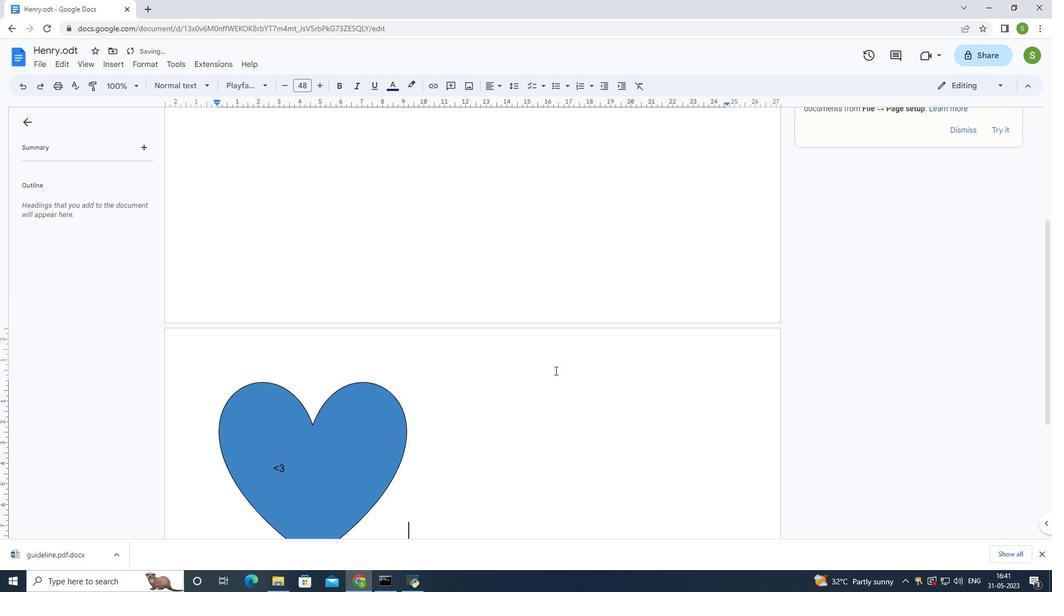 
Action: Mouse scrolled (555, 371) with delta (0, 0)
Screenshot: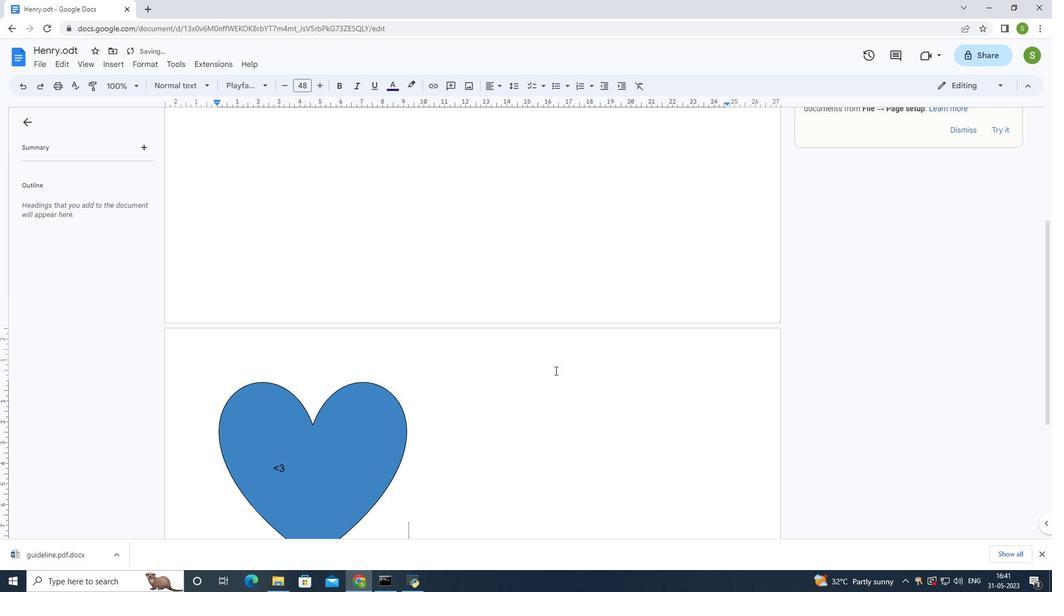 
Action: Mouse scrolled (555, 371) with delta (0, 0)
Screenshot: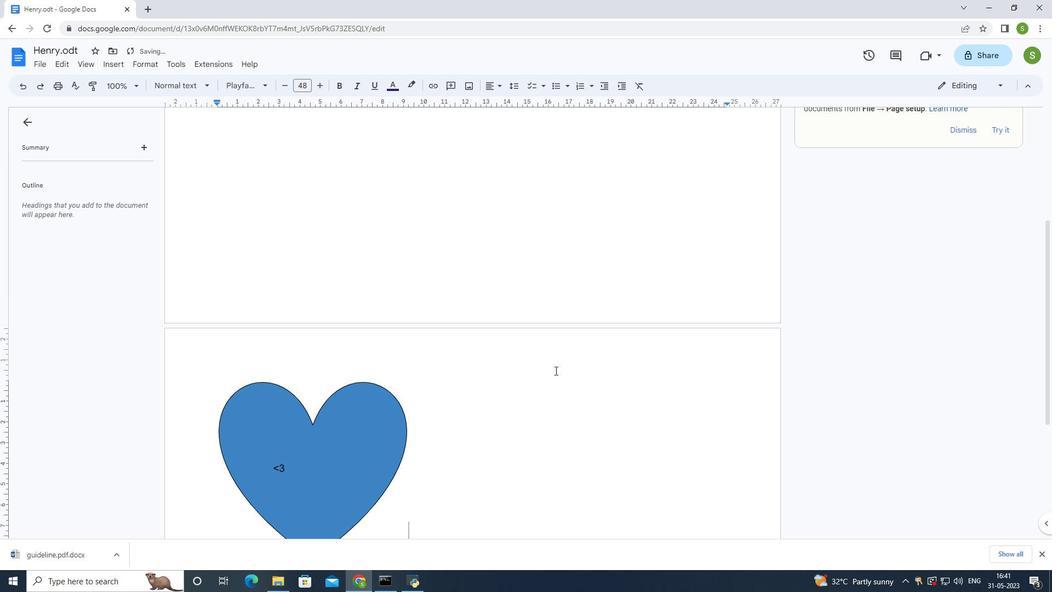 
Action: Mouse moved to (556, 370)
Screenshot: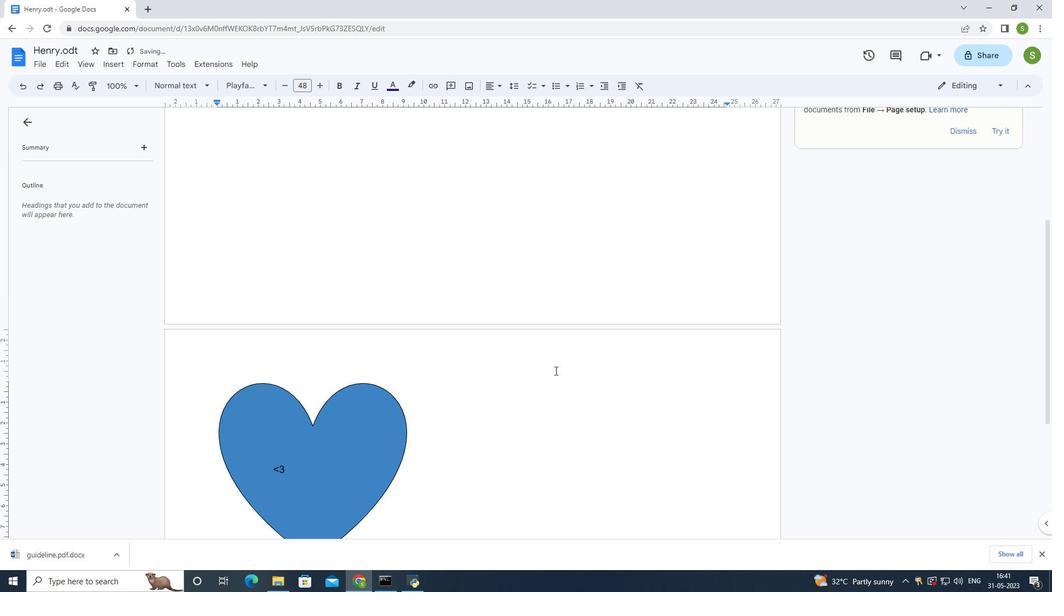 
Action: Mouse scrolled (556, 371) with delta (0, 0)
Screenshot: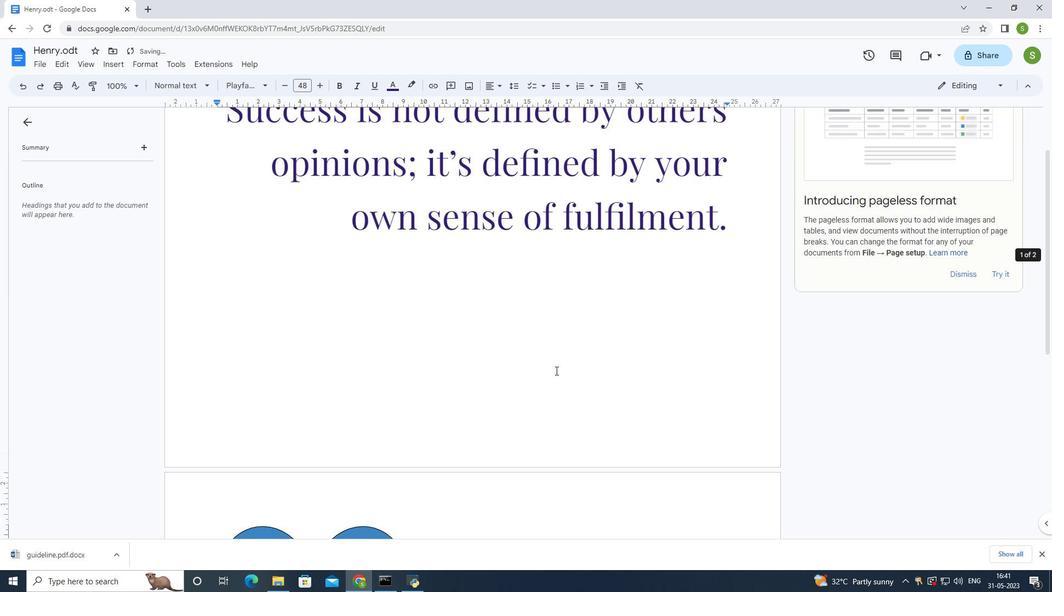 
Action: Mouse scrolled (556, 371) with delta (0, 0)
Screenshot: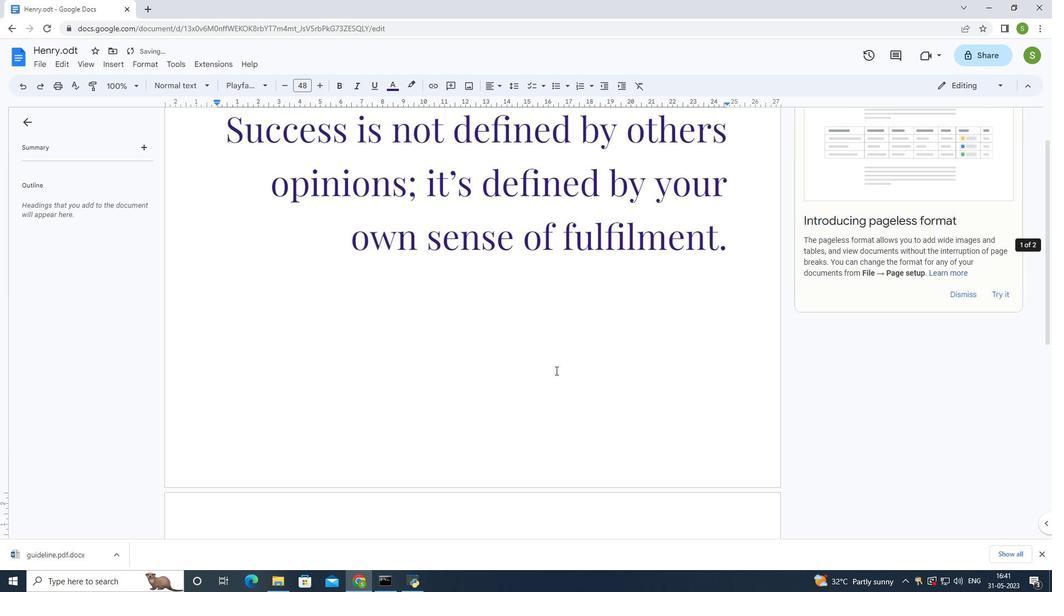 
Action: Mouse moved to (734, 307)
Screenshot: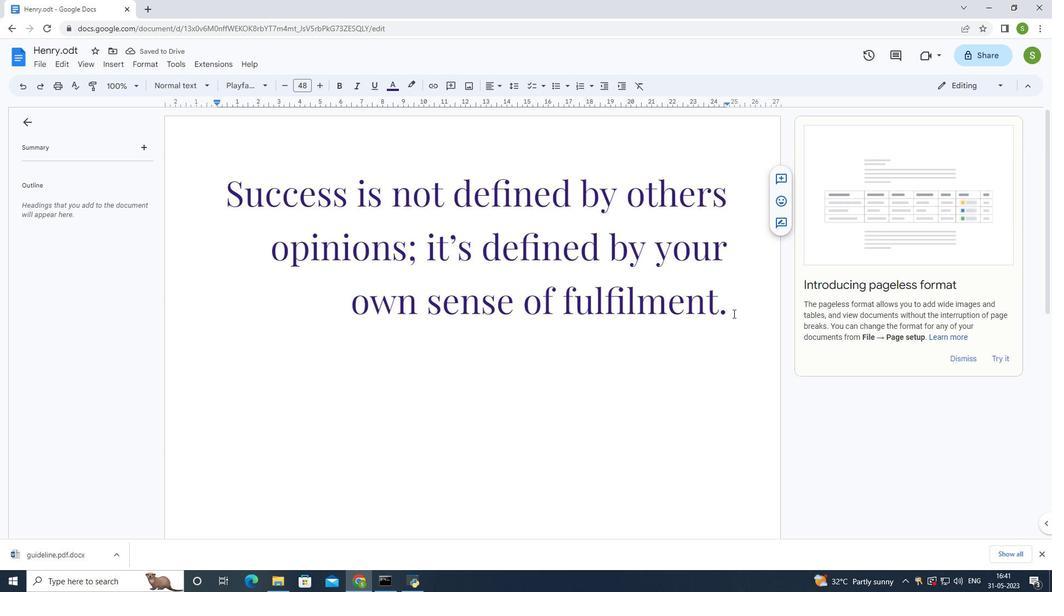 
Action: Mouse pressed left at (734, 307)
Screenshot: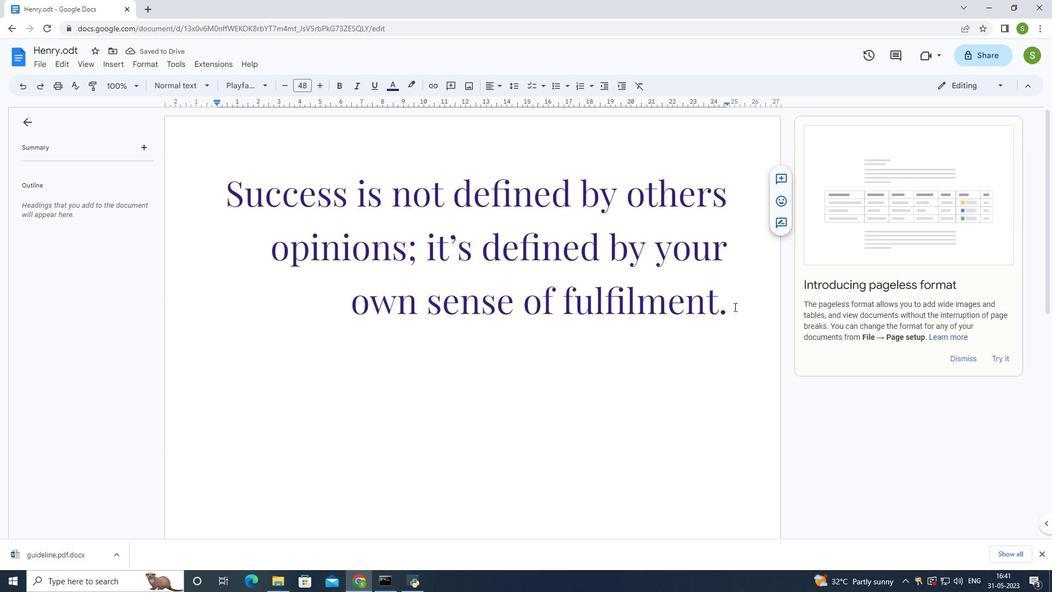 
Action: Mouse moved to (106, 61)
Screenshot: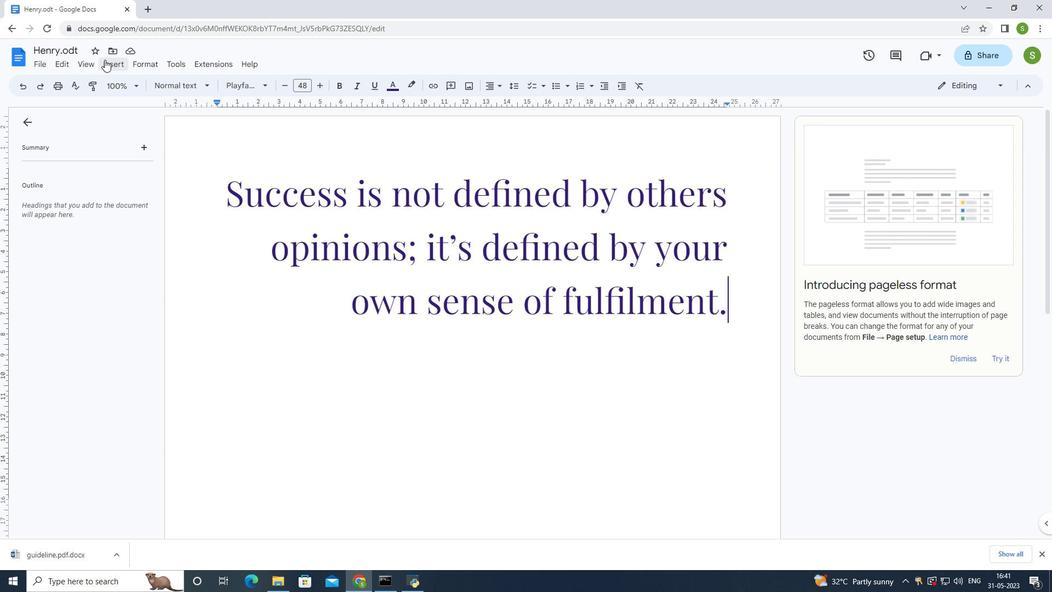 
Action: Mouse pressed left at (106, 61)
Screenshot: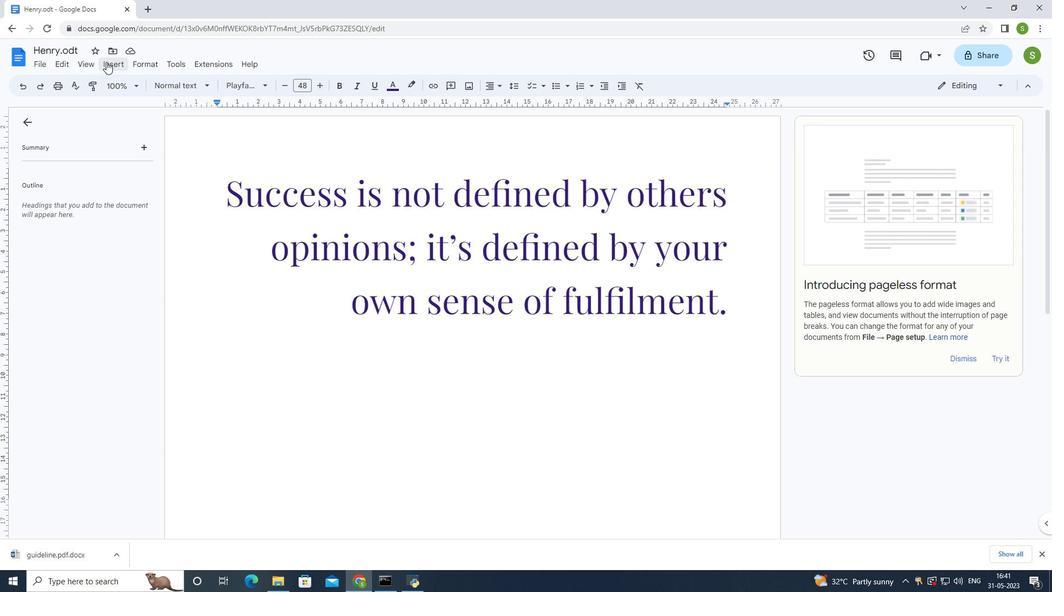 
Action: Mouse moved to (178, 177)
Screenshot: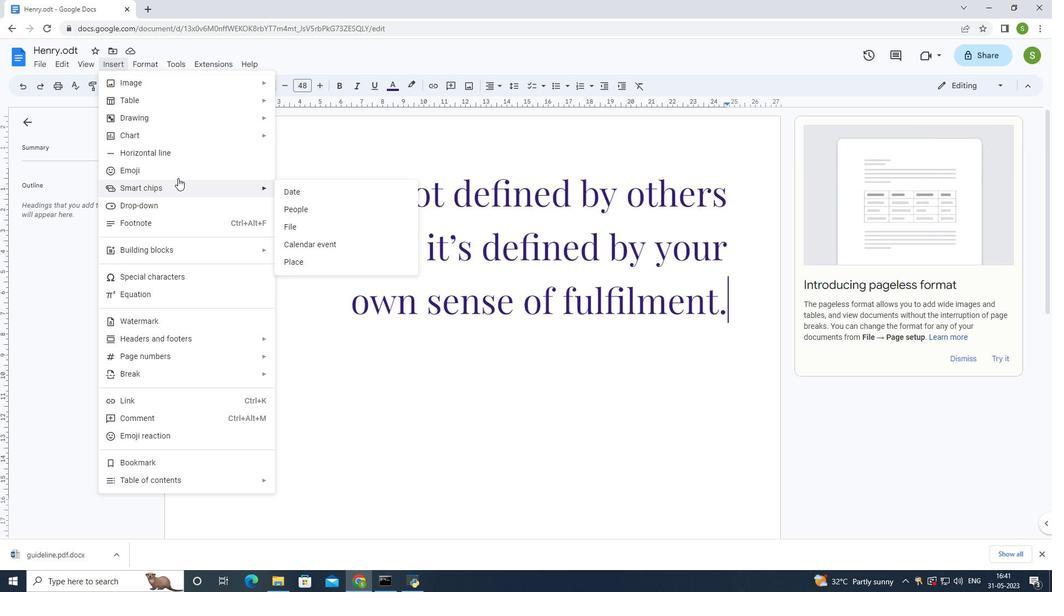 
Action: Mouse pressed left at (178, 177)
Screenshot: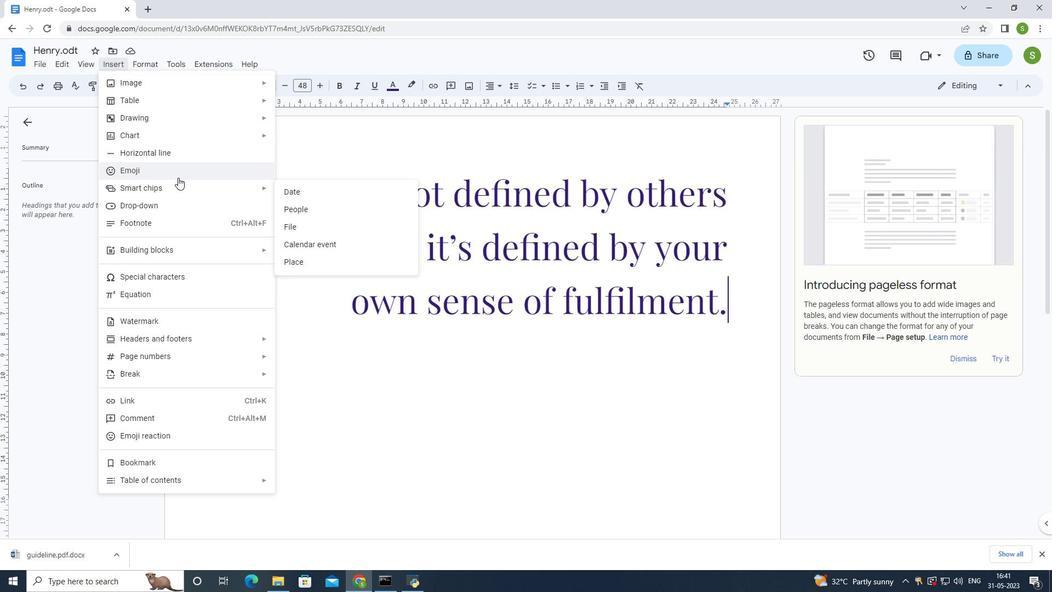 
Action: Mouse moved to (672, 402)
Screenshot: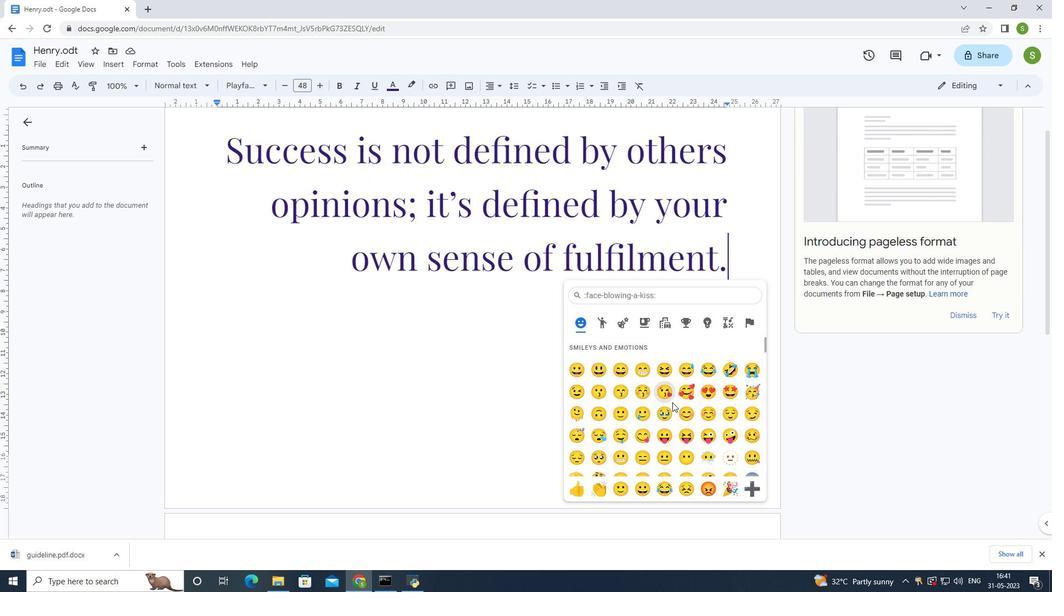 
Action: Mouse scrolled (672, 401) with delta (0, 0)
Screenshot: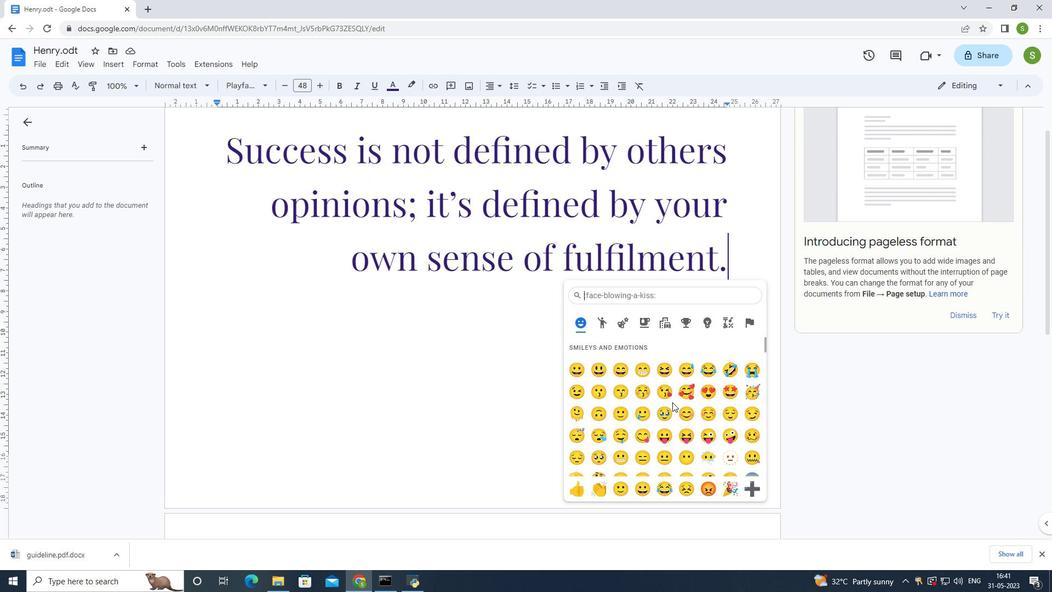 
Action: Mouse scrolled (672, 401) with delta (0, 0)
Screenshot: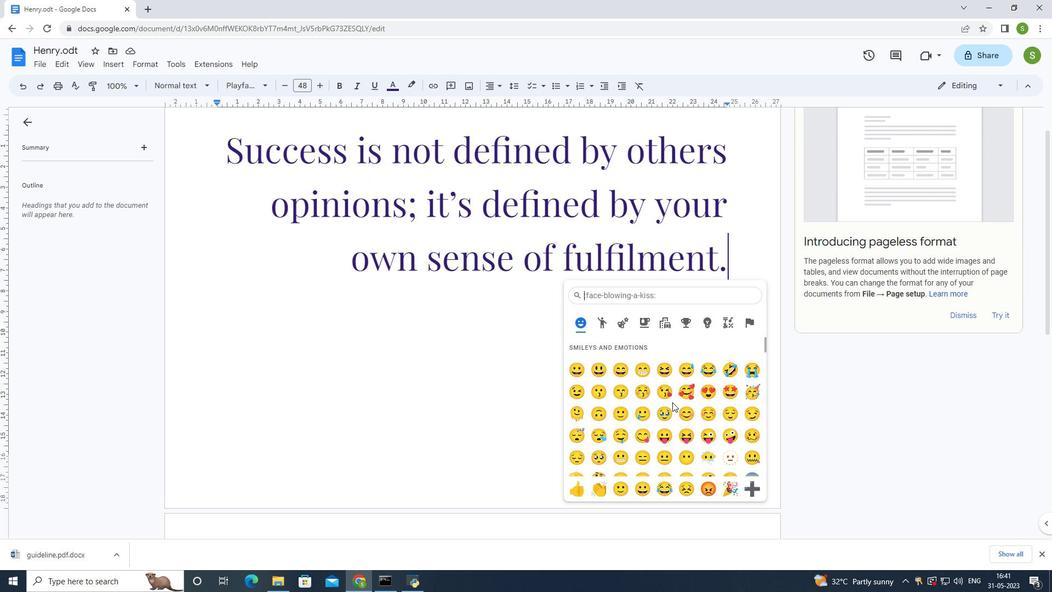 
Action: Mouse scrolled (672, 401) with delta (0, 0)
Screenshot: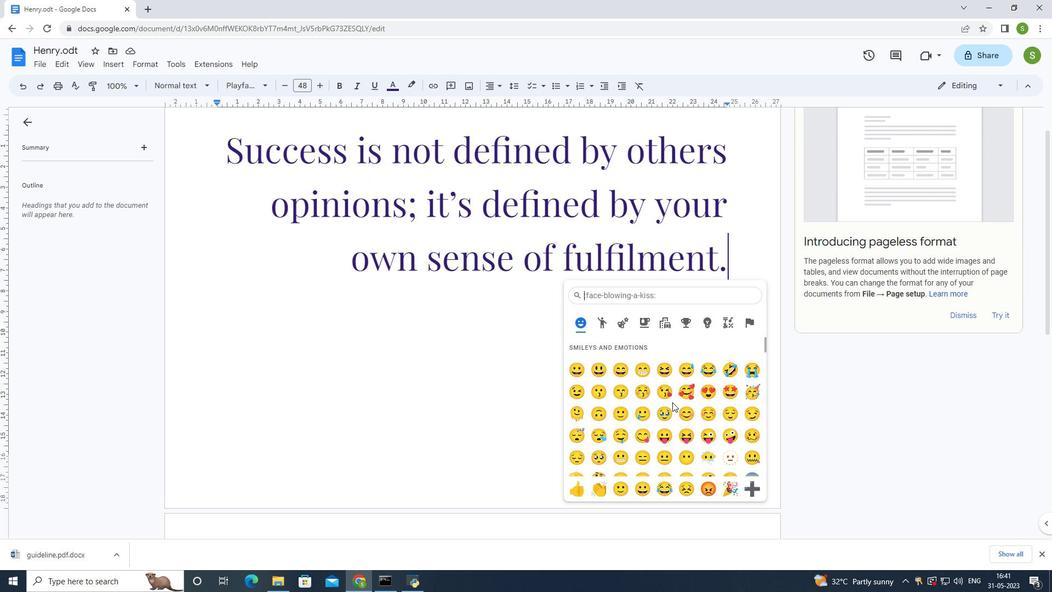 
Action: Mouse moved to (672, 397)
Screenshot: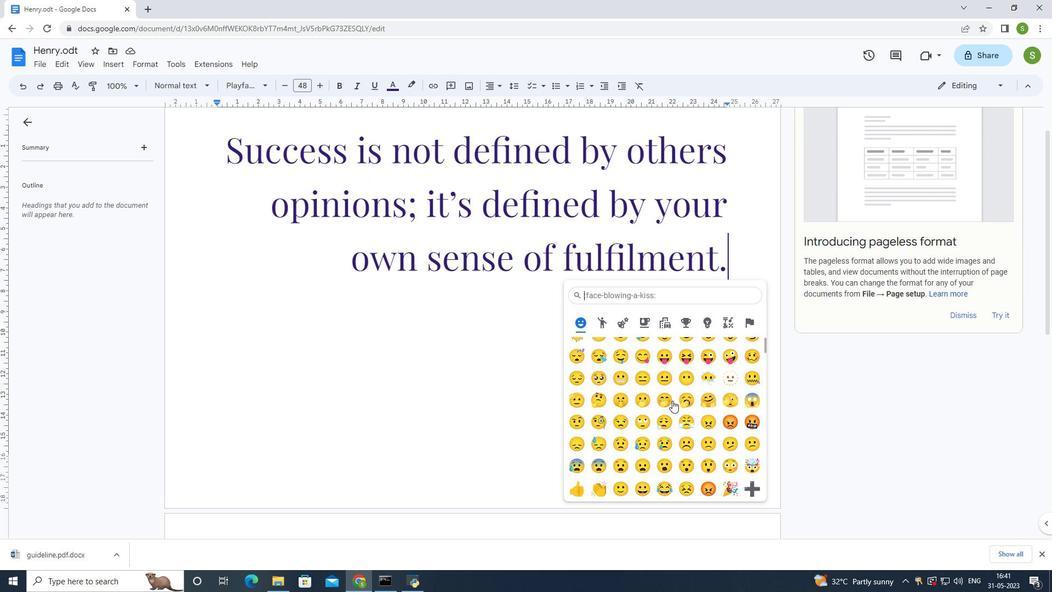 
Action: Mouse scrolled (672, 396) with delta (0, 0)
Screenshot: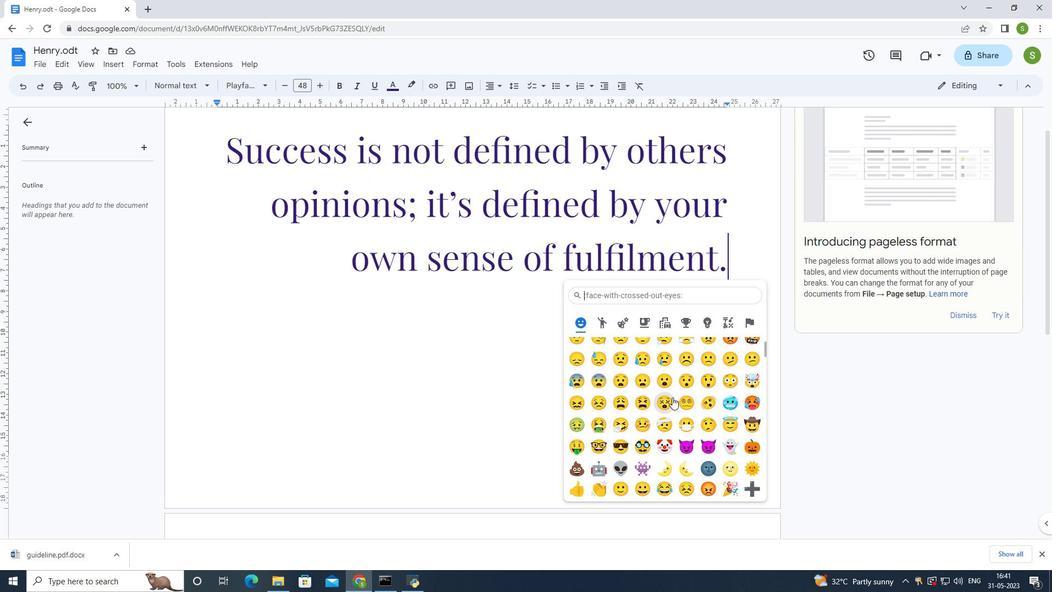 
Action: Mouse scrolled (672, 396) with delta (0, 0)
Screenshot: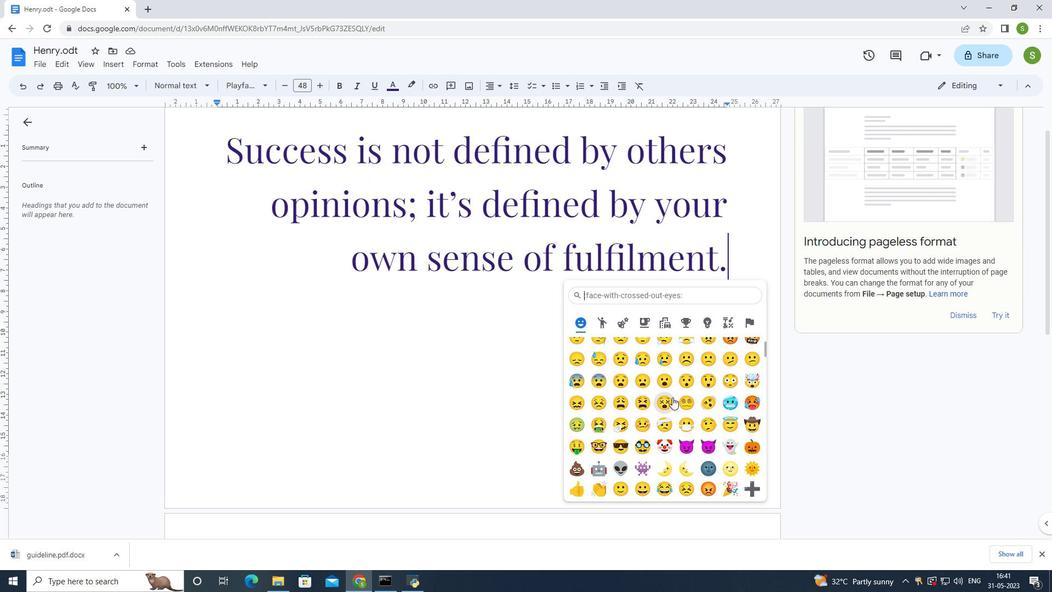 
Action: Mouse scrolled (672, 396) with delta (0, 0)
Screenshot: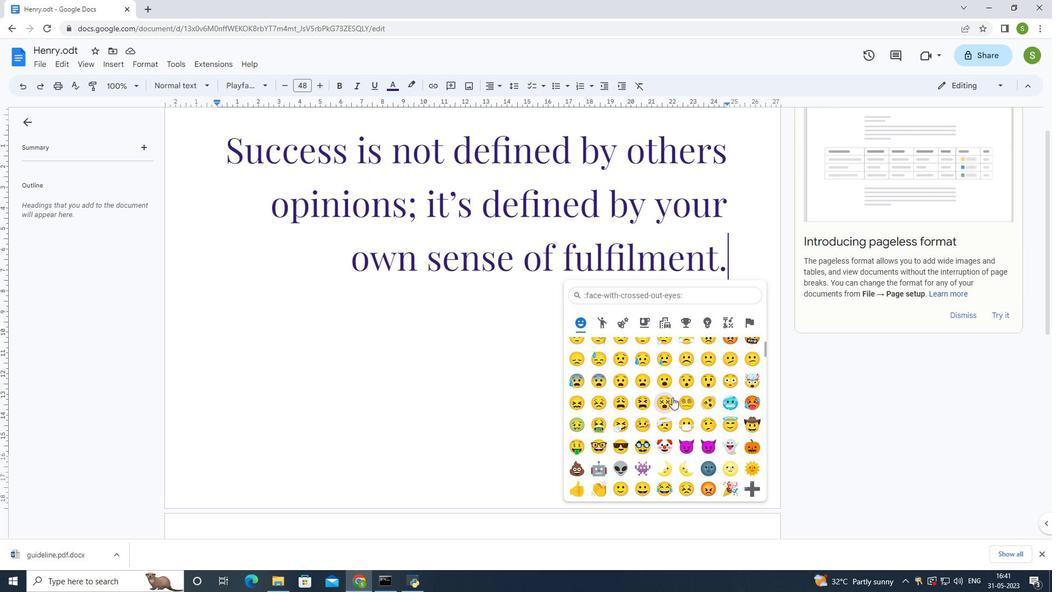 
Action: Mouse moved to (672, 395)
Screenshot: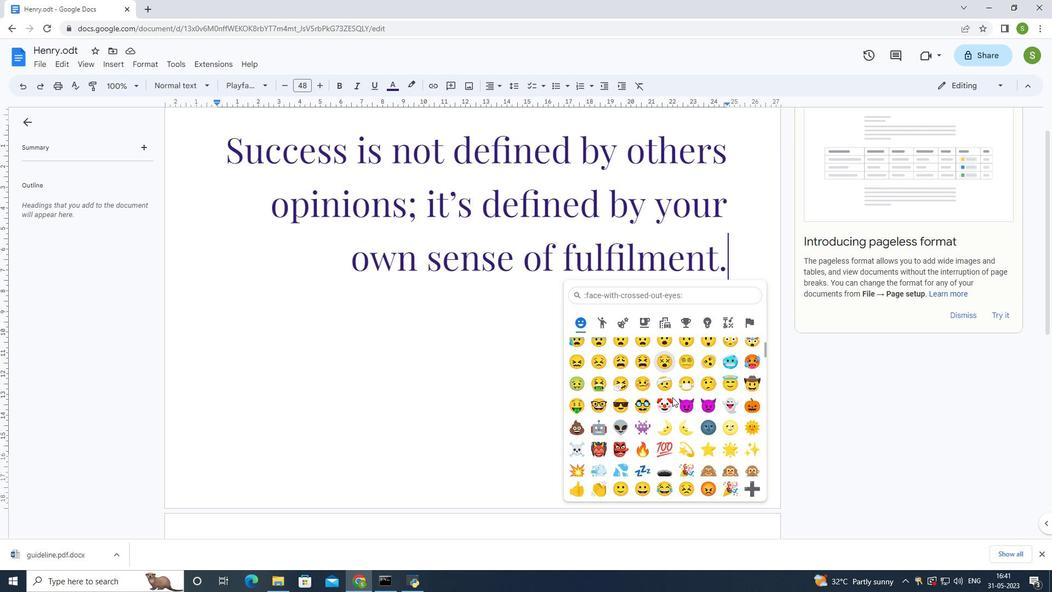 
Action: Mouse scrolled (672, 394) with delta (0, 0)
Screenshot: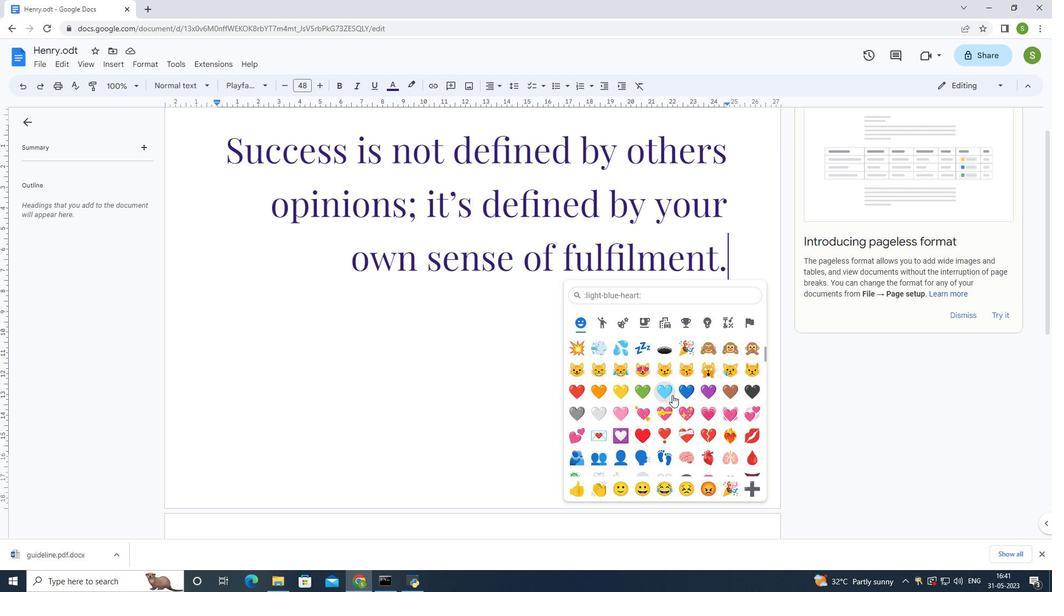 
Action: Mouse moved to (593, 367)
Screenshot: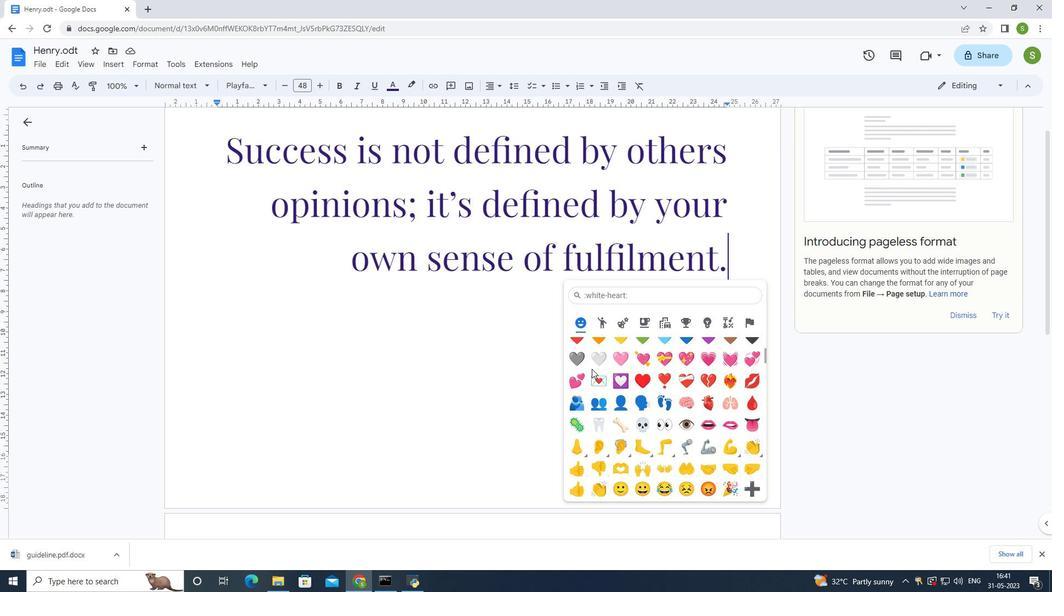 
Action: Mouse scrolled (593, 368) with delta (0, 0)
Screenshot: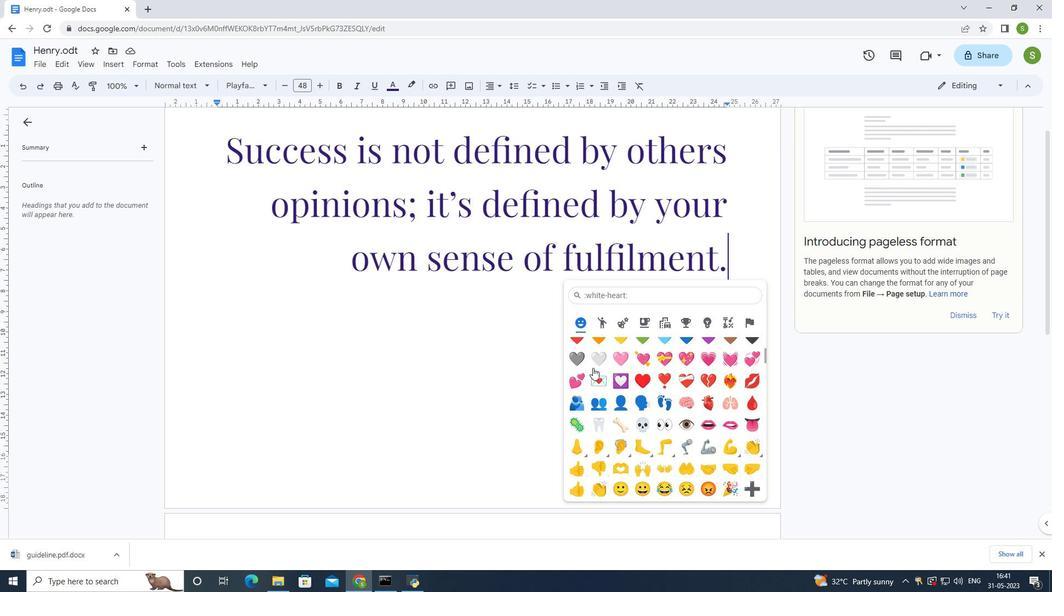 
Action: Mouse moved to (577, 391)
Screenshot: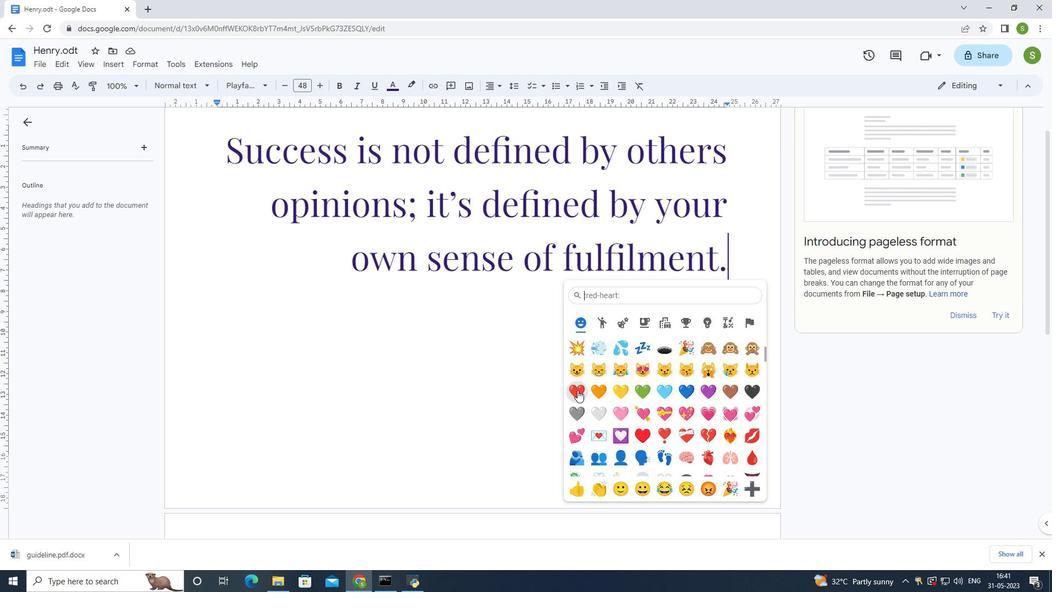 
Action: Mouse pressed left at (577, 391)
Screenshot: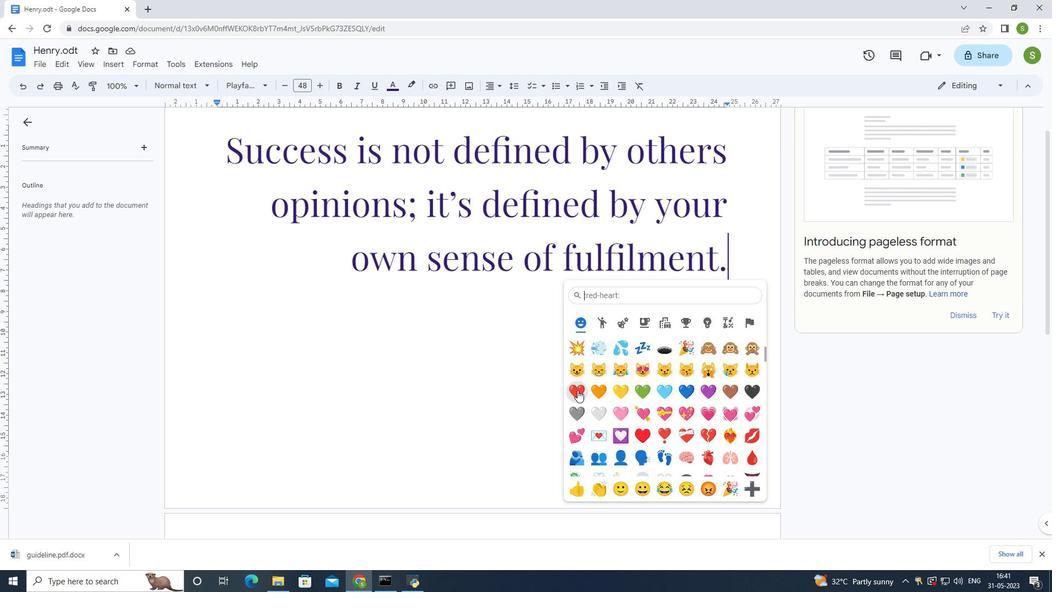 
Action: Mouse moved to (706, 346)
Screenshot: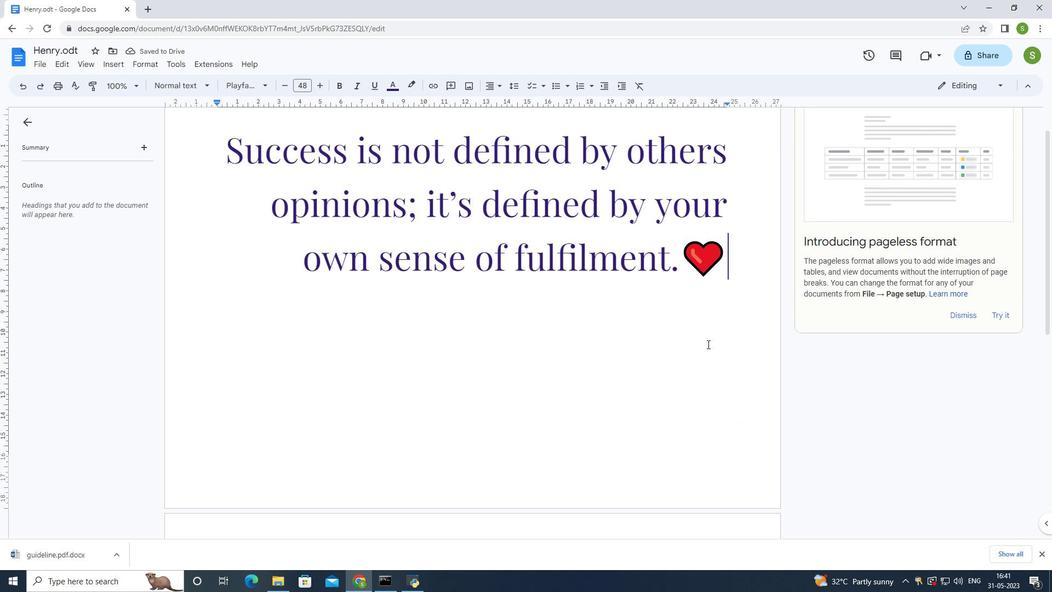 
Action: Key pressed ctrl+S
Screenshot: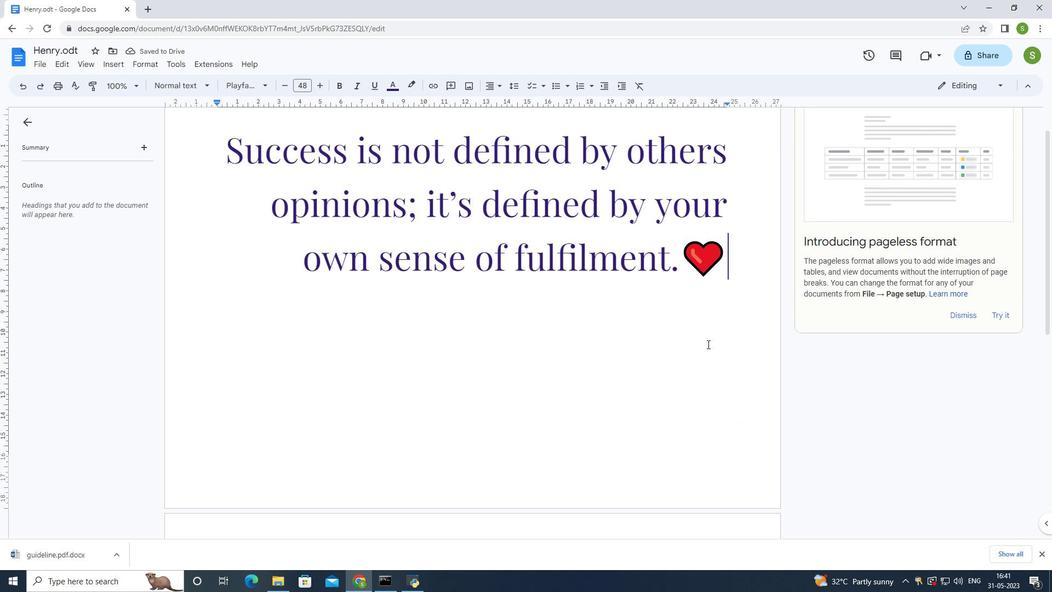 
Action: Mouse moved to (705, 348)
Screenshot: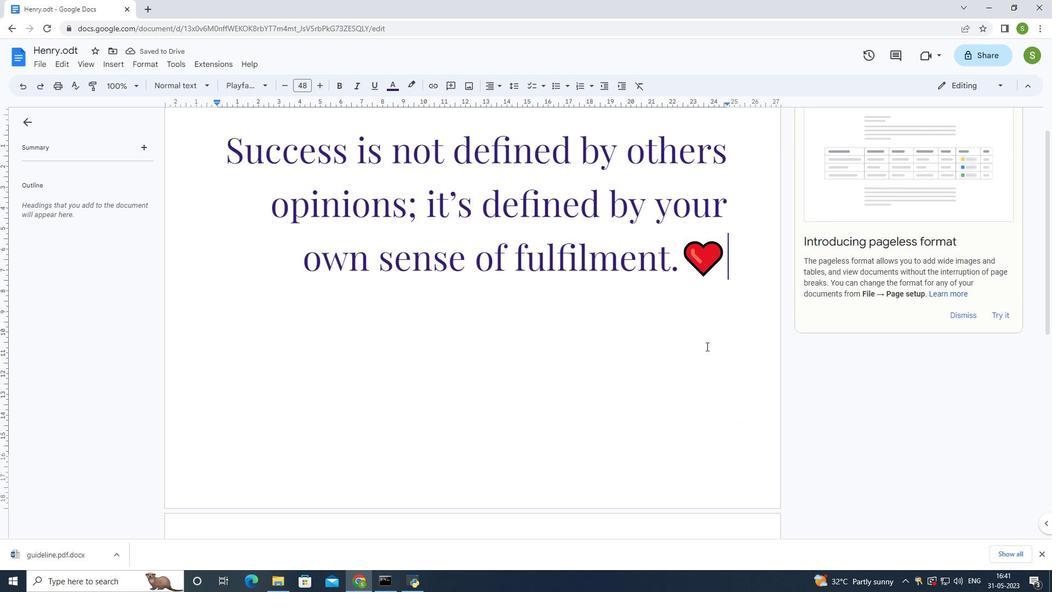 
